 Task: nan
Action: Mouse moved to (501, 634)
Screenshot: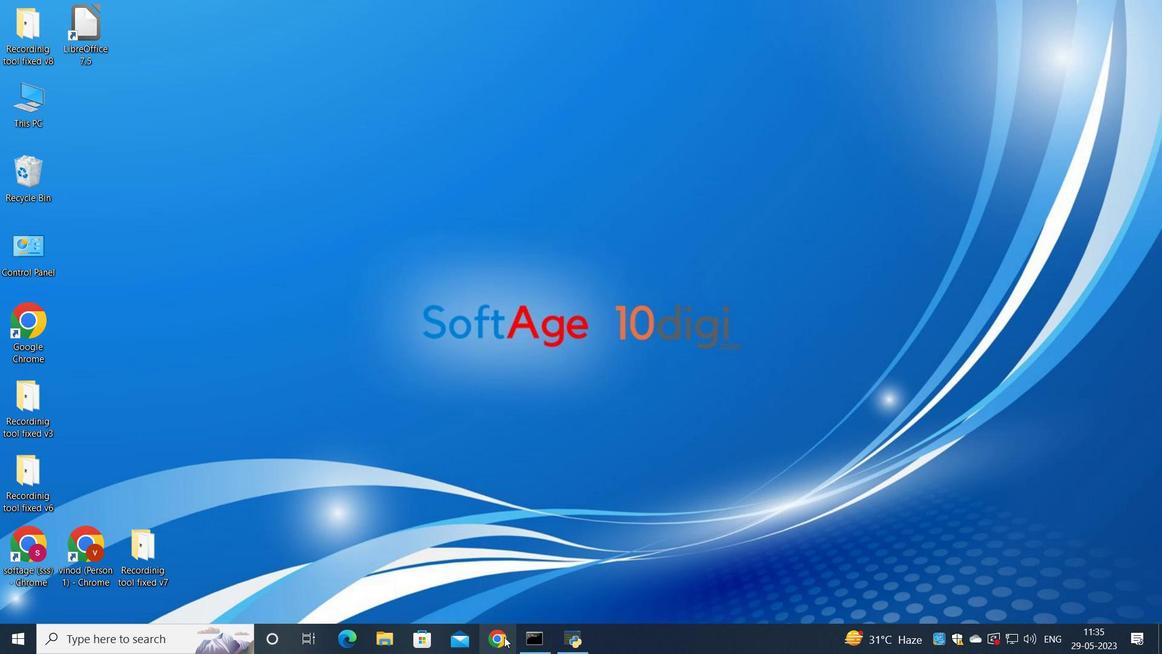 
Action: Mouse pressed left at (501, 634)
Screenshot: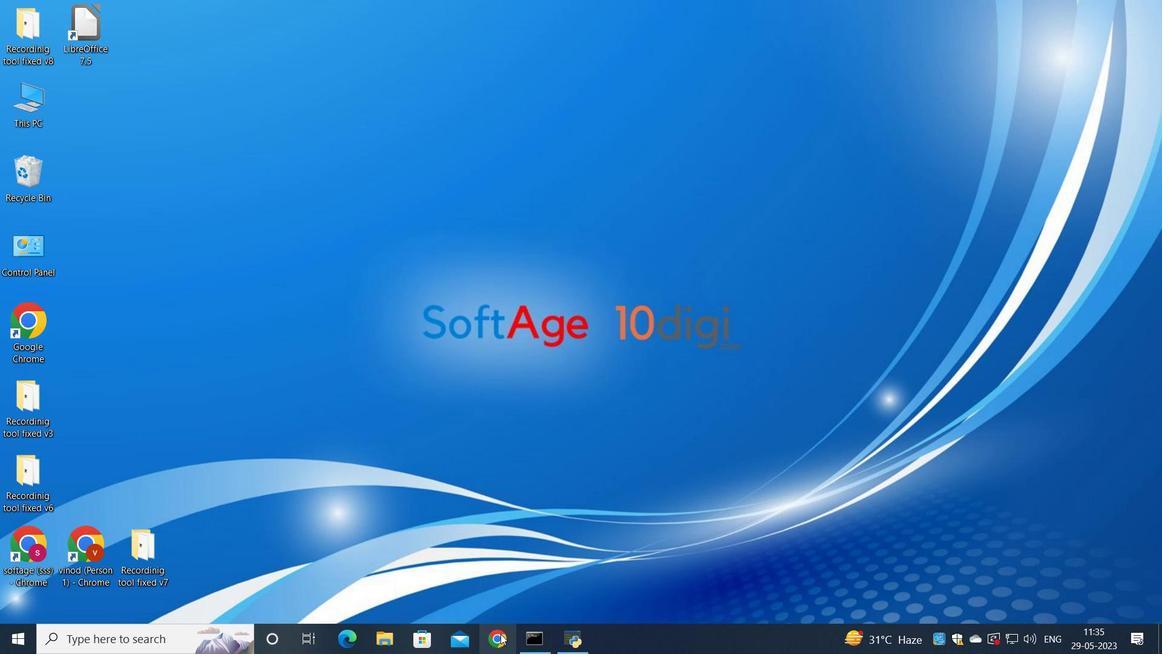 
Action: Mouse moved to (518, 422)
Screenshot: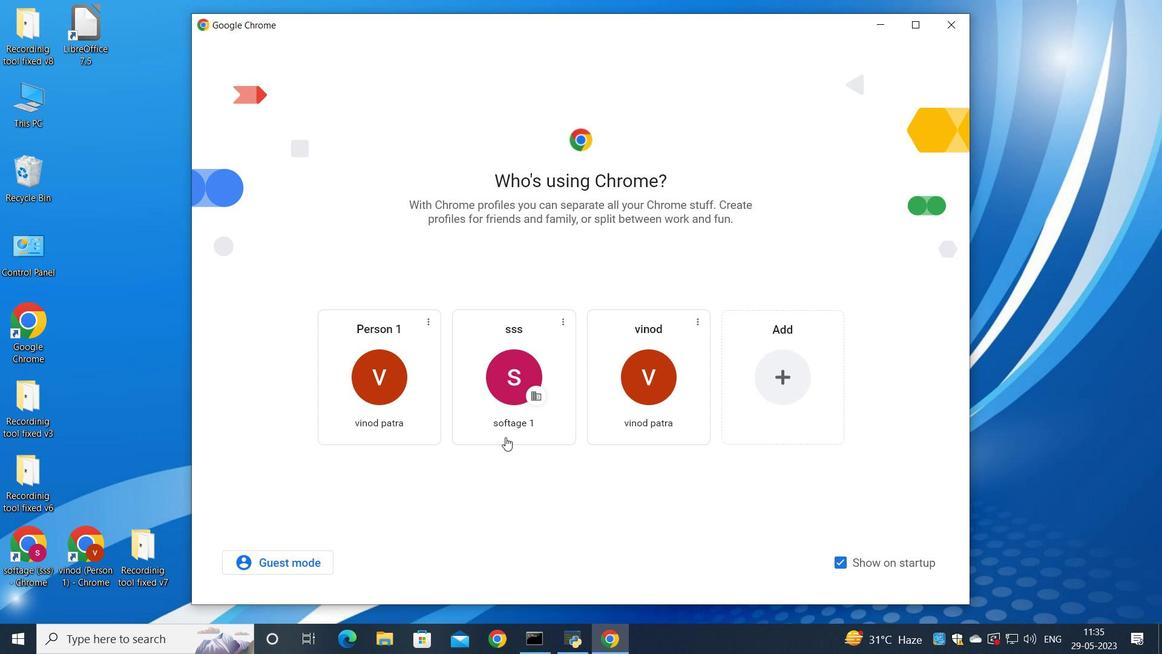 
Action: Mouse pressed left at (518, 422)
Screenshot: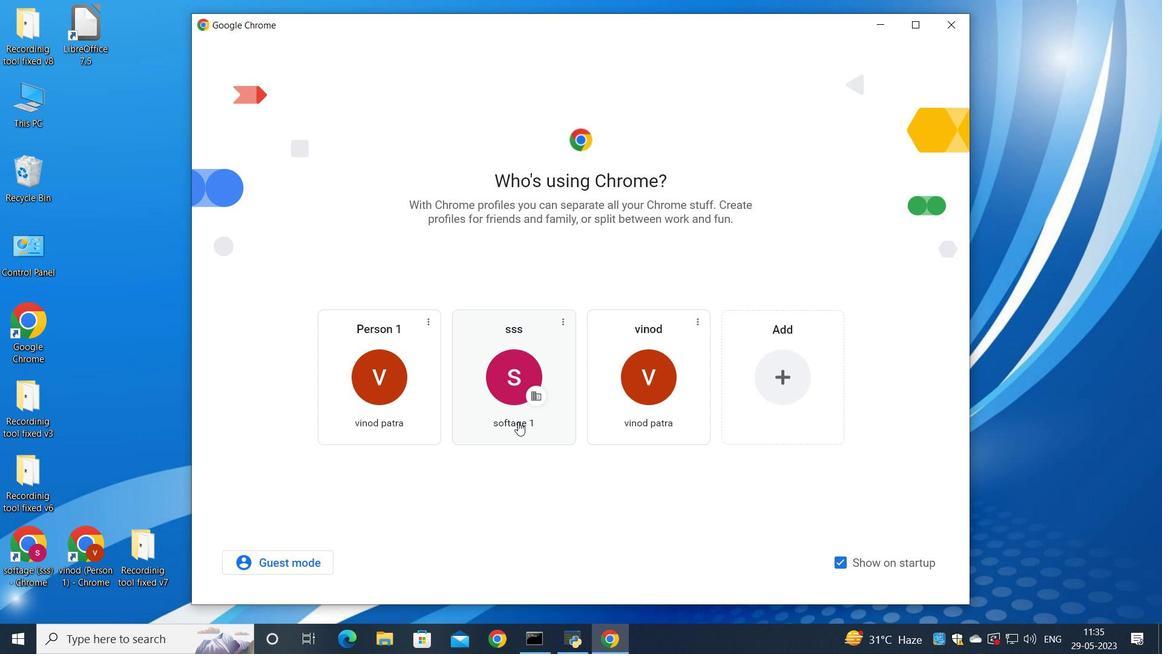 
Action: Mouse moved to (1023, 75)
Screenshot: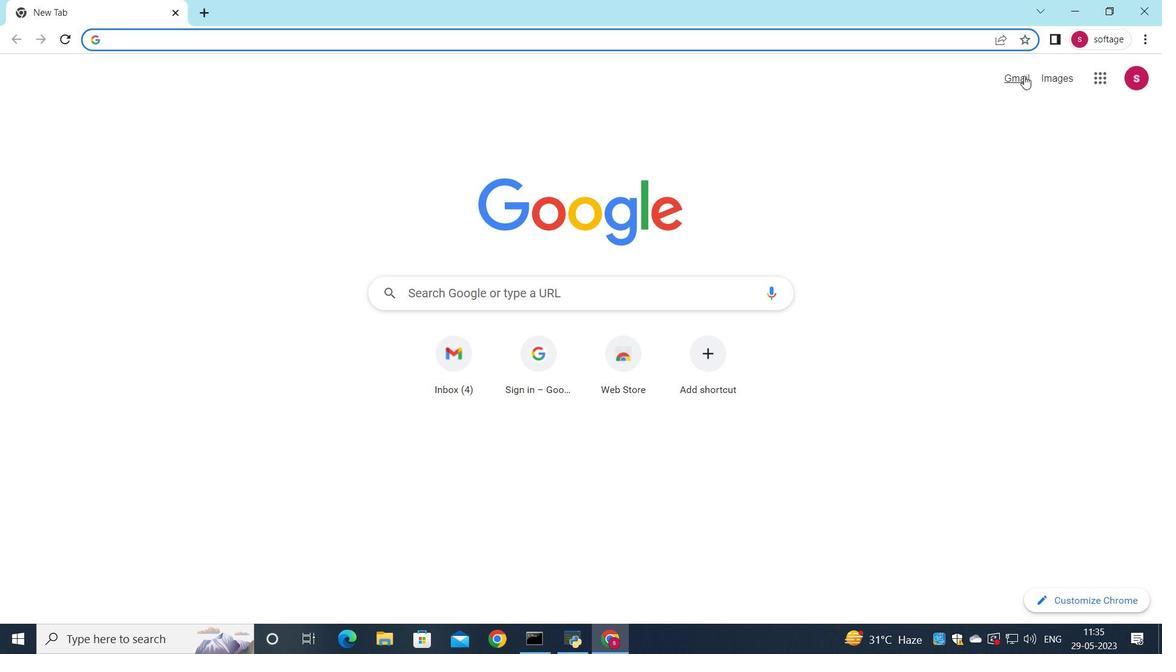 
Action: Mouse pressed left at (1023, 75)
Screenshot: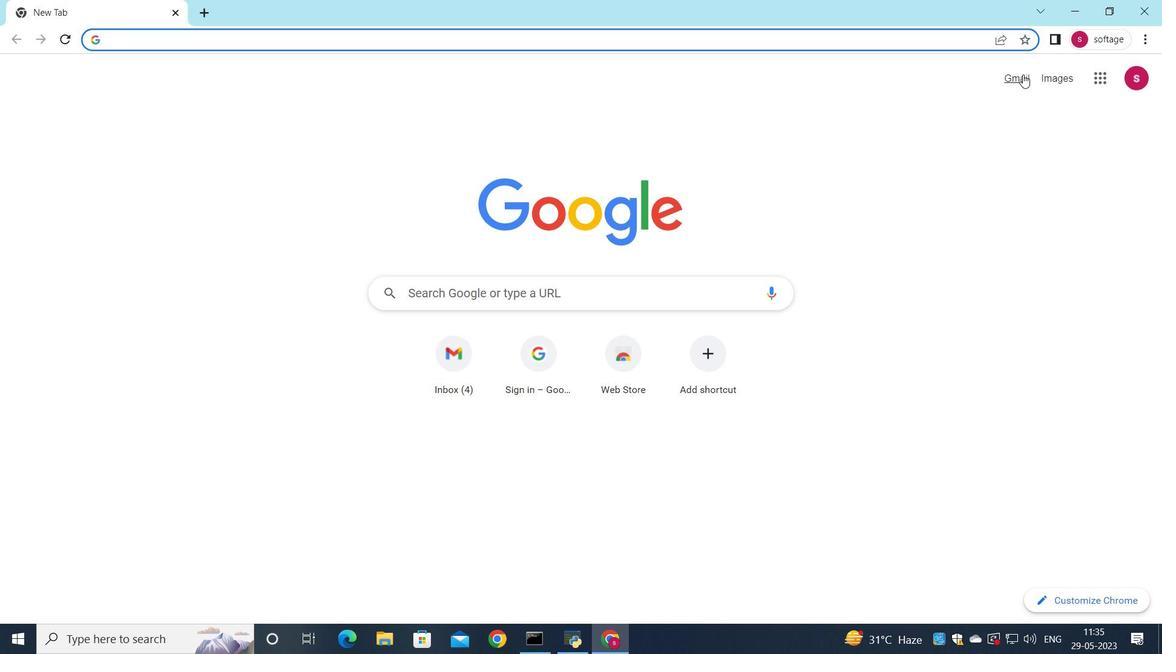 
Action: Mouse moved to (984, 111)
Screenshot: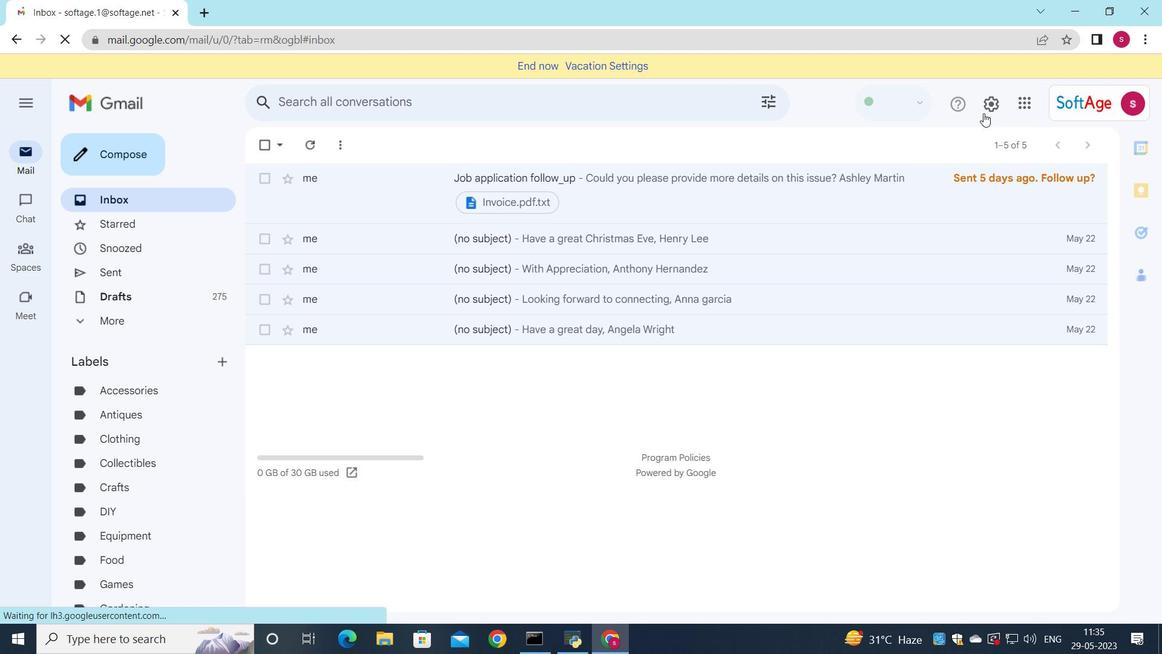 
Action: Mouse pressed left at (984, 111)
Screenshot: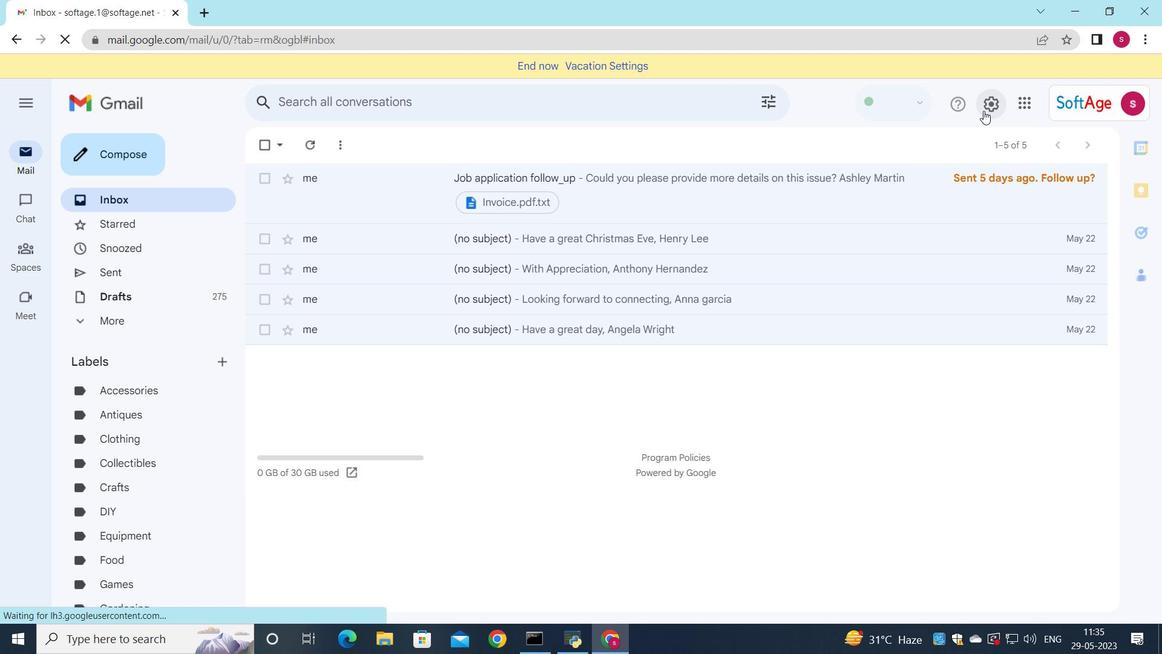 
Action: Mouse moved to (1001, 172)
Screenshot: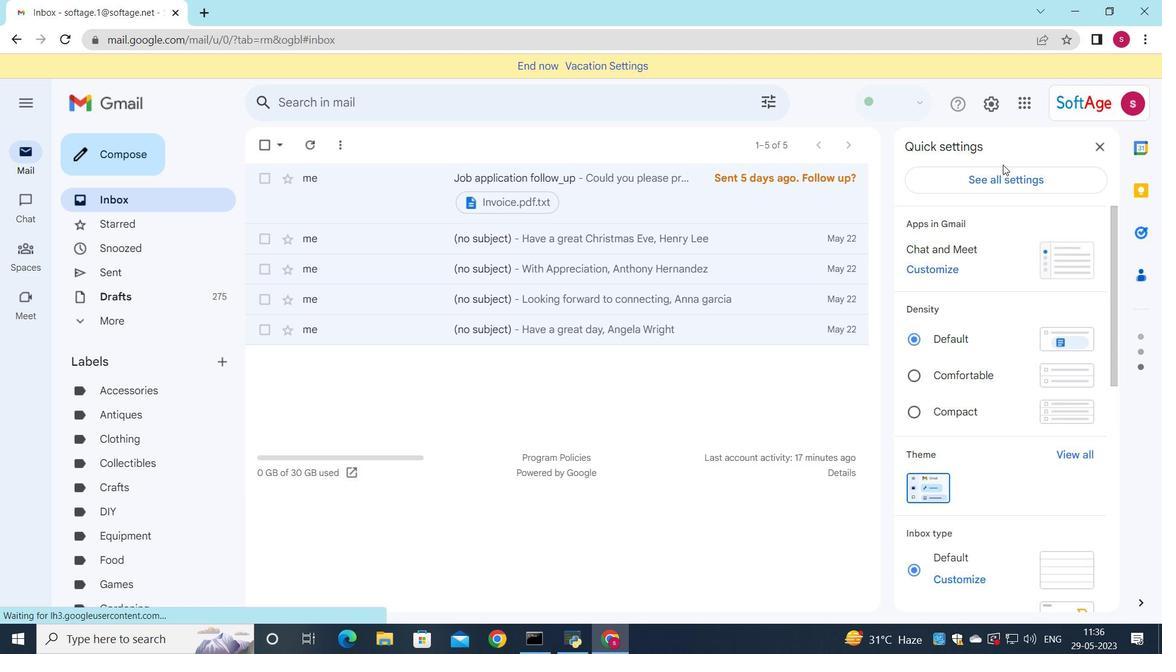 
Action: Mouse pressed left at (1001, 172)
Screenshot: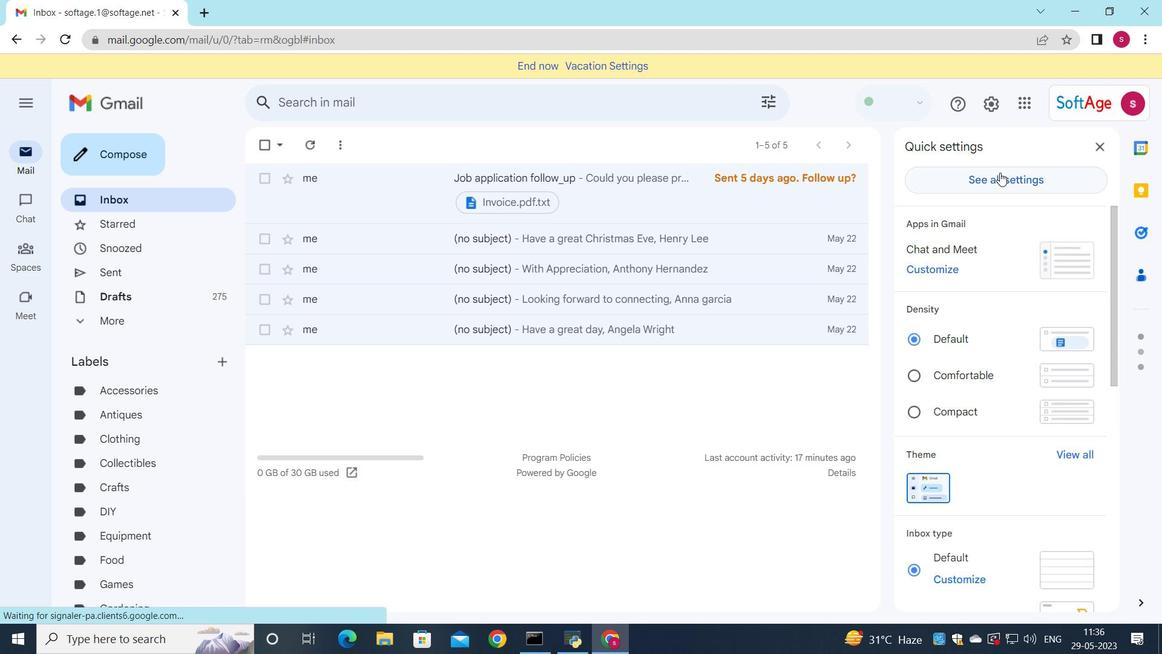 
Action: Mouse moved to (581, 327)
Screenshot: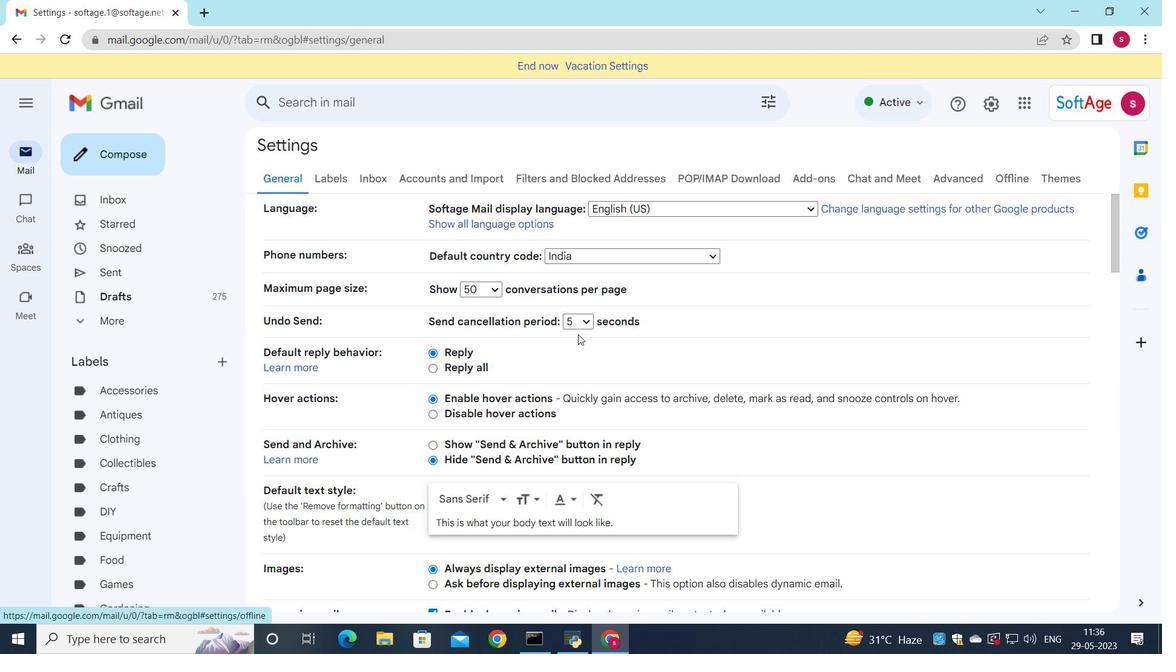 
Action: Mouse scrolled (581, 326) with delta (0, 0)
Screenshot: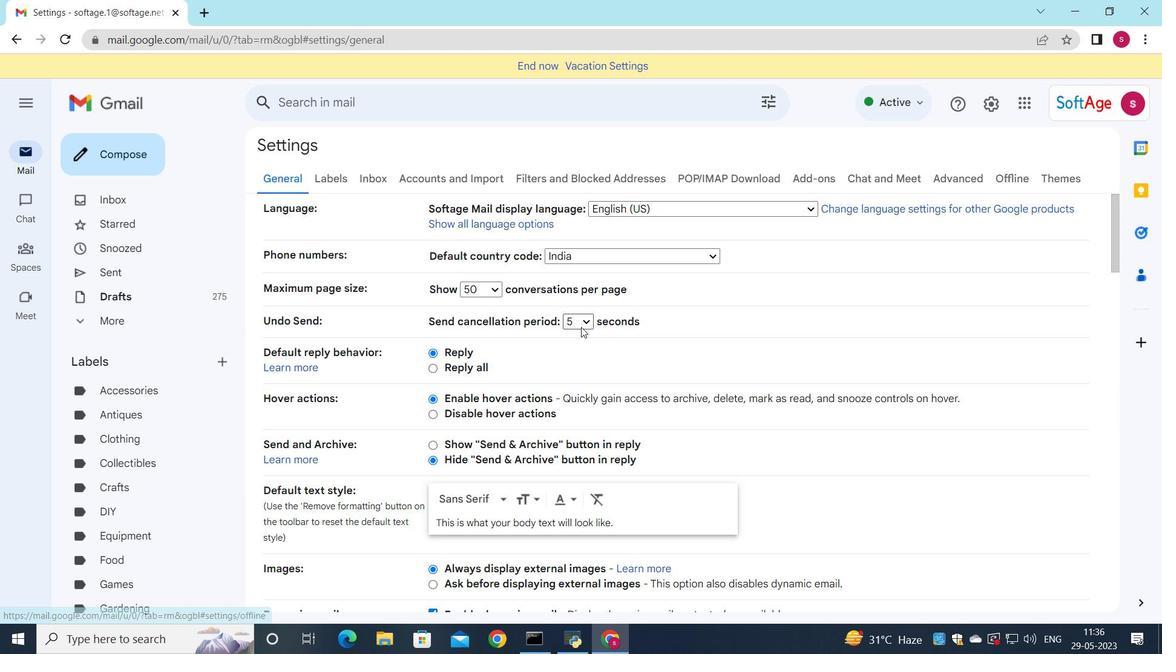 
Action: Mouse scrolled (581, 326) with delta (0, 0)
Screenshot: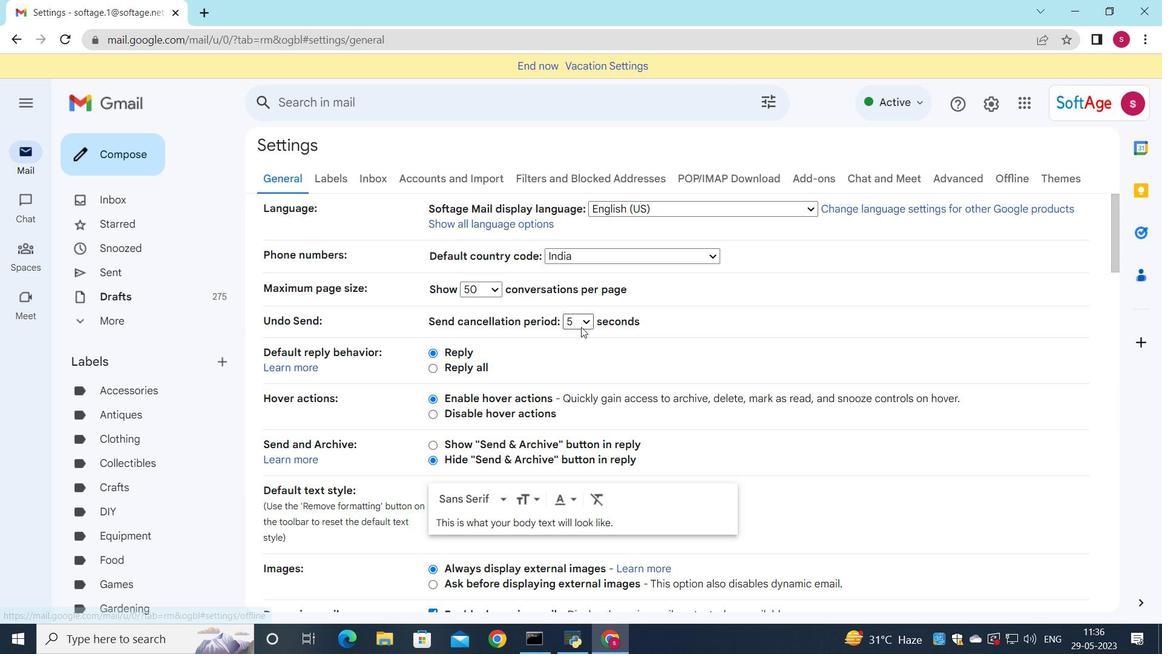 
Action: Mouse scrolled (581, 326) with delta (0, 0)
Screenshot: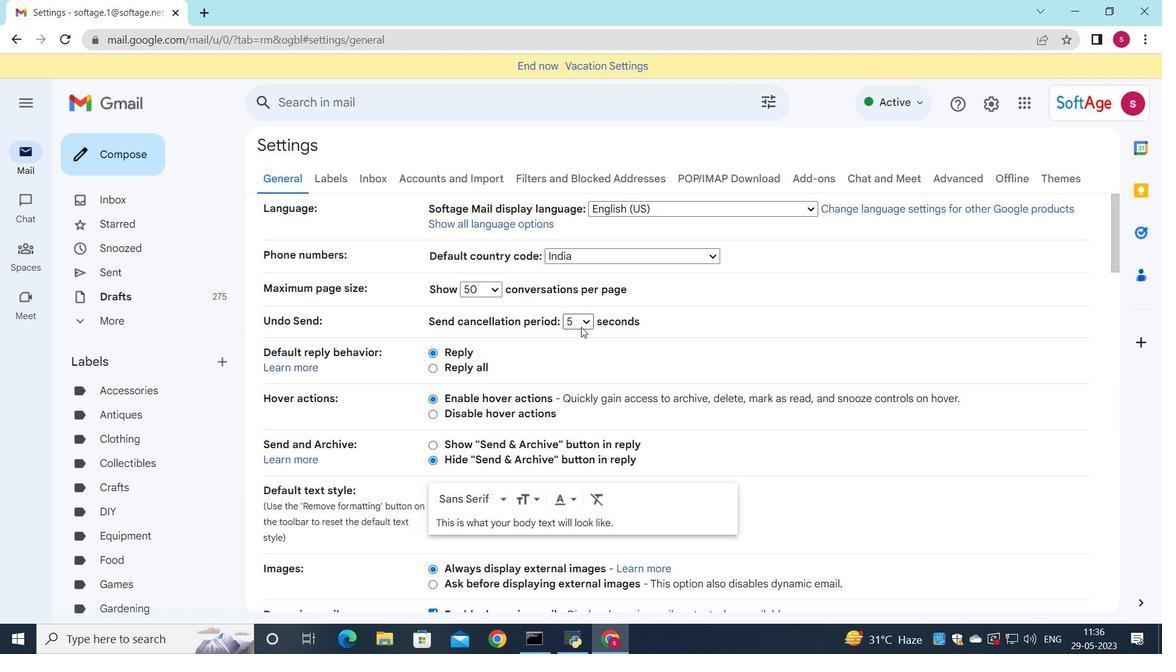 
Action: Mouse scrolled (581, 326) with delta (0, 0)
Screenshot: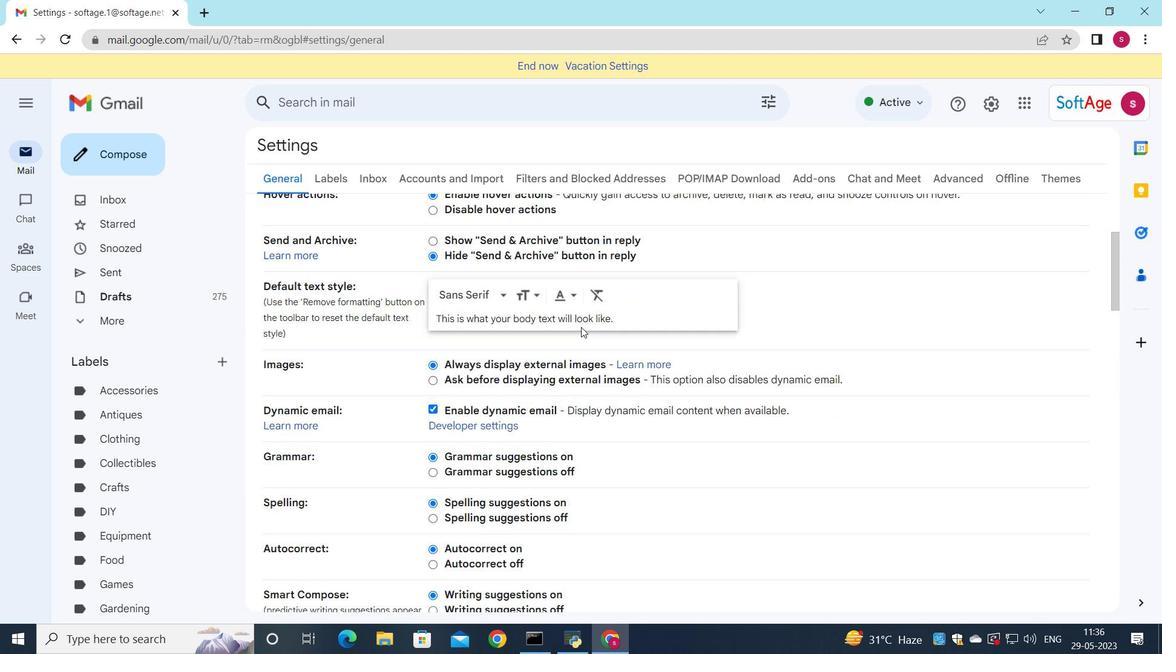 
Action: Mouse scrolled (581, 326) with delta (0, 0)
Screenshot: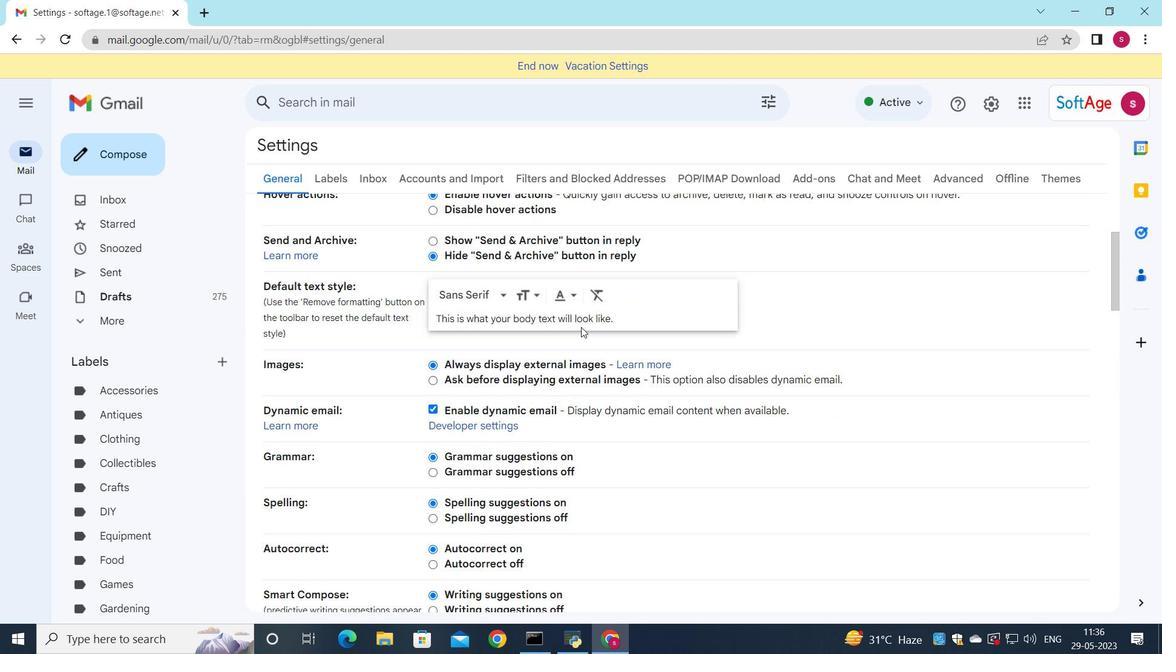 
Action: Mouse scrolled (581, 326) with delta (0, 0)
Screenshot: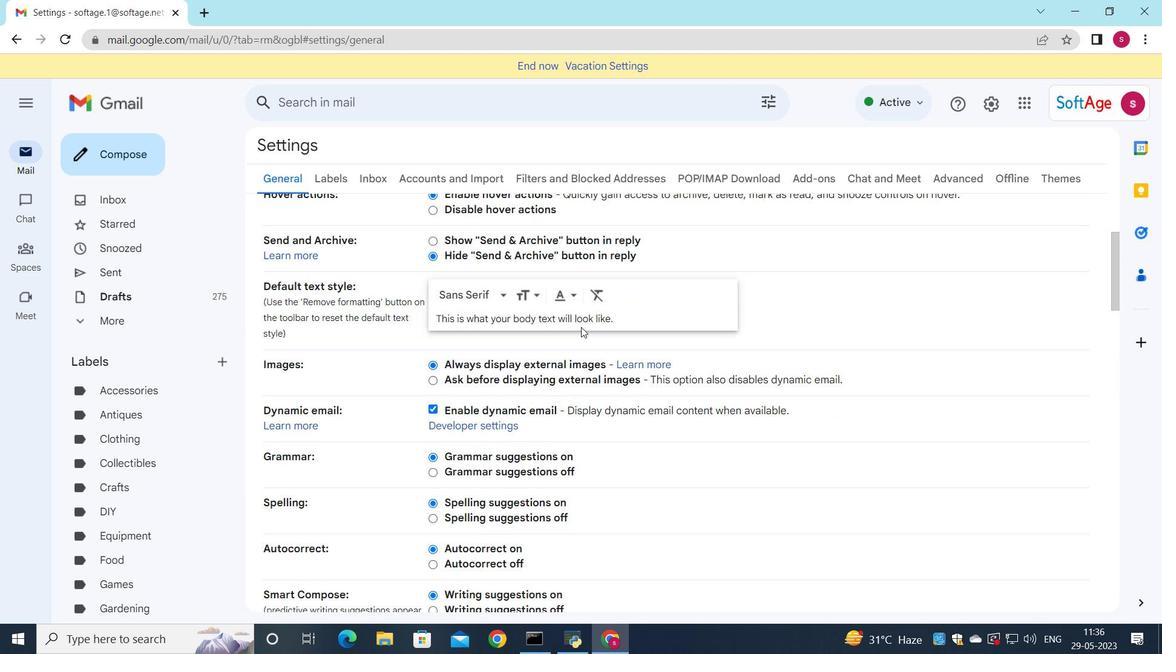 
Action: Mouse scrolled (581, 326) with delta (0, 0)
Screenshot: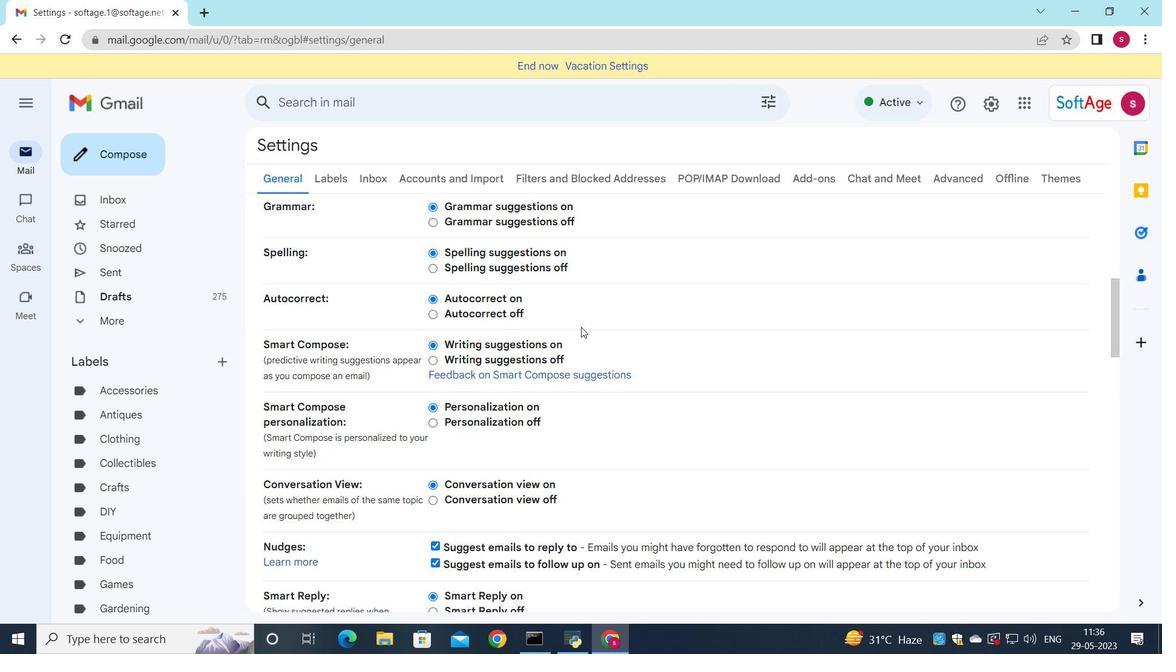 
Action: Mouse scrolled (581, 326) with delta (0, 0)
Screenshot: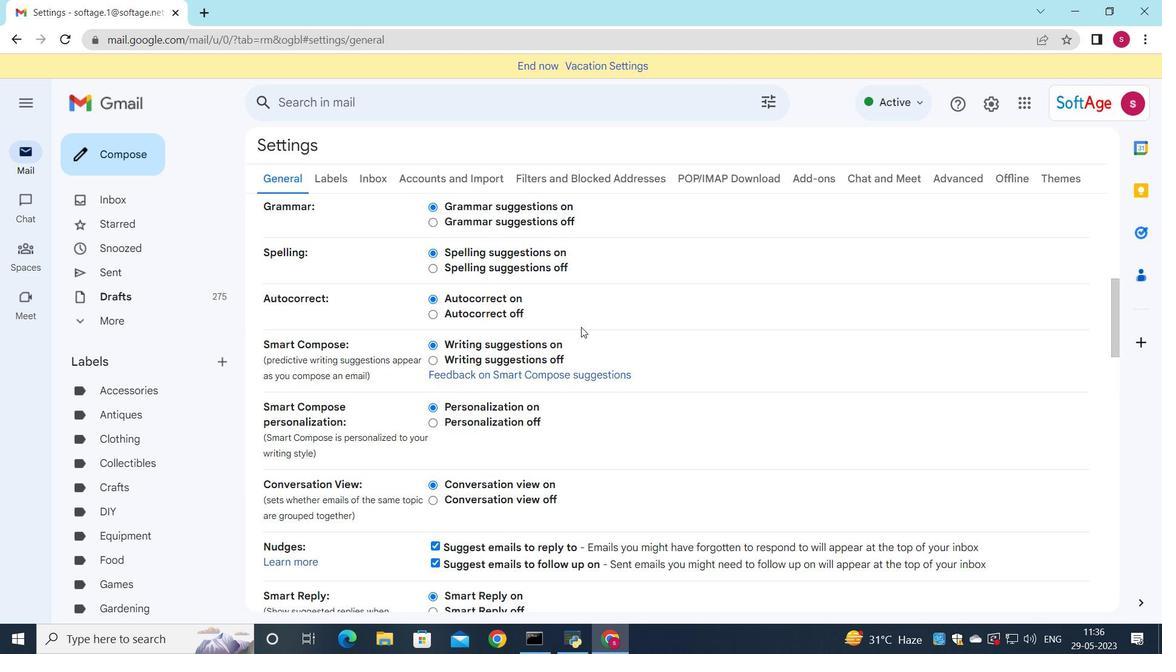 
Action: Mouse scrolled (581, 326) with delta (0, 0)
Screenshot: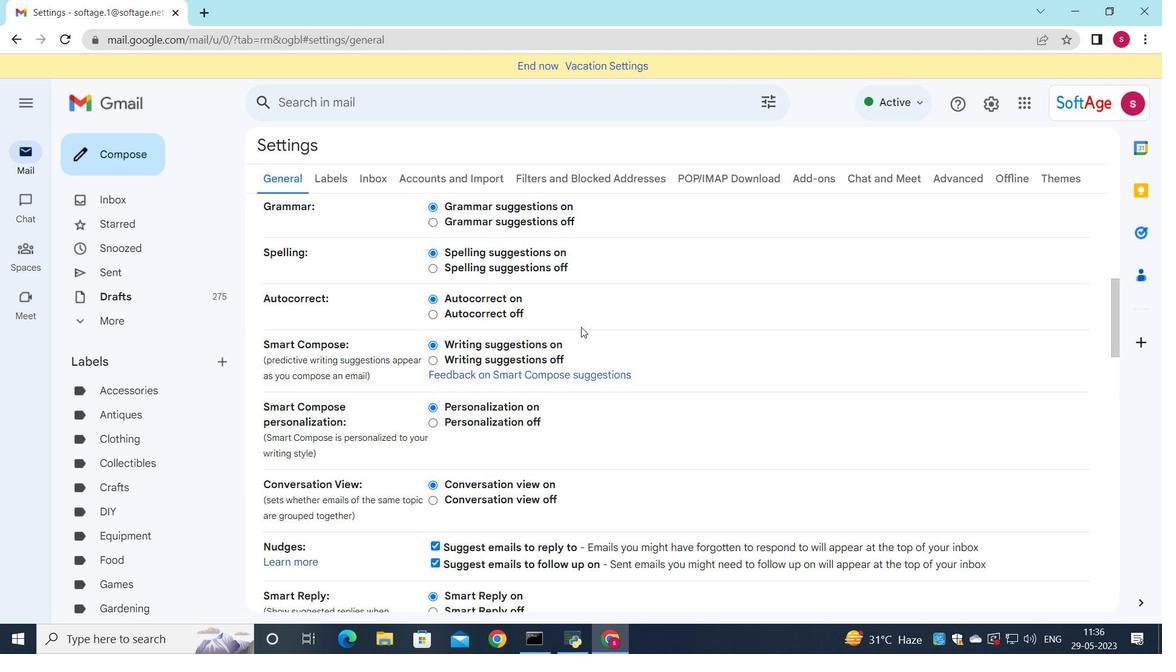 
Action: Mouse scrolled (581, 326) with delta (0, 0)
Screenshot: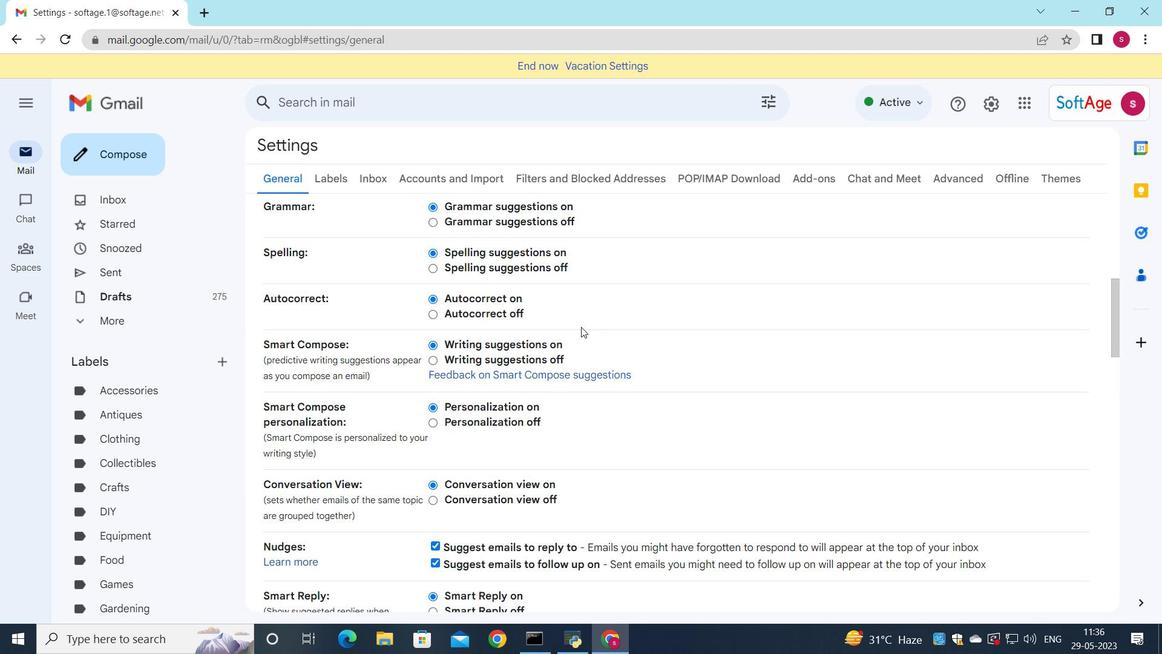 
Action: Mouse scrolled (581, 326) with delta (0, 0)
Screenshot: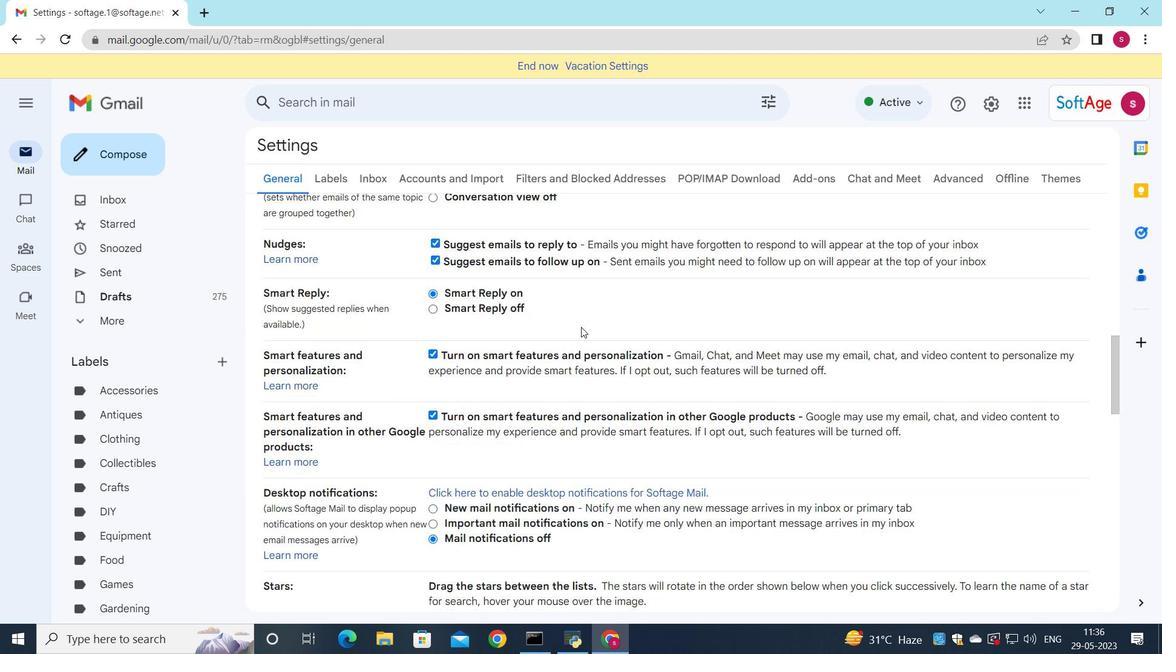 
Action: Mouse scrolled (581, 326) with delta (0, 0)
Screenshot: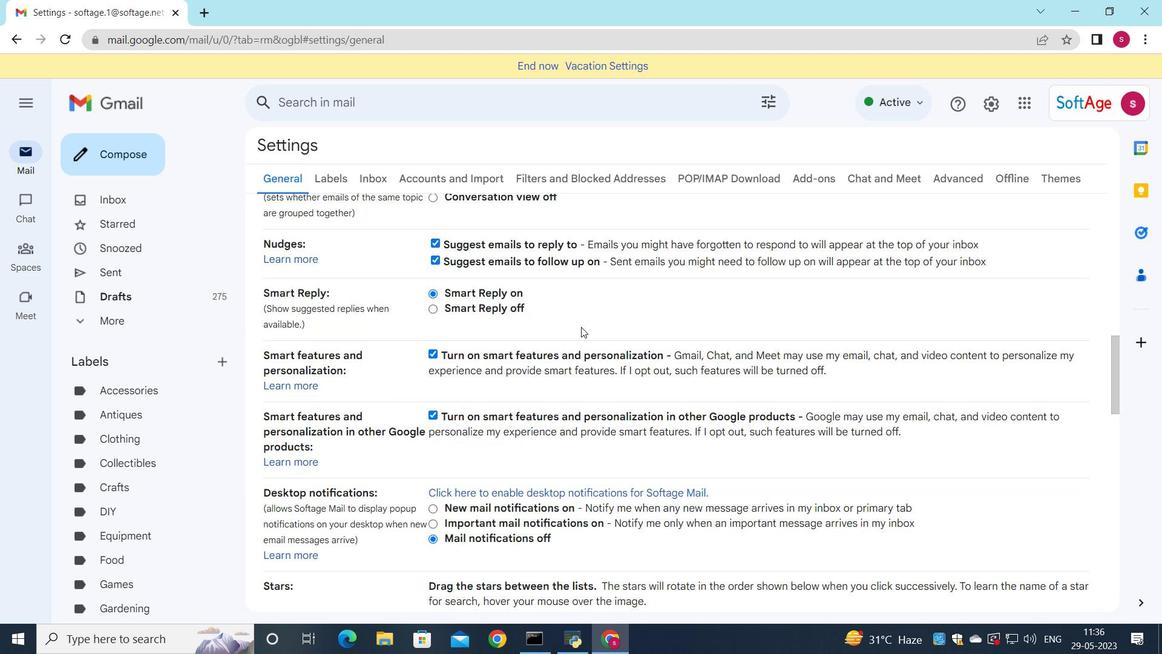 
Action: Mouse scrolled (581, 326) with delta (0, 0)
Screenshot: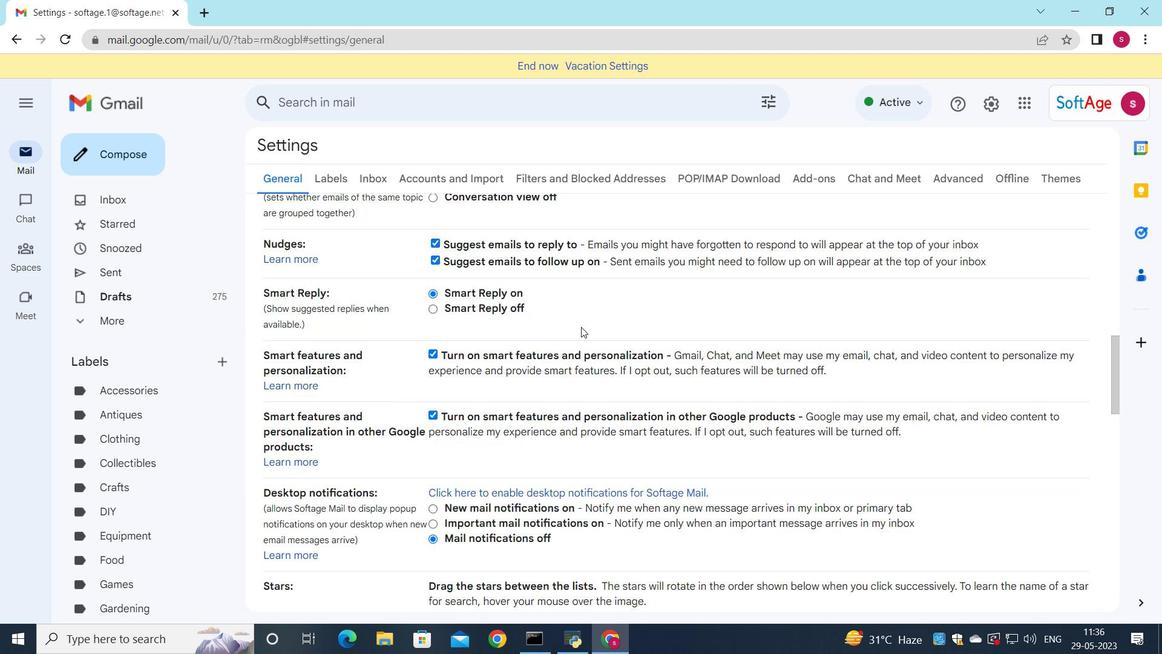
Action: Mouse scrolled (581, 326) with delta (0, 0)
Screenshot: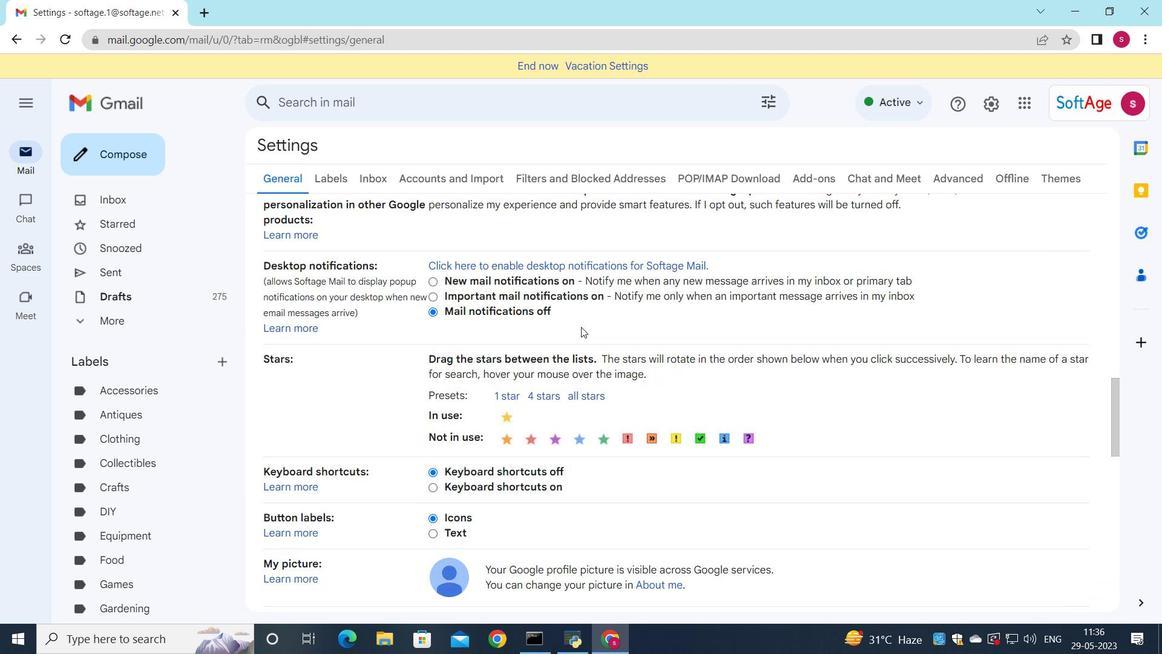 
Action: Mouse scrolled (581, 326) with delta (0, 0)
Screenshot: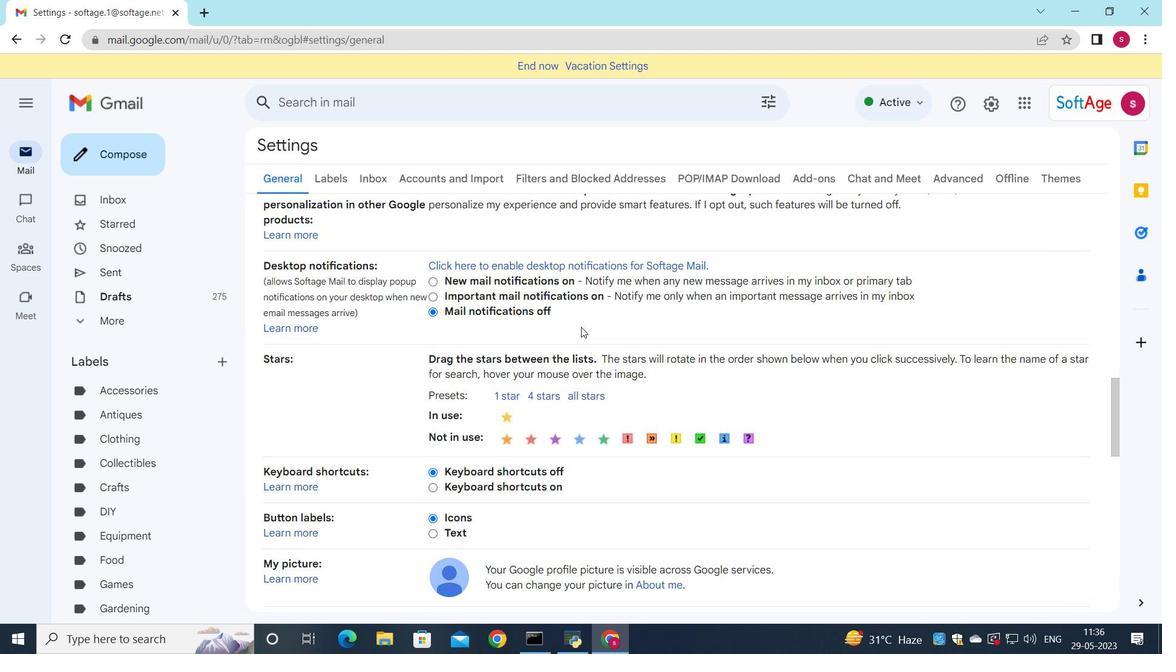 
Action: Mouse scrolled (581, 326) with delta (0, 0)
Screenshot: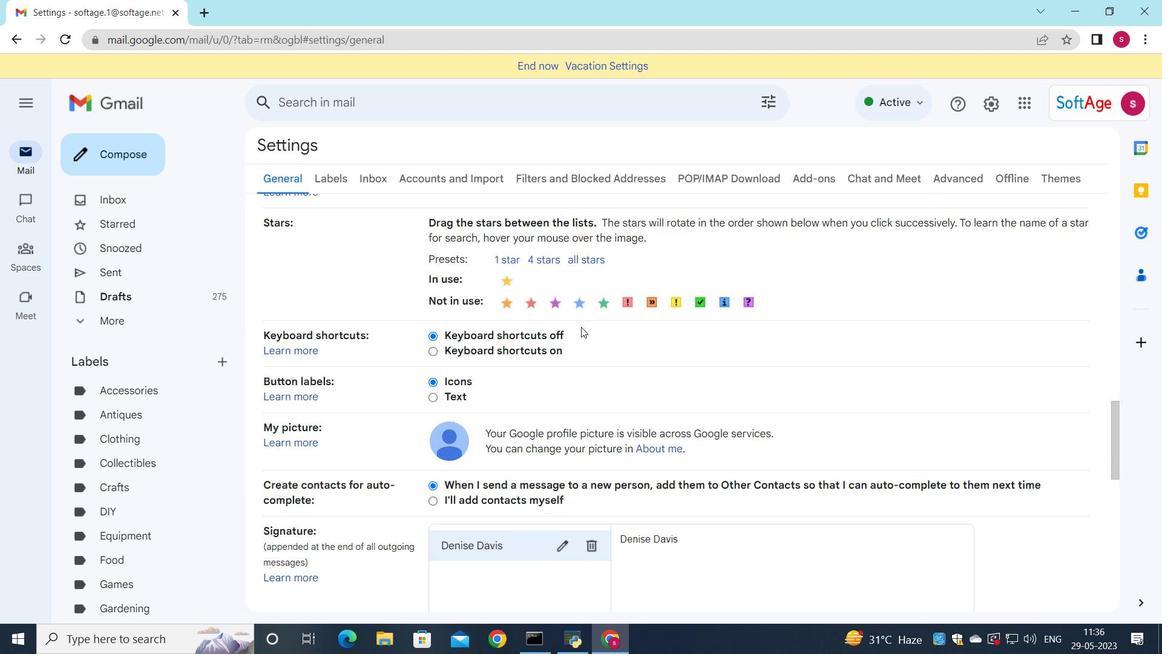 
Action: Mouse scrolled (581, 326) with delta (0, 0)
Screenshot: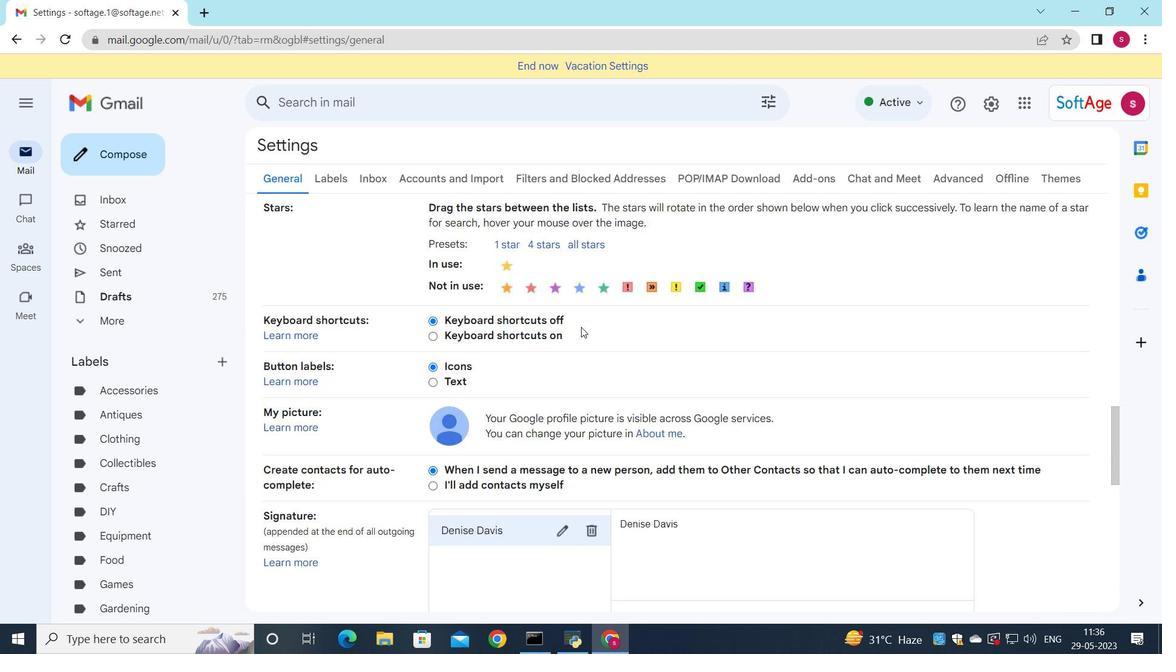 
Action: Mouse scrolled (581, 326) with delta (0, 0)
Screenshot: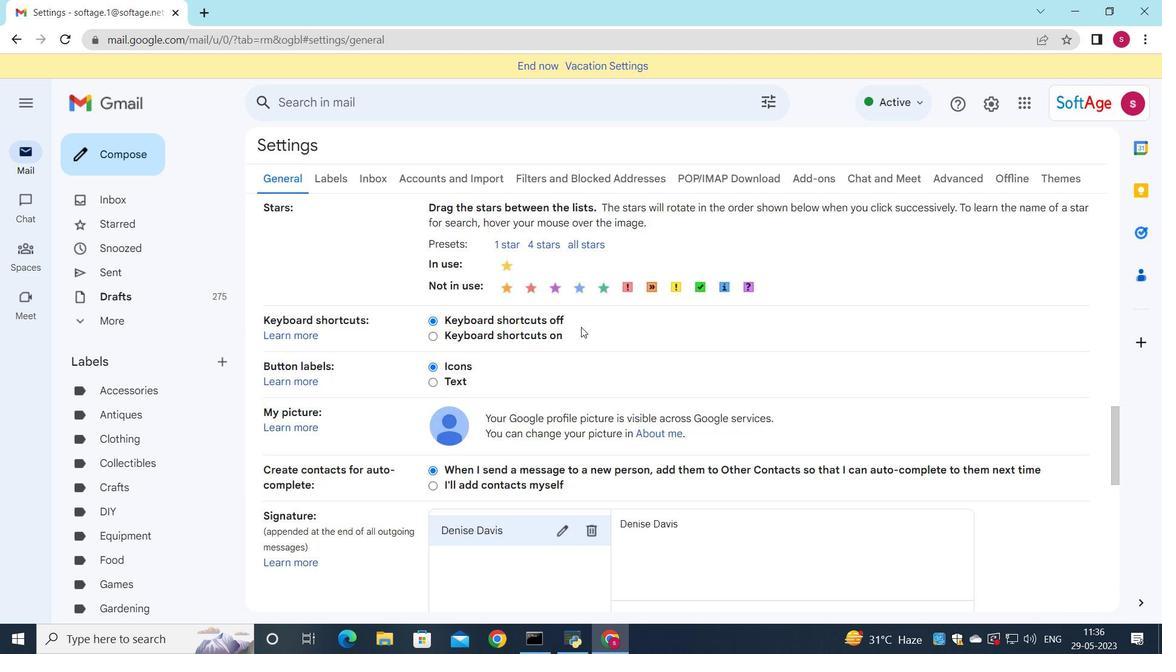 
Action: Mouse moved to (590, 308)
Screenshot: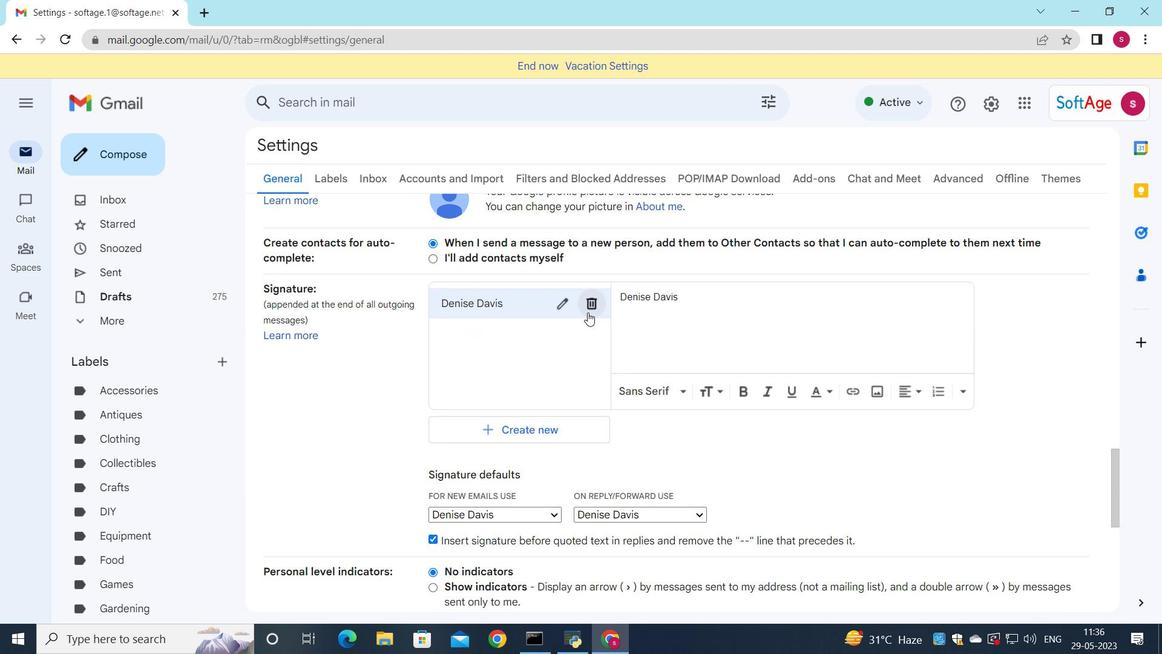 
Action: Mouse pressed left at (590, 308)
Screenshot: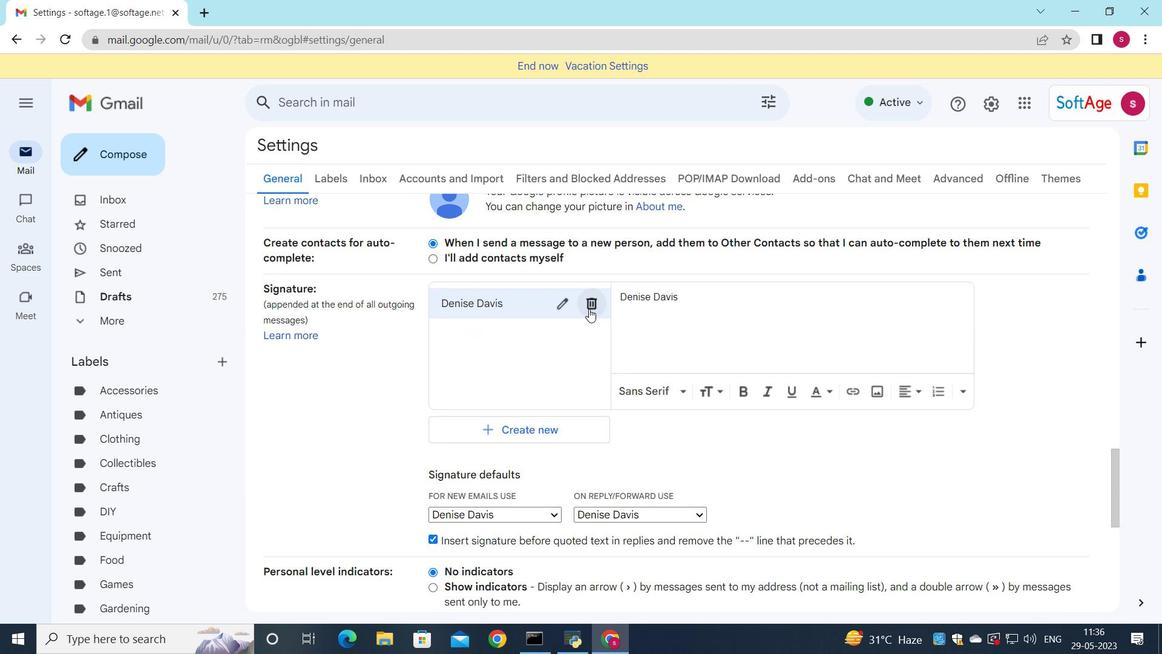 
Action: Mouse moved to (697, 362)
Screenshot: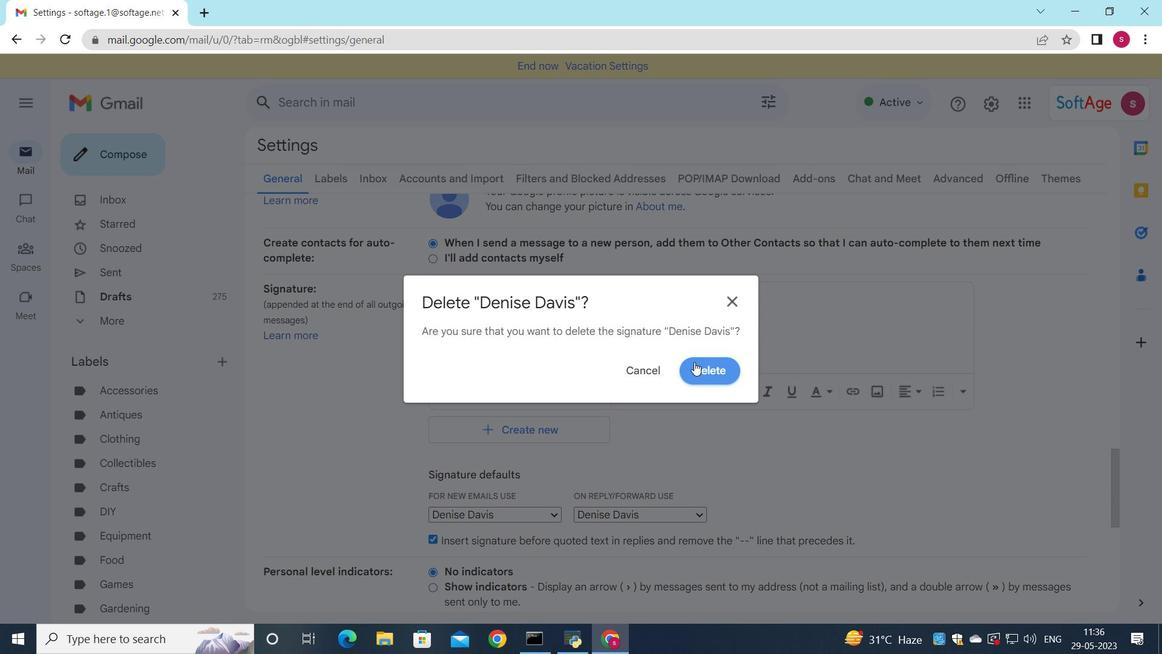 
Action: Mouse pressed left at (697, 362)
Screenshot: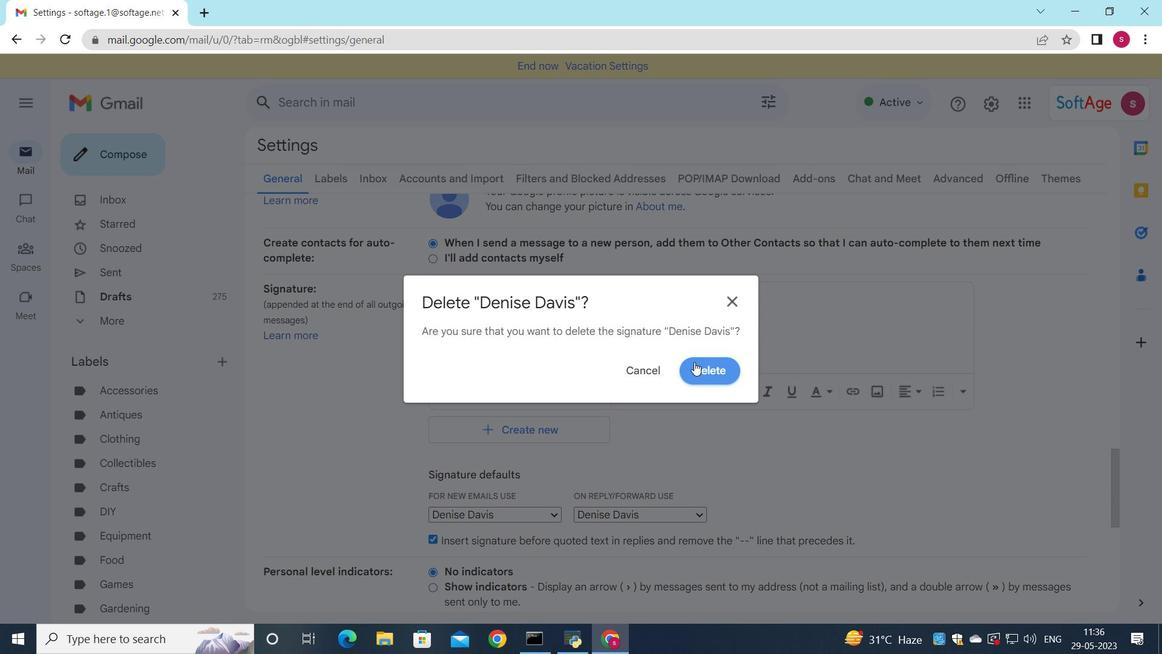 
Action: Mouse moved to (505, 306)
Screenshot: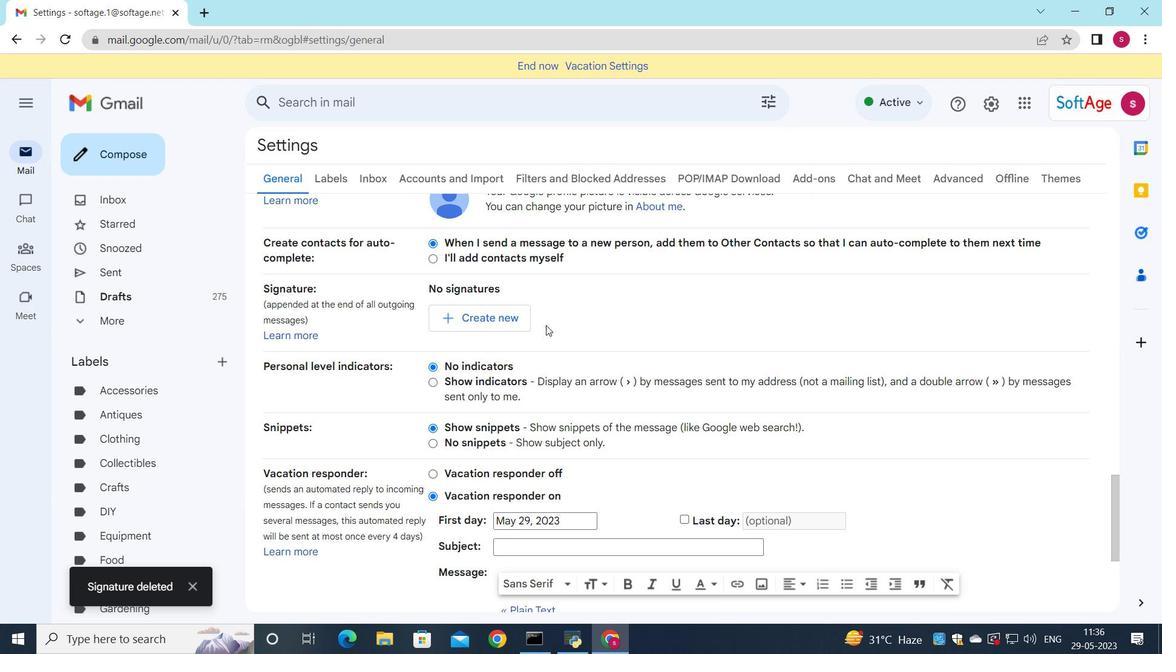 
Action: Mouse pressed left at (505, 306)
Screenshot: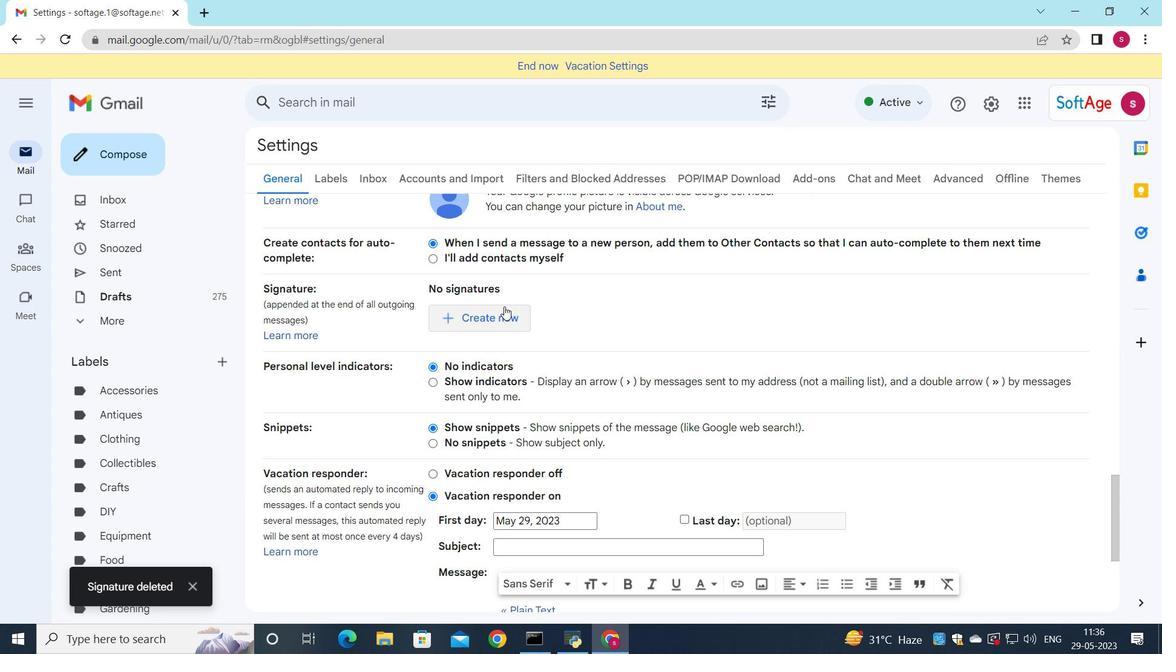 
Action: Mouse moved to (838, 297)
Screenshot: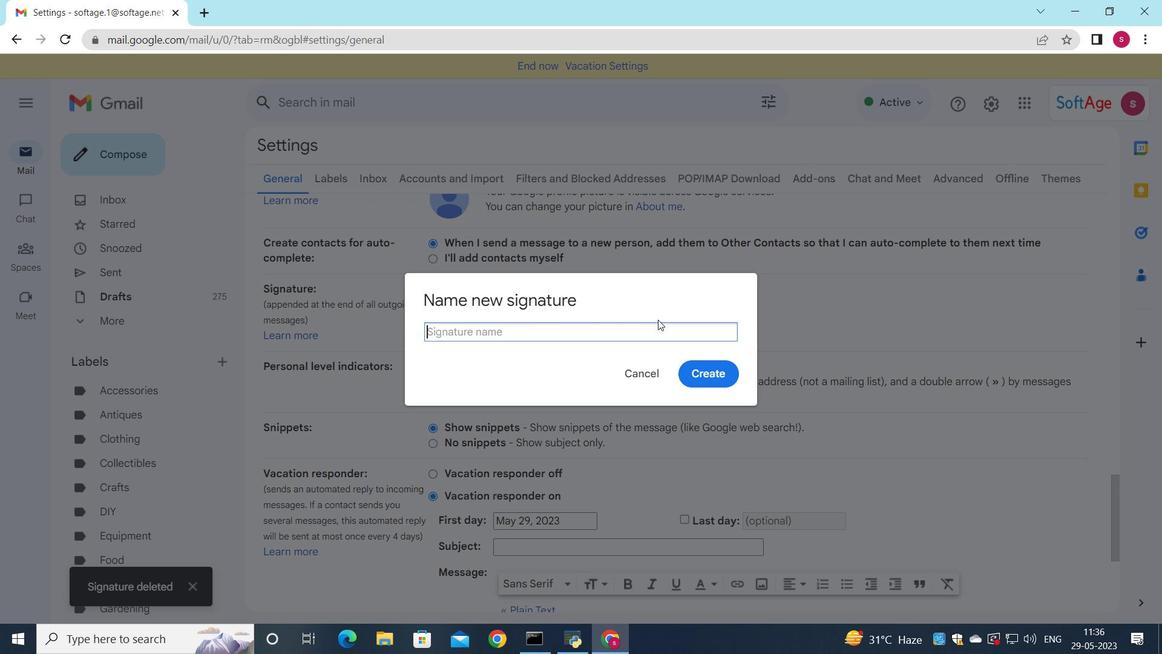 
Action: Key pressed <Key.shift>Destiny<Key.space><Key.shift>Lee
Screenshot: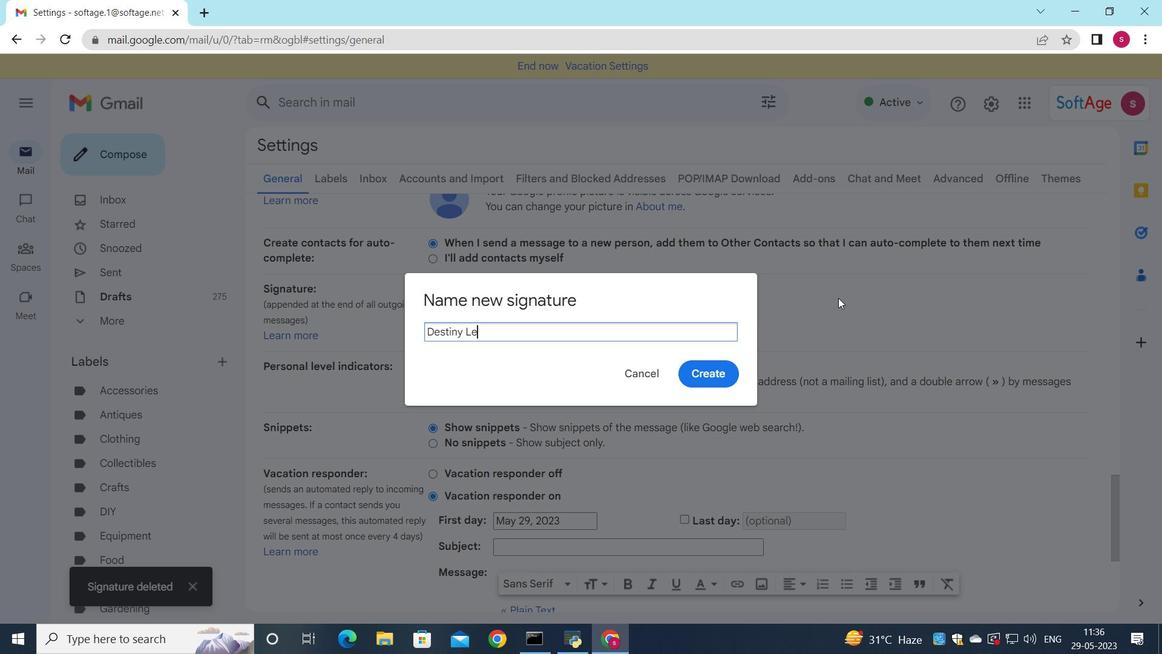 
Action: Mouse moved to (703, 375)
Screenshot: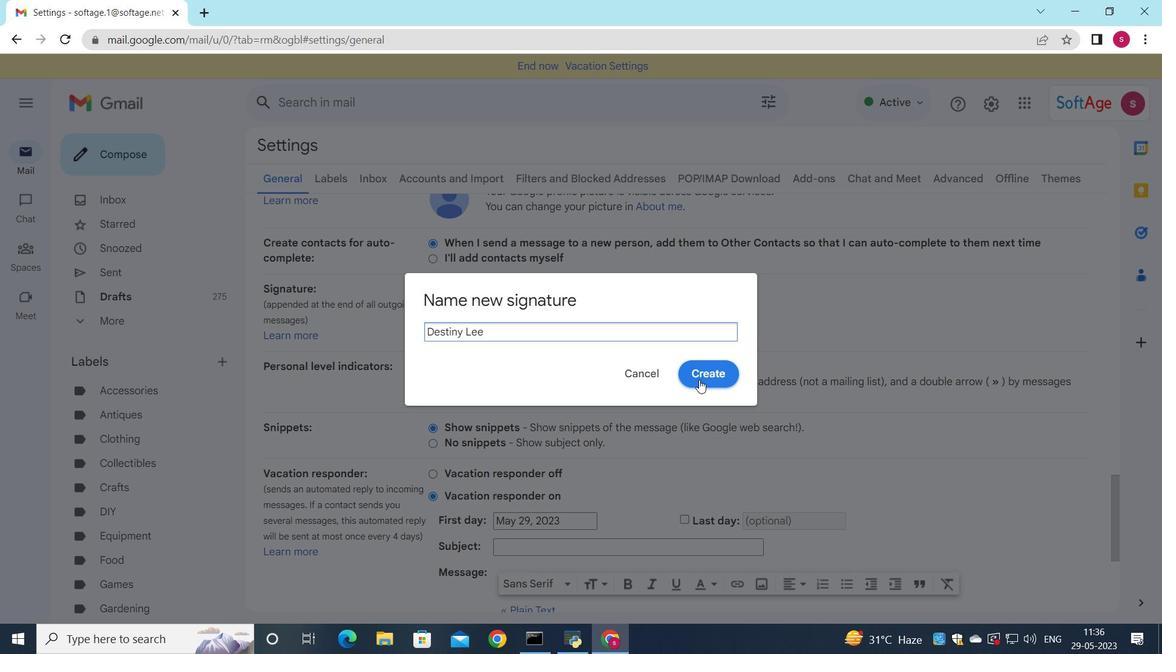 
Action: Mouse pressed left at (703, 375)
Screenshot: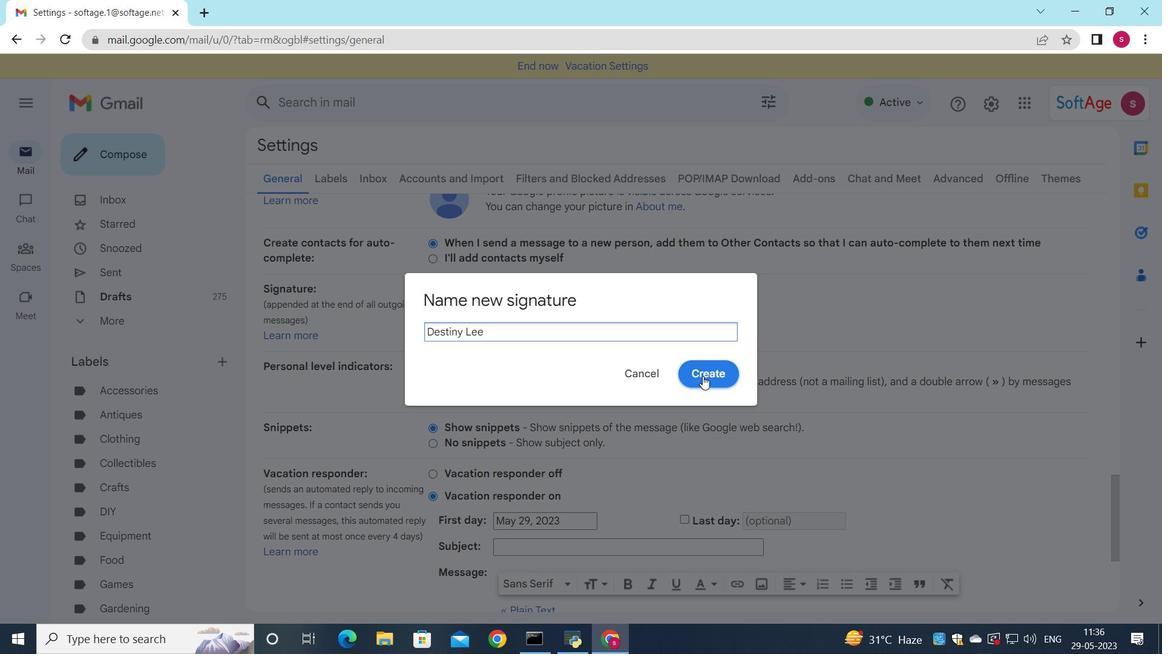 
Action: Mouse moved to (728, 340)
Screenshot: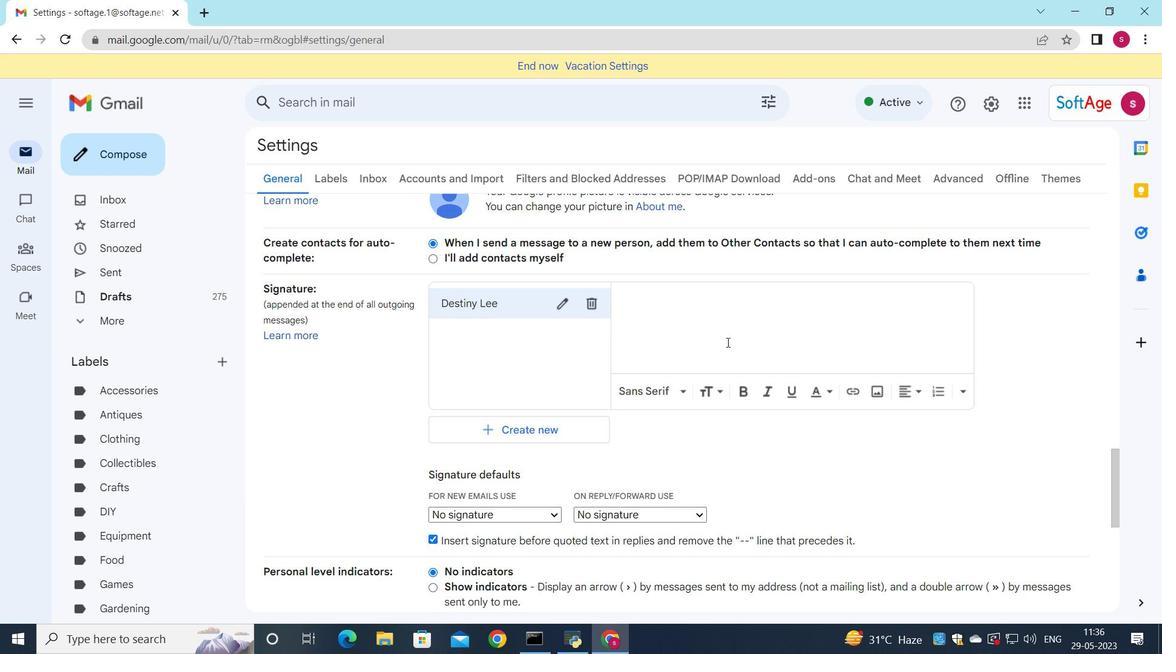 
Action: Mouse pressed left at (728, 340)
Screenshot: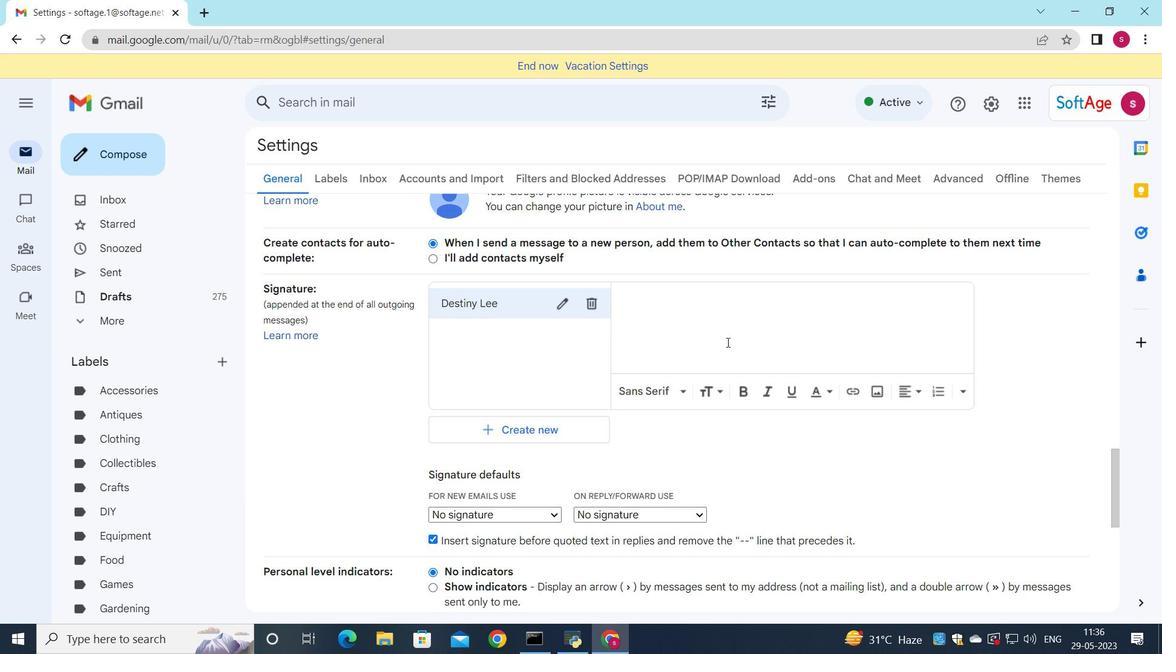 
Action: Mouse moved to (729, 342)
Screenshot: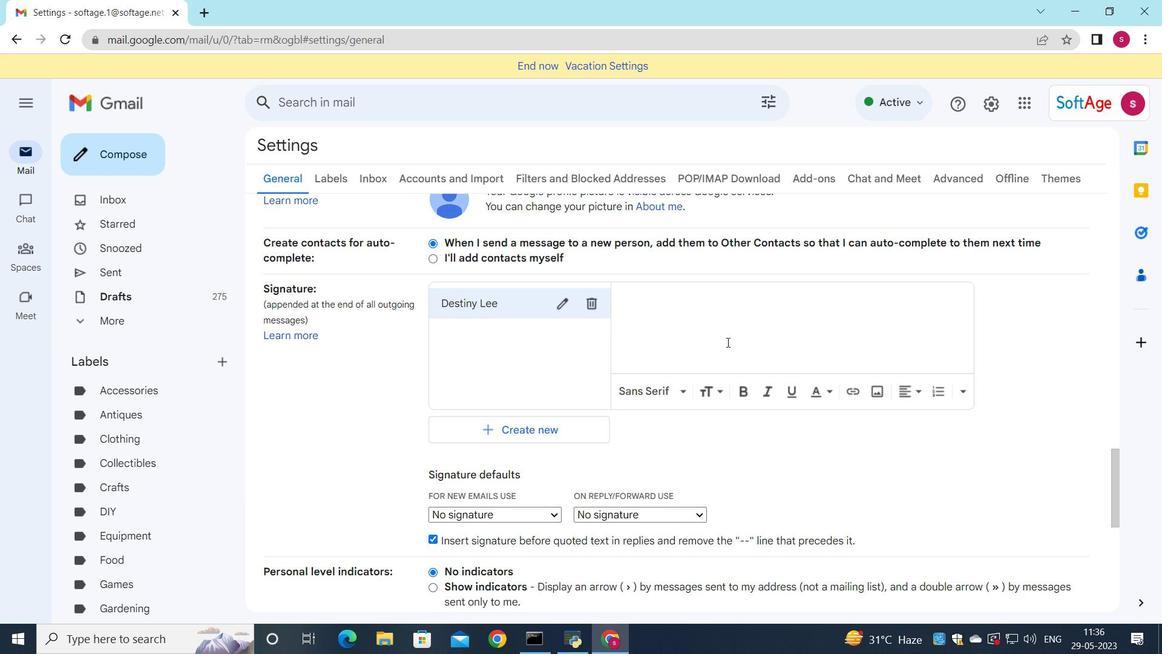 
Action: Key pressed <Key.shift>Destiny<Key.space><Key.shift>Lee
Screenshot: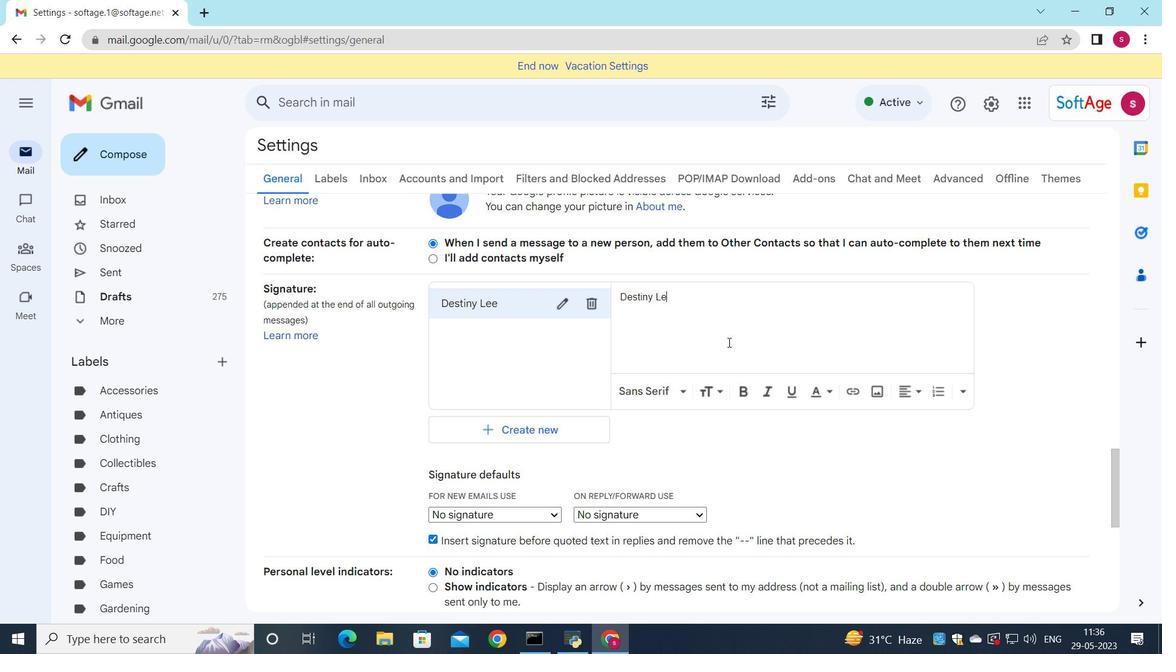 
Action: Mouse moved to (525, 514)
Screenshot: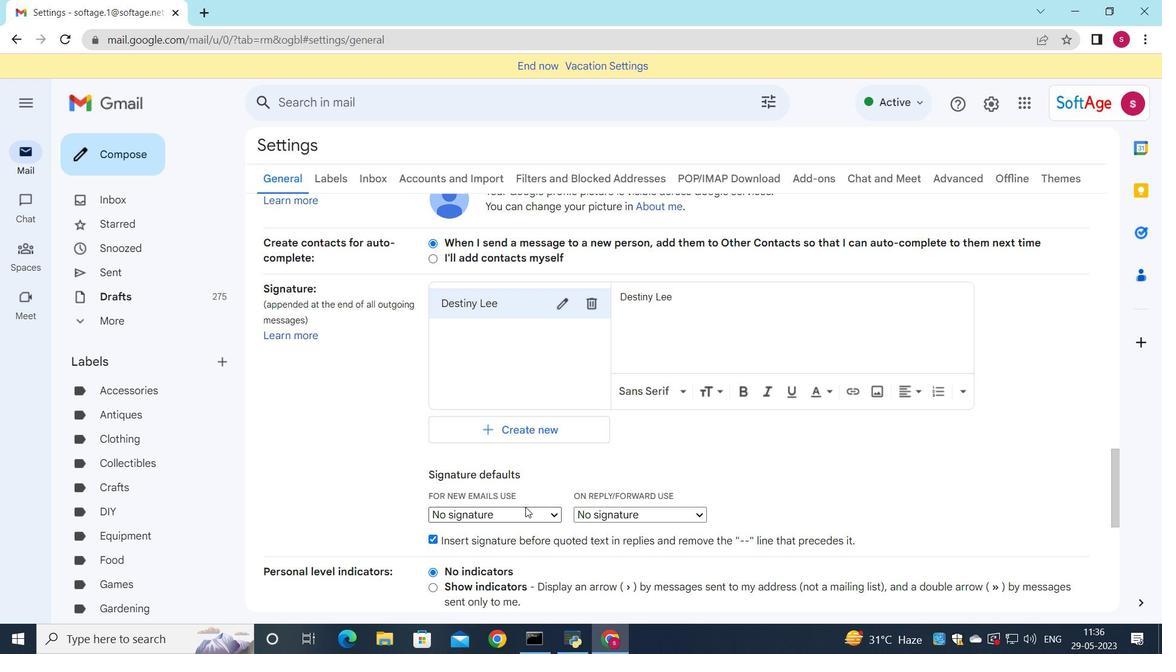 
Action: Mouse pressed left at (525, 514)
Screenshot: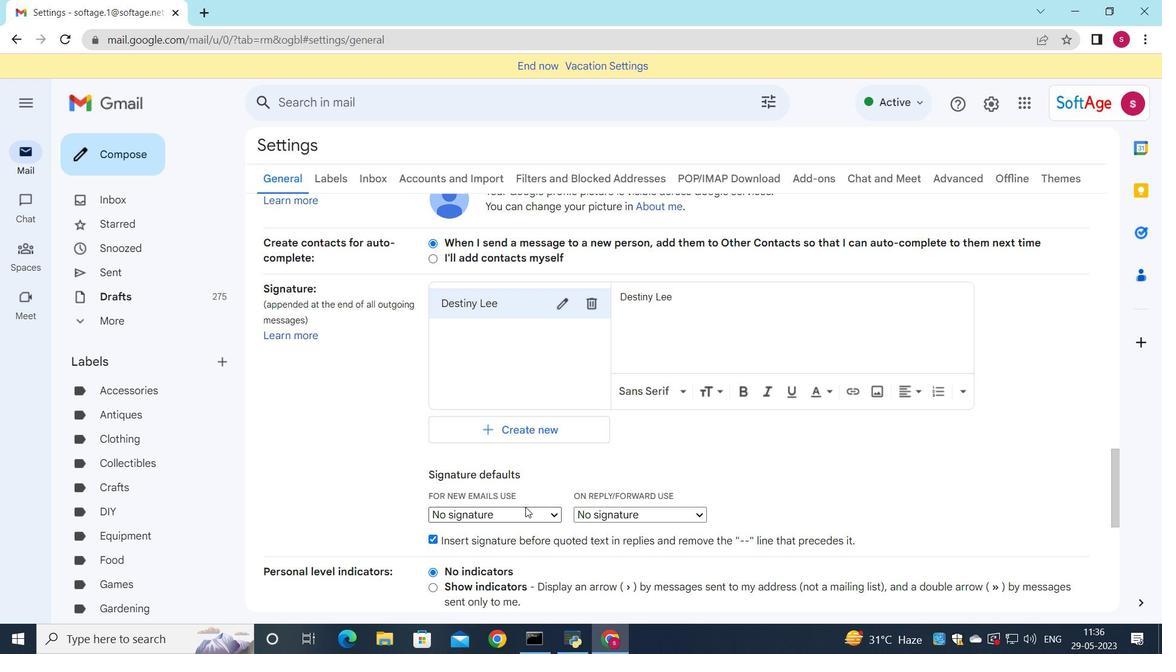 
Action: Mouse moved to (531, 549)
Screenshot: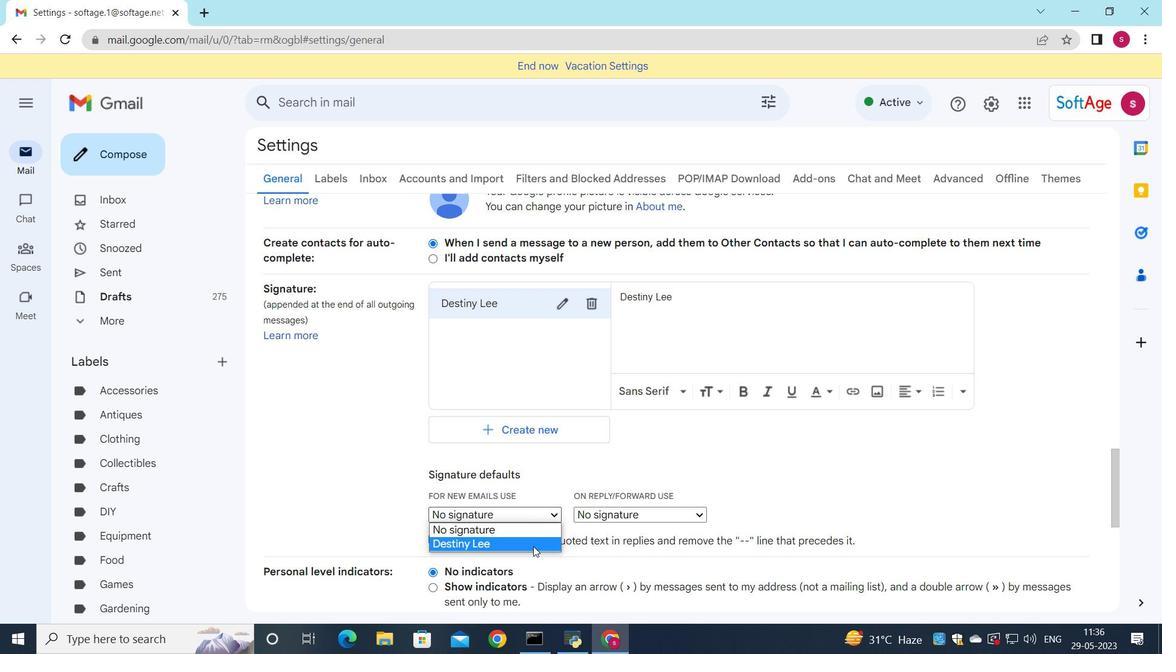 
Action: Mouse pressed left at (531, 549)
Screenshot: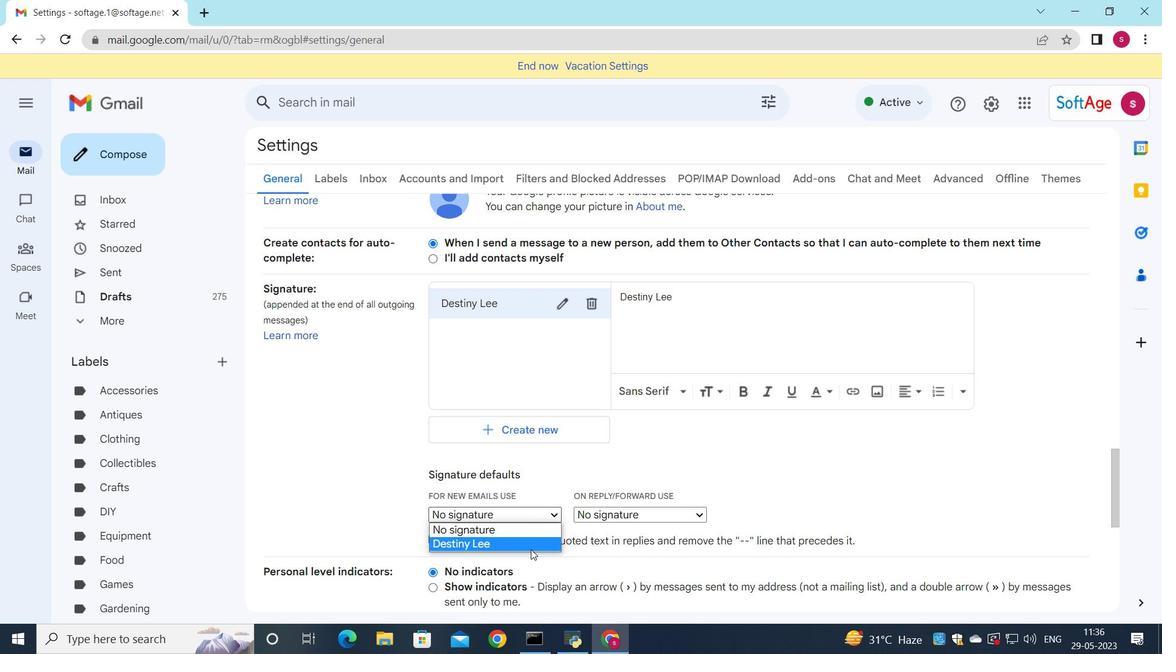 
Action: Mouse moved to (580, 519)
Screenshot: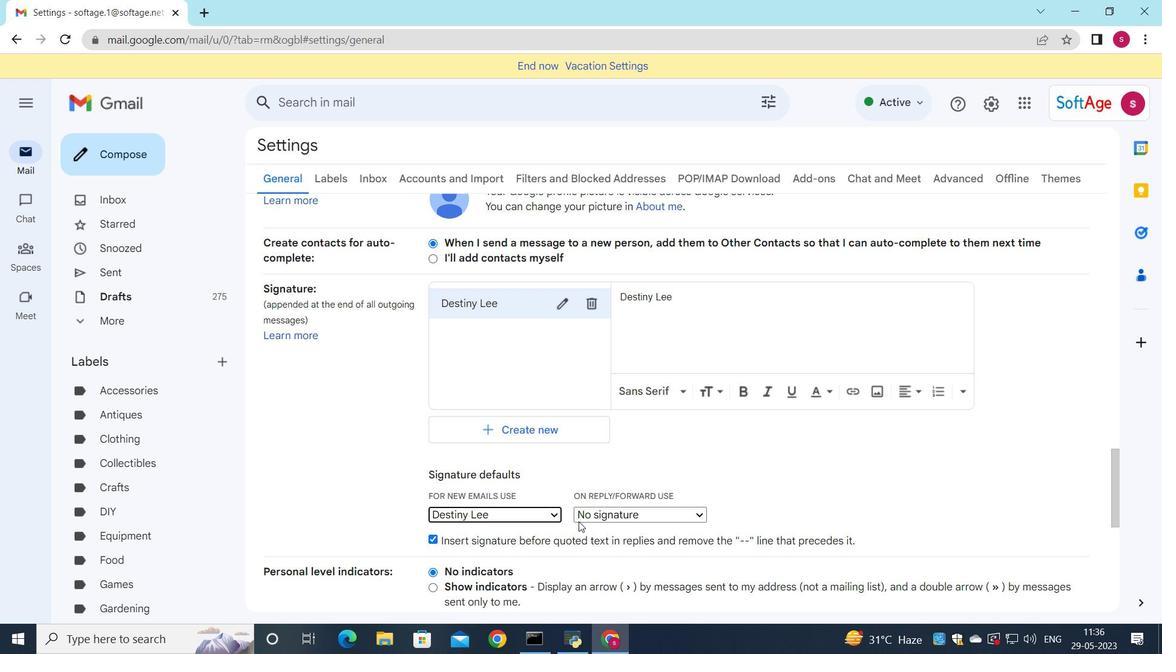 
Action: Mouse pressed left at (580, 519)
Screenshot: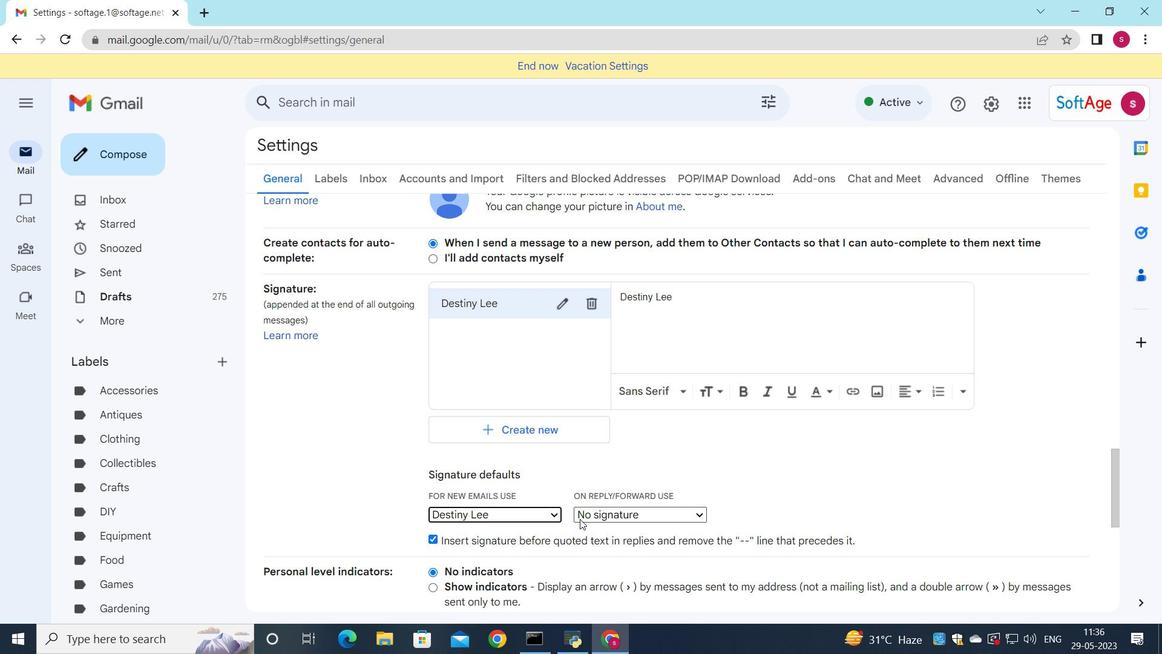 
Action: Mouse moved to (592, 545)
Screenshot: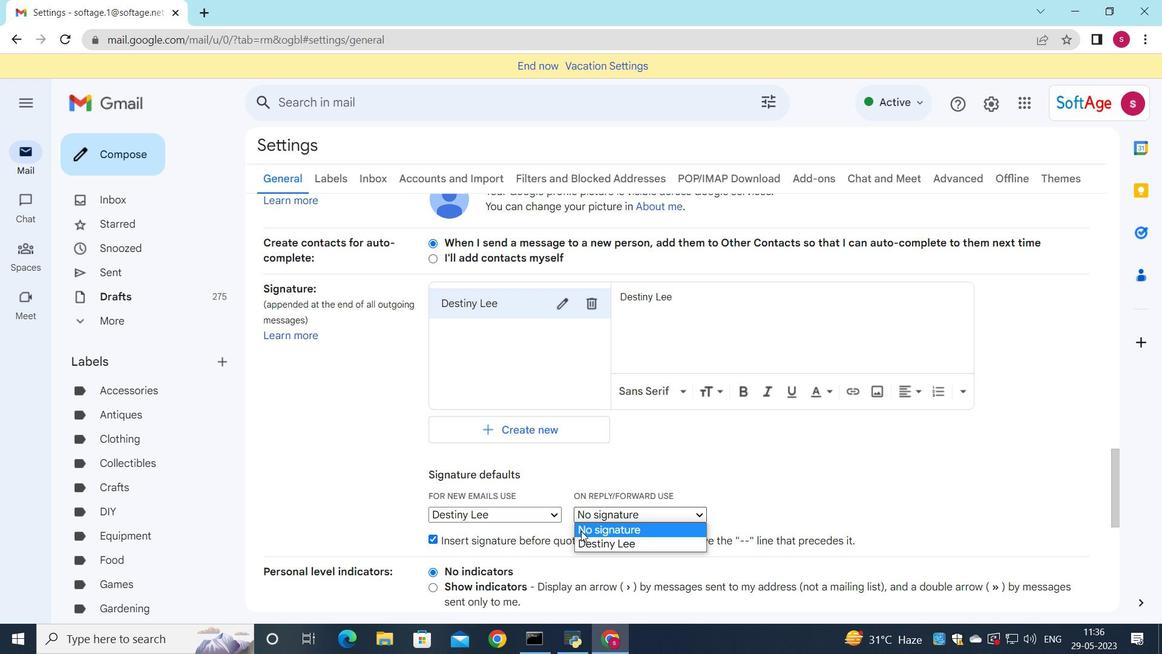 
Action: Mouse pressed left at (592, 545)
Screenshot: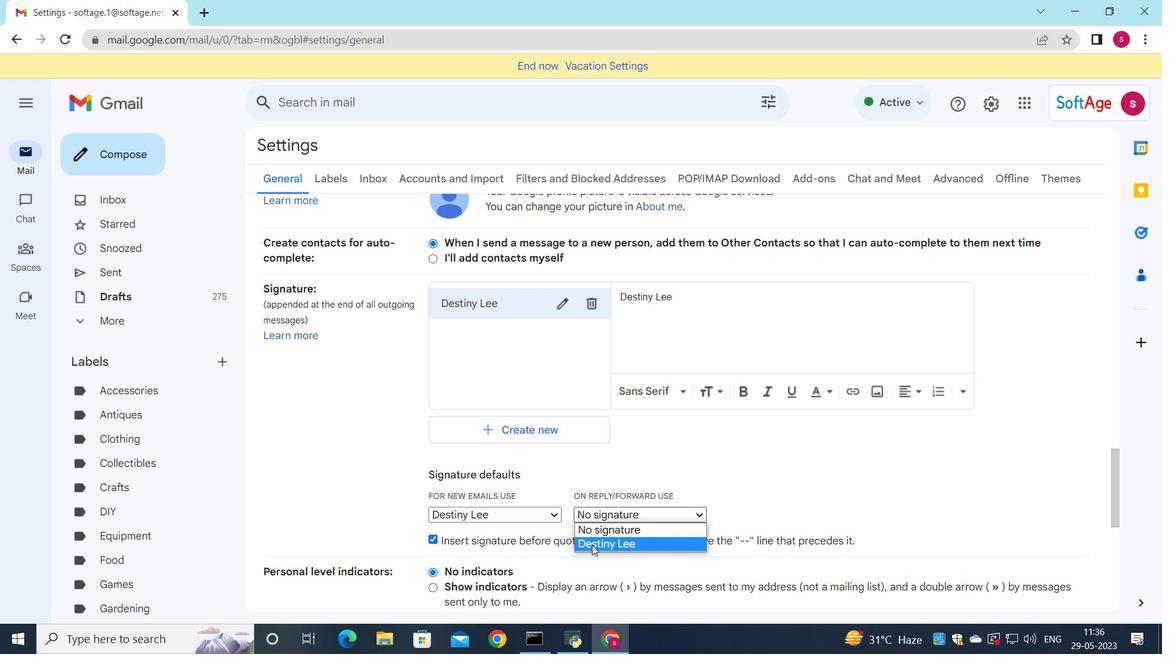 
Action: Mouse moved to (652, 465)
Screenshot: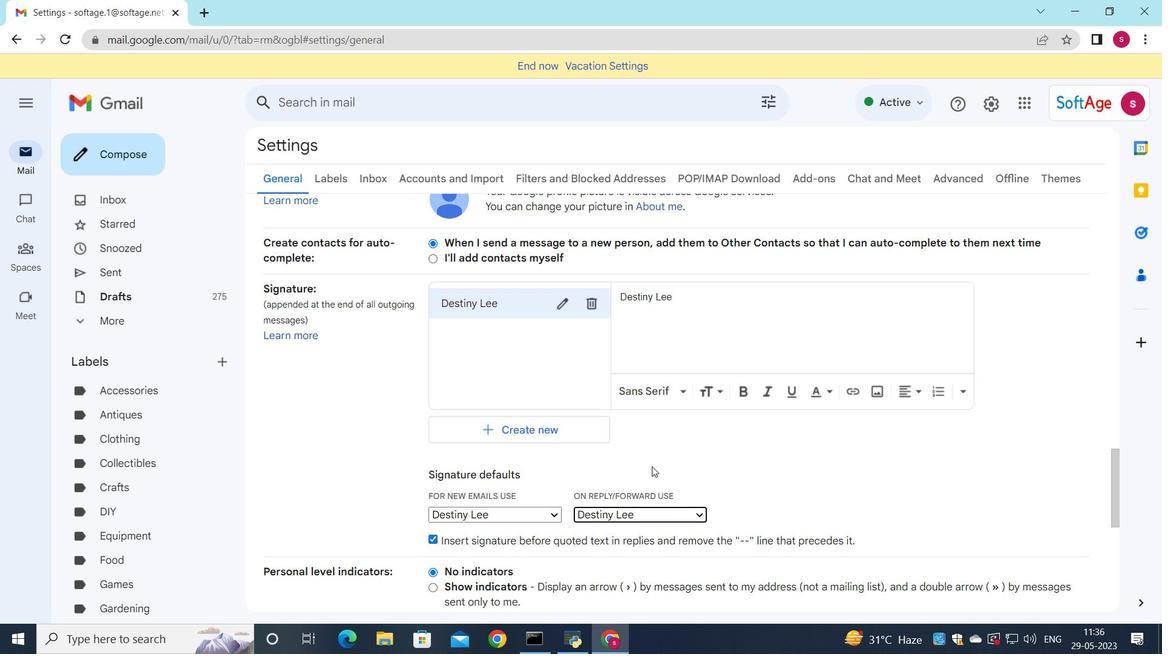 
Action: Mouse scrolled (652, 465) with delta (0, 0)
Screenshot: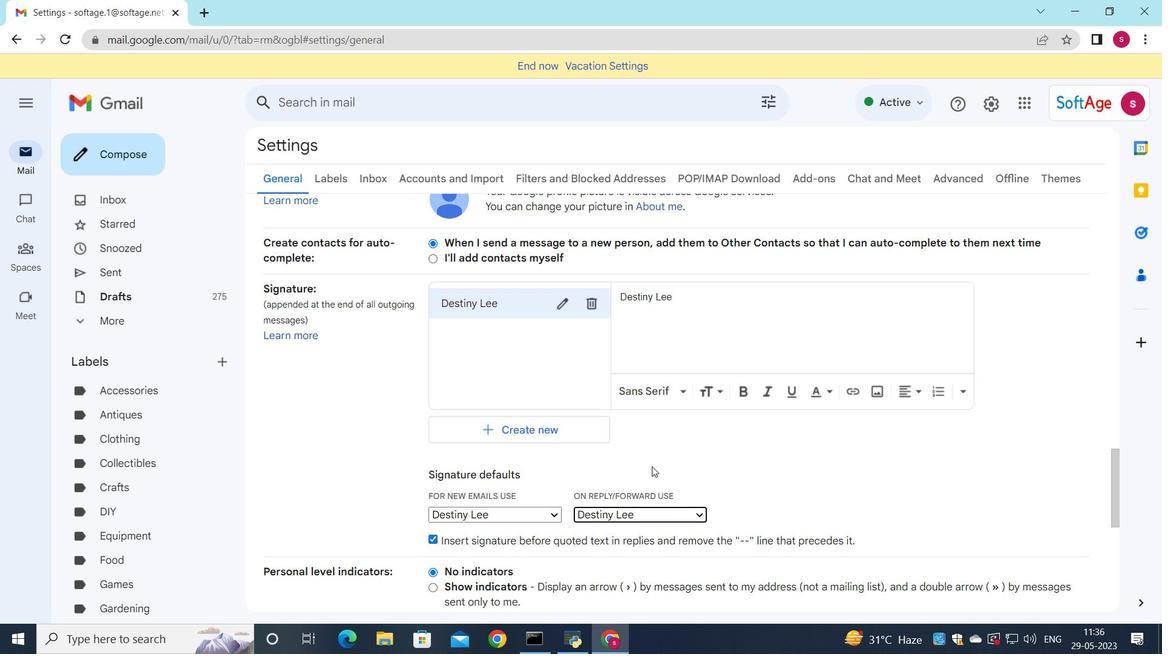 
Action: Mouse scrolled (652, 465) with delta (0, 0)
Screenshot: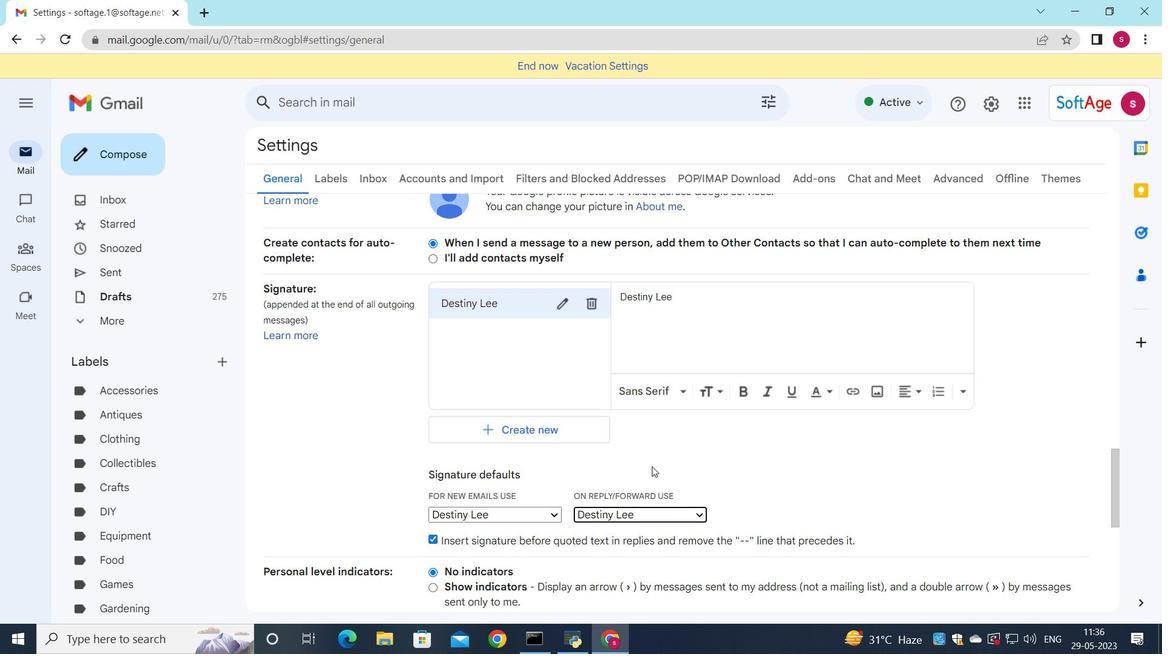 
Action: Mouse moved to (652, 459)
Screenshot: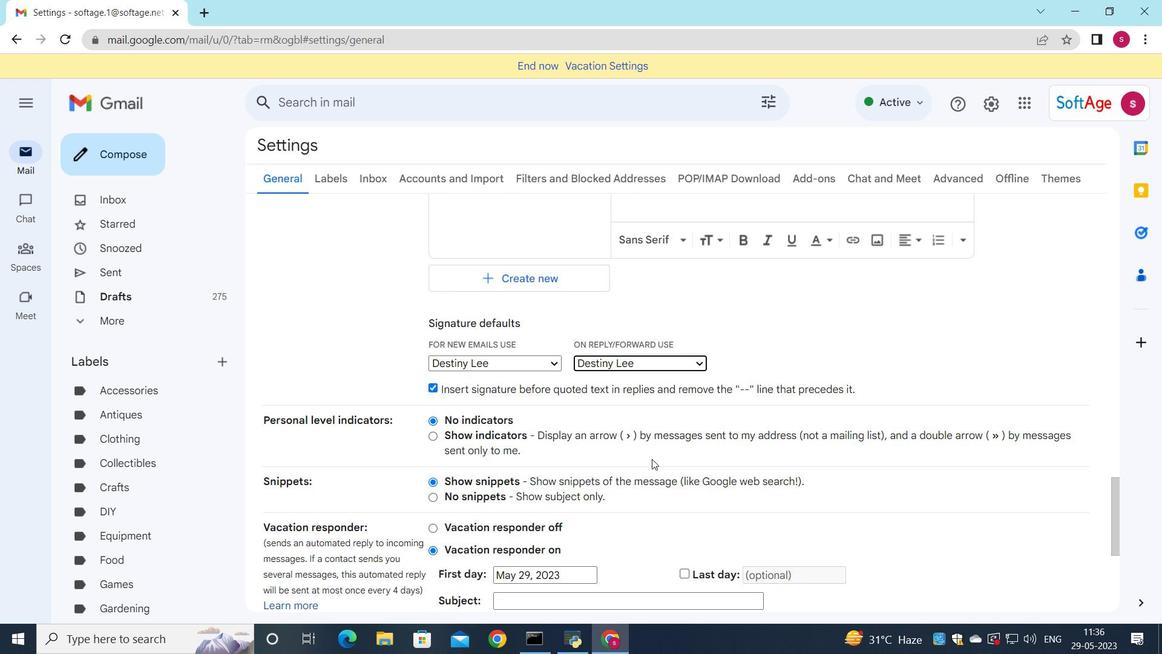 
Action: Mouse scrolled (652, 458) with delta (0, 0)
Screenshot: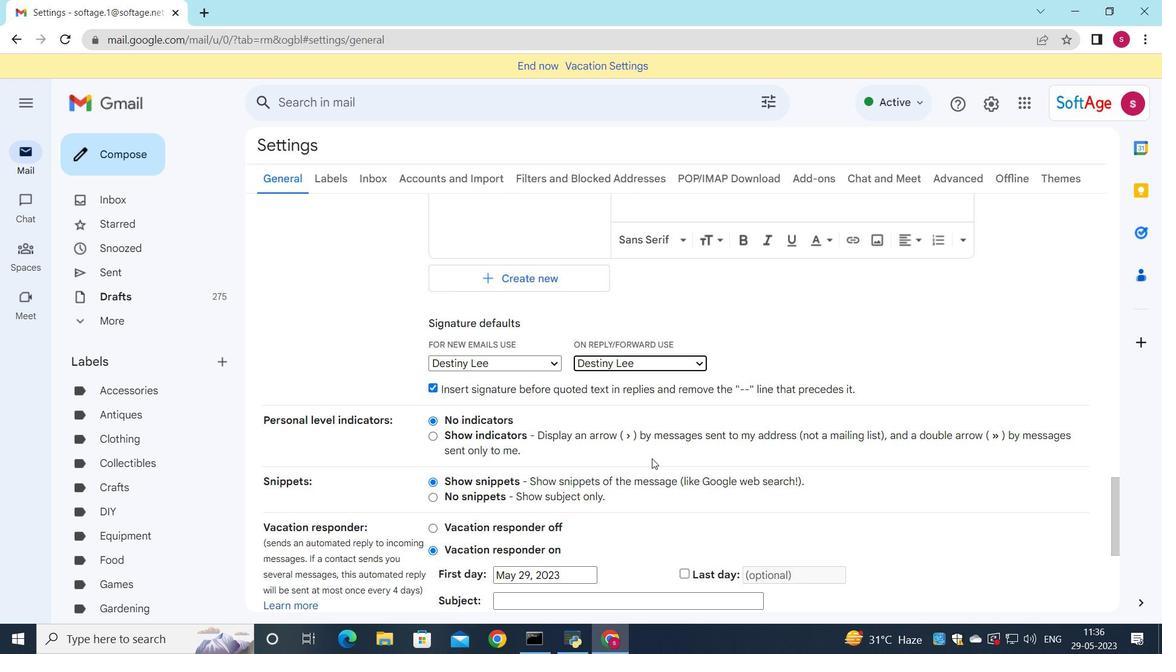 
Action: Mouse scrolled (652, 458) with delta (0, 0)
Screenshot: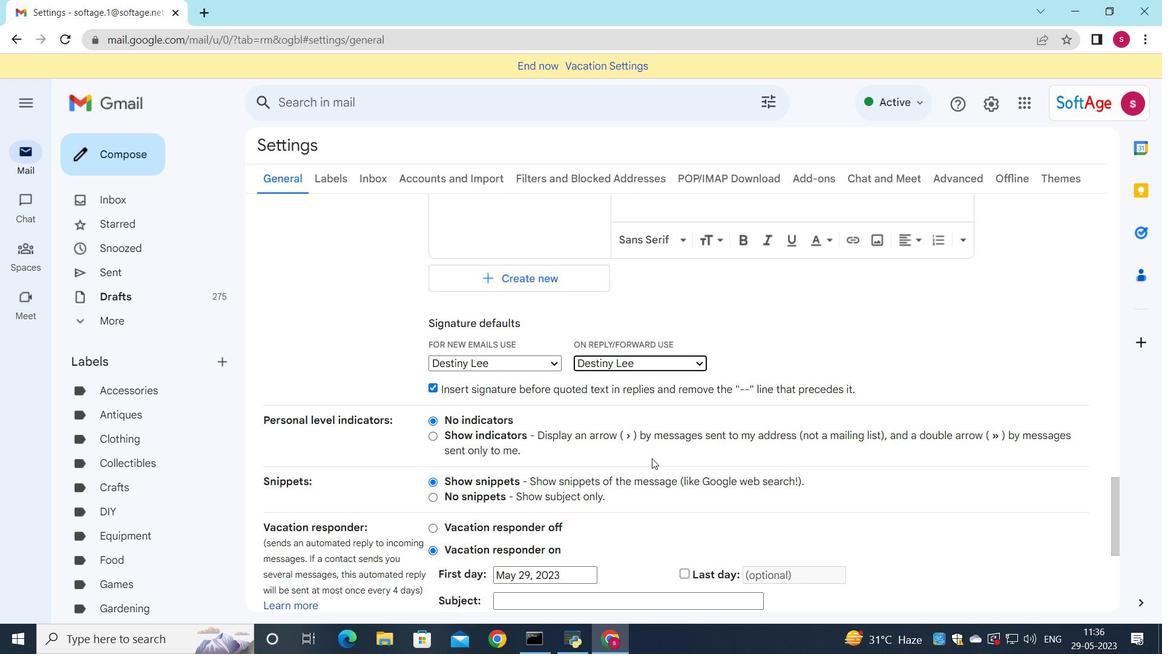 
Action: Mouse scrolled (652, 458) with delta (0, 0)
Screenshot: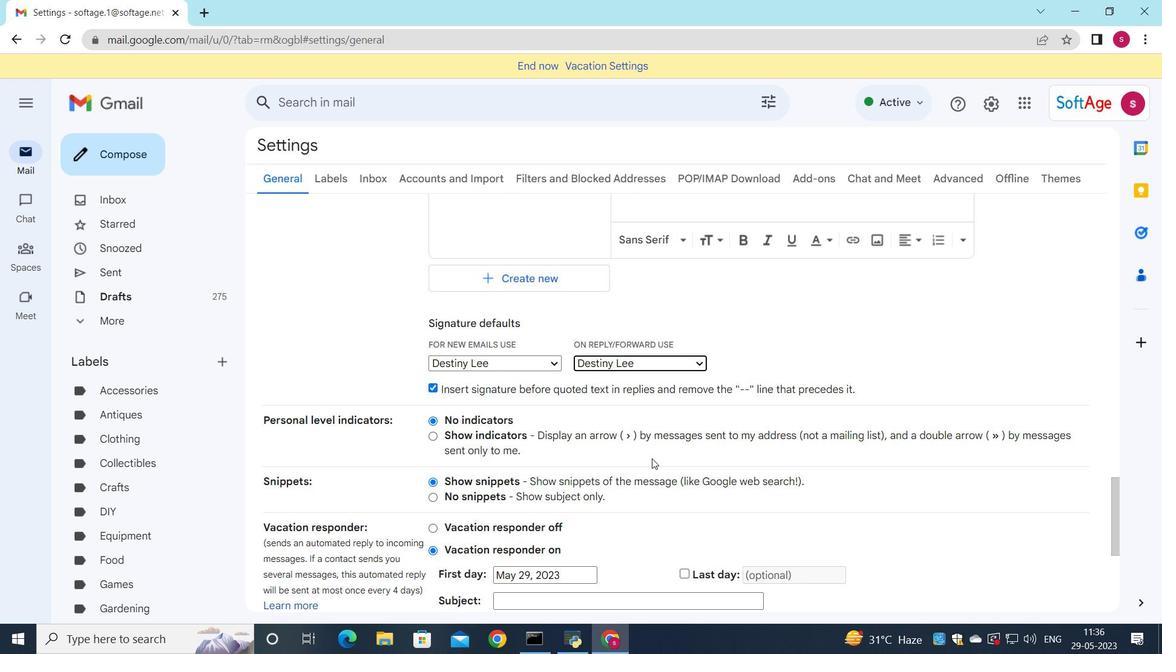 
Action: Mouse scrolled (652, 458) with delta (0, 0)
Screenshot: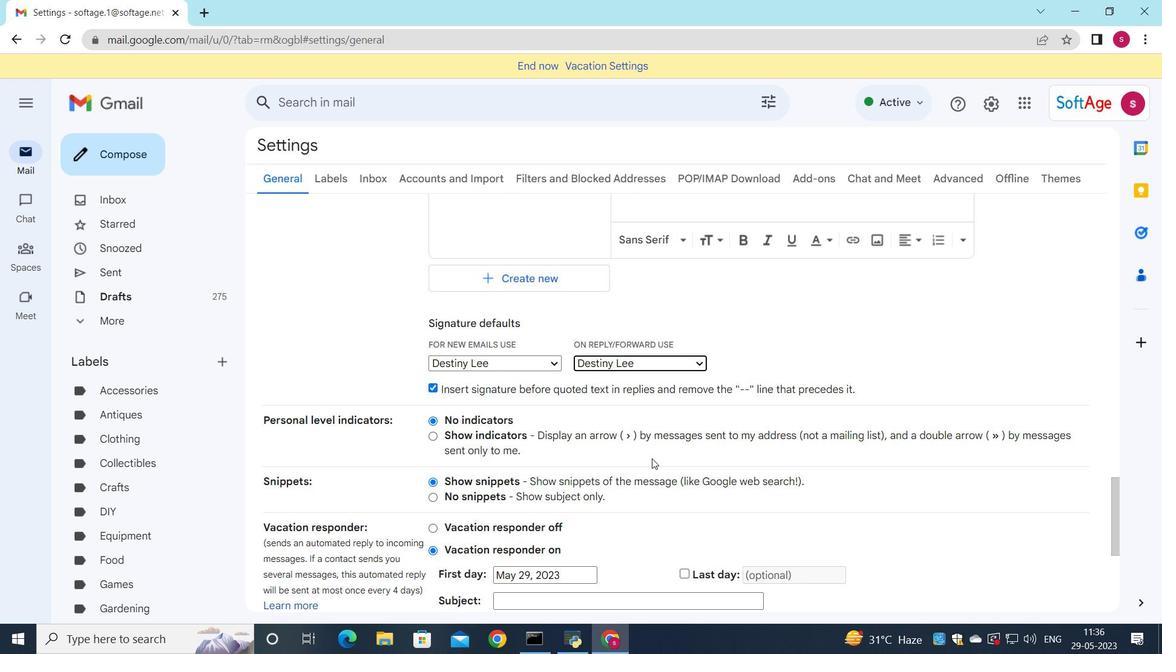 
Action: Mouse scrolled (652, 458) with delta (0, 0)
Screenshot: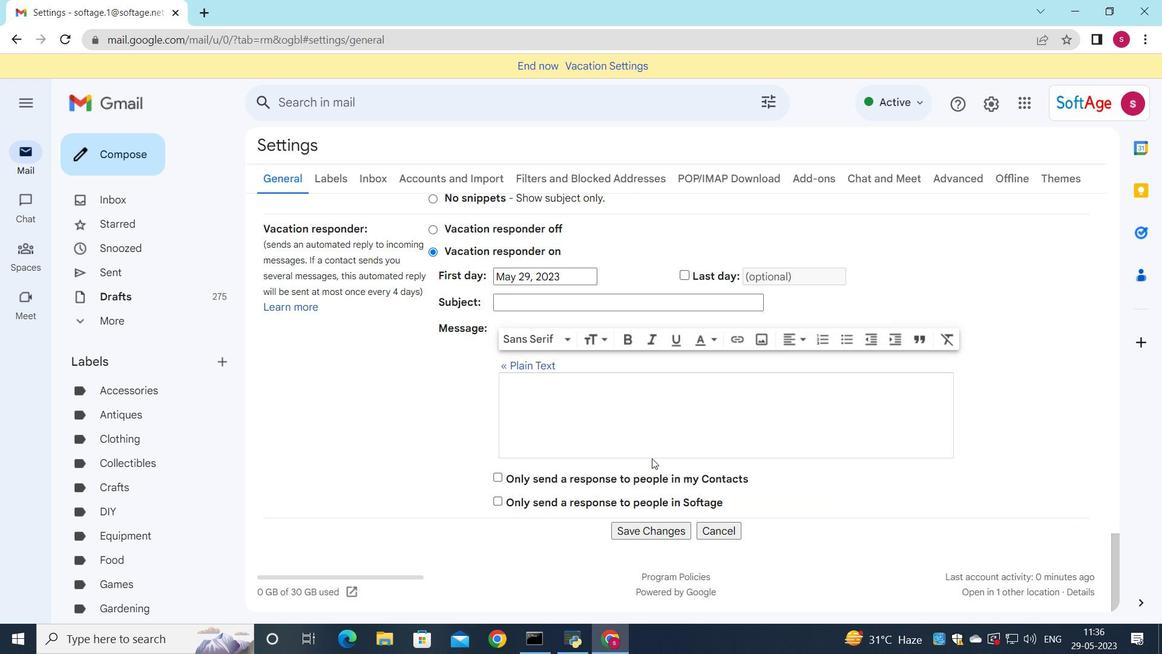 
Action: Mouse scrolled (652, 458) with delta (0, 0)
Screenshot: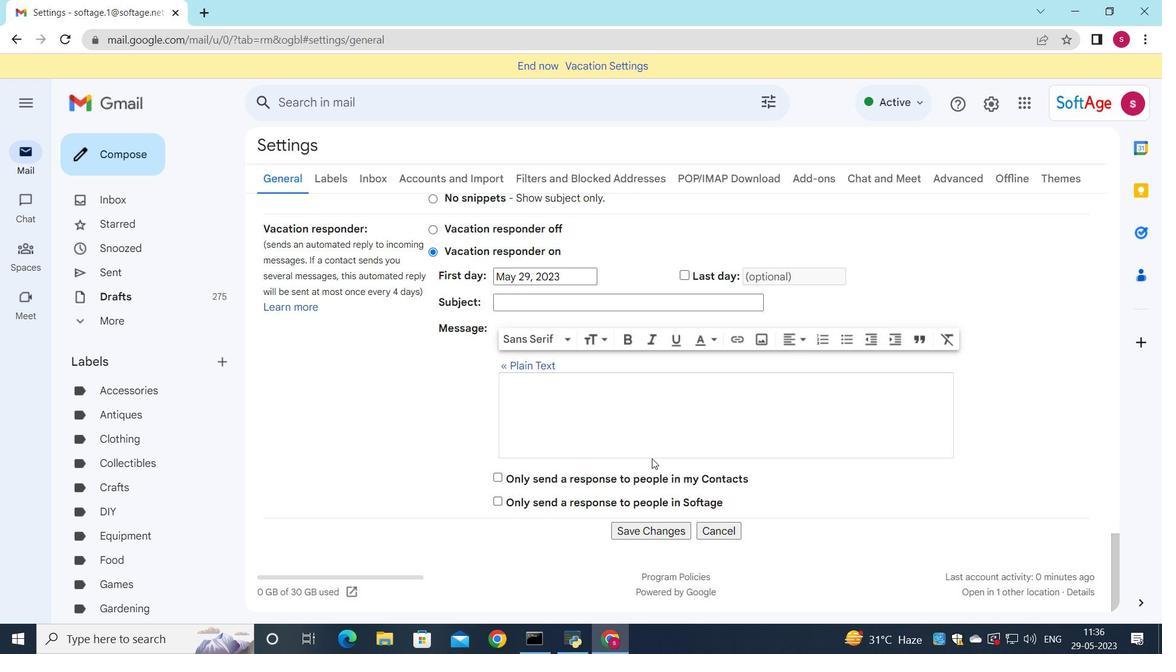 
Action: Mouse scrolled (652, 458) with delta (0, 0)
Screenshot: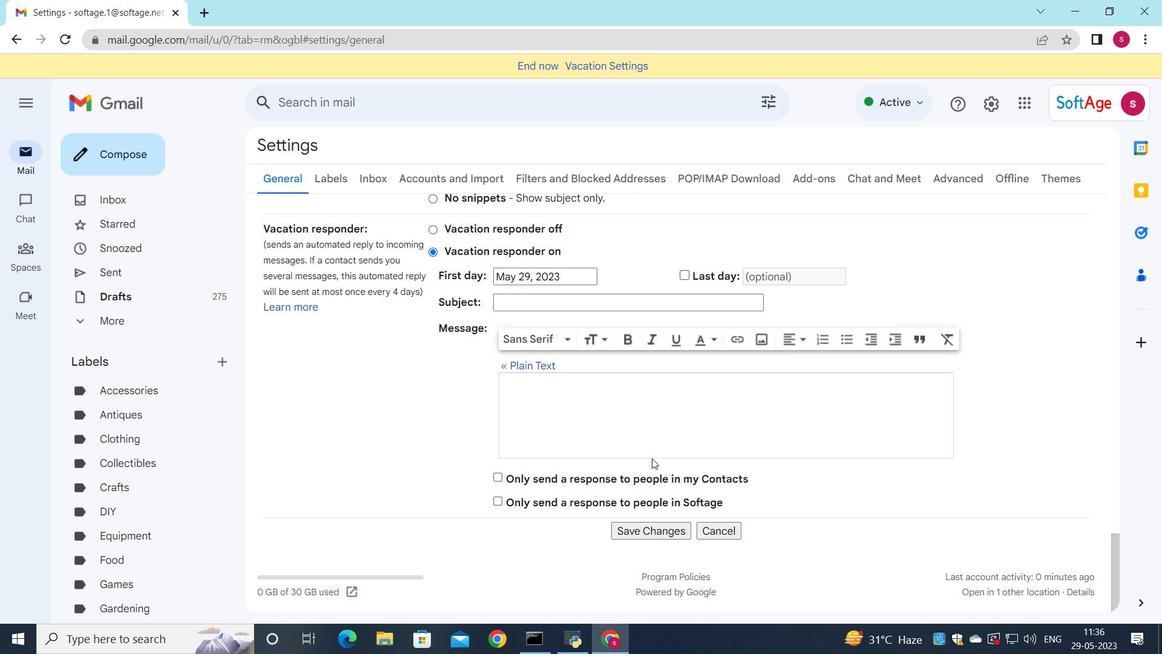
Action: Mouse moved to (638, 534)
Screenshot: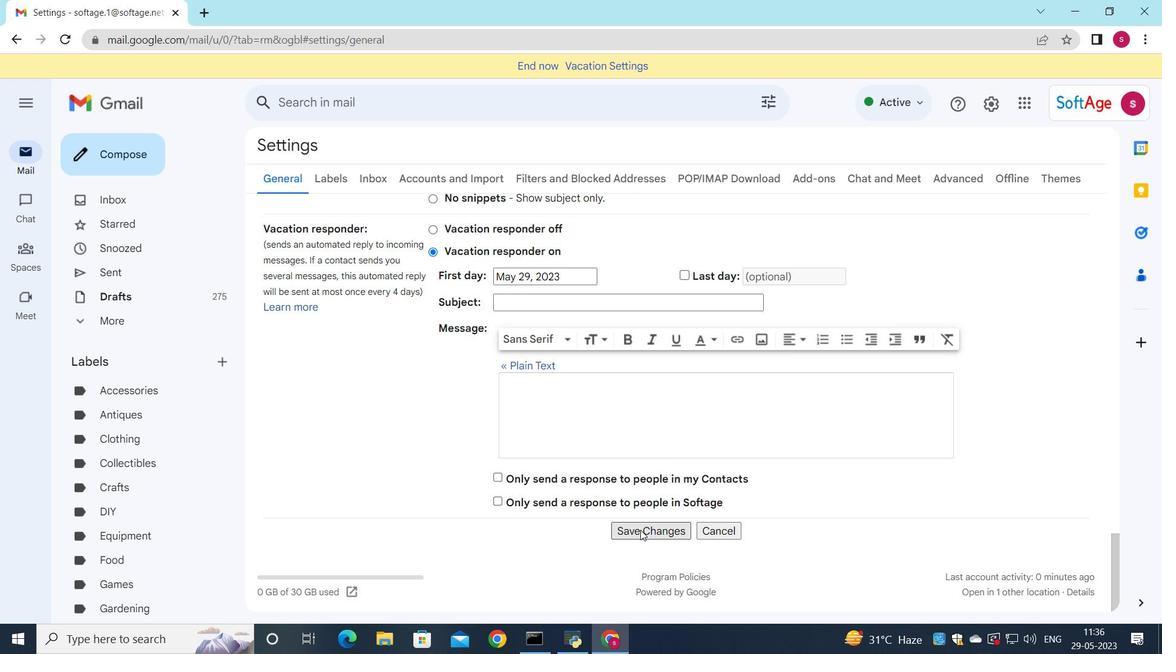 
Action: Mouse pressed left at (638, 534)
Screenshot: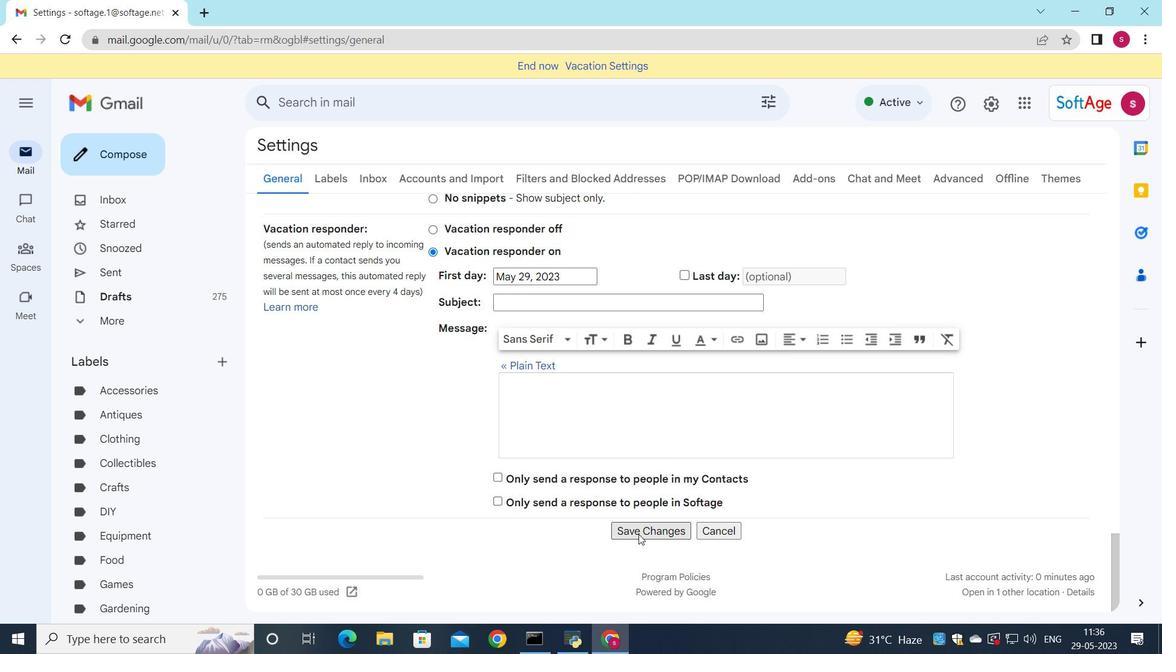 
Action: Mouse moved to (129, 161)
Screenshot: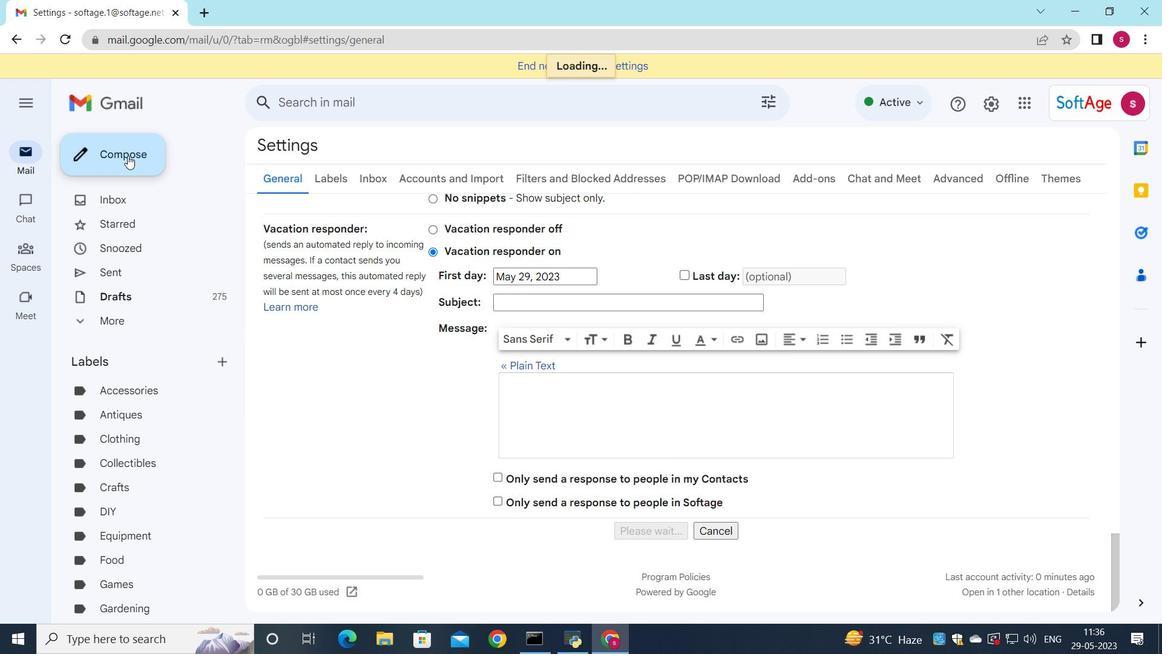 
Action: Mouse pressed left at (129, 161)
Screenshot: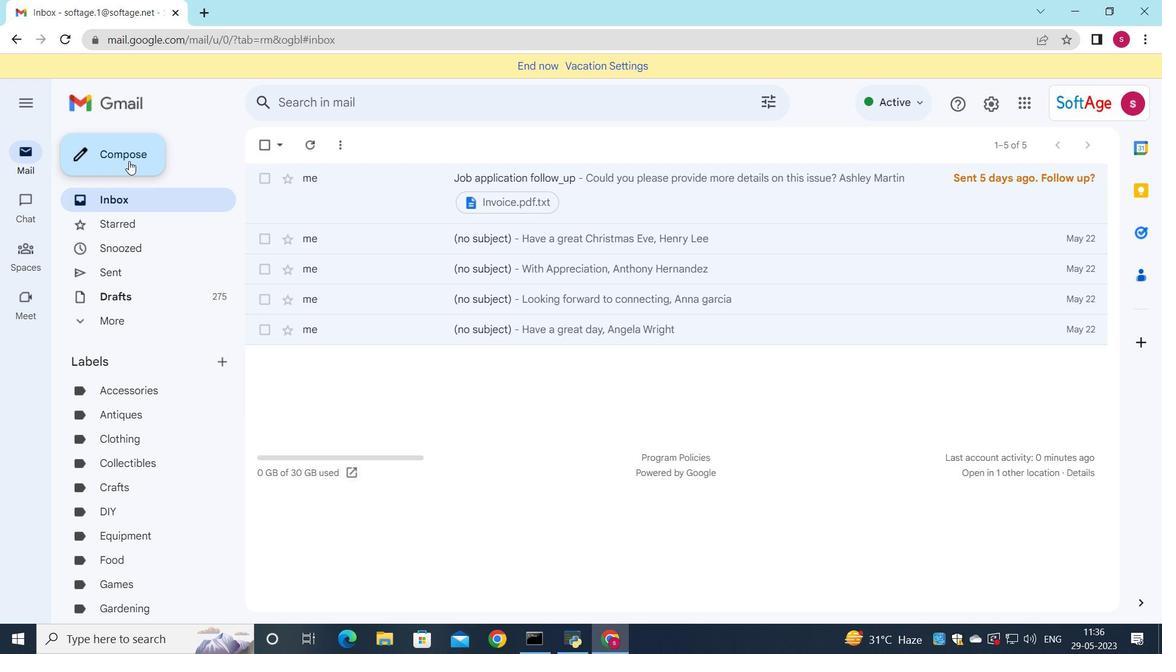 
Action: Mouse moved to (961, 396)
Screenshot: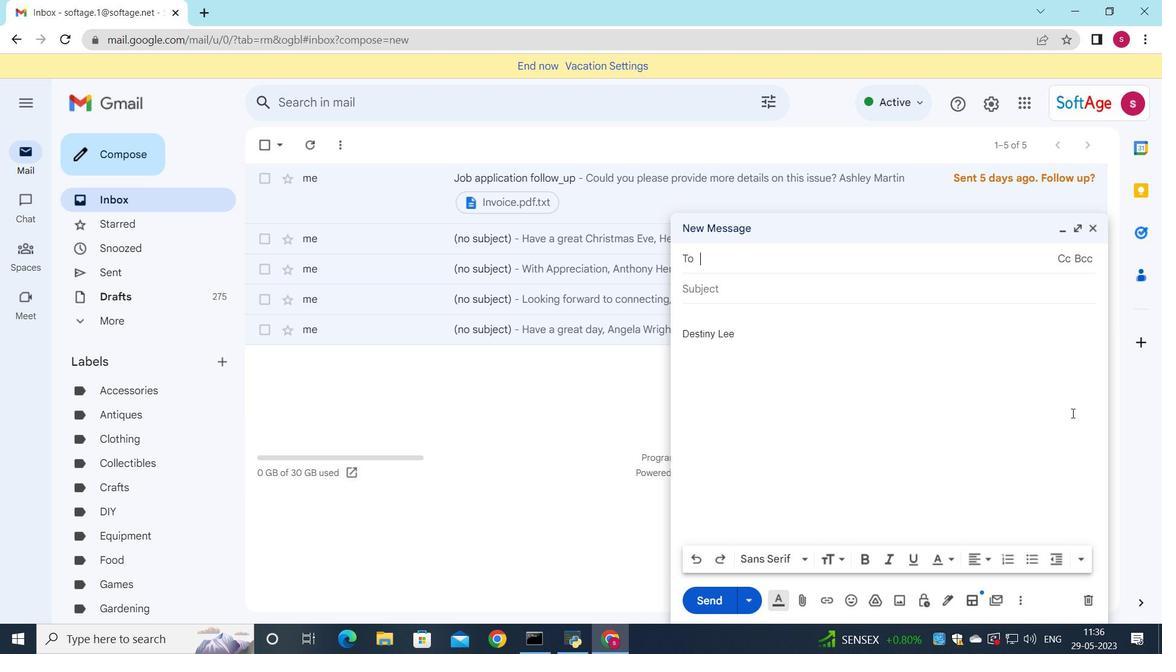 
Action: Key pressed <Key.down><Key.down><Key.enter><Key.down><Key.enter>
Screenshot: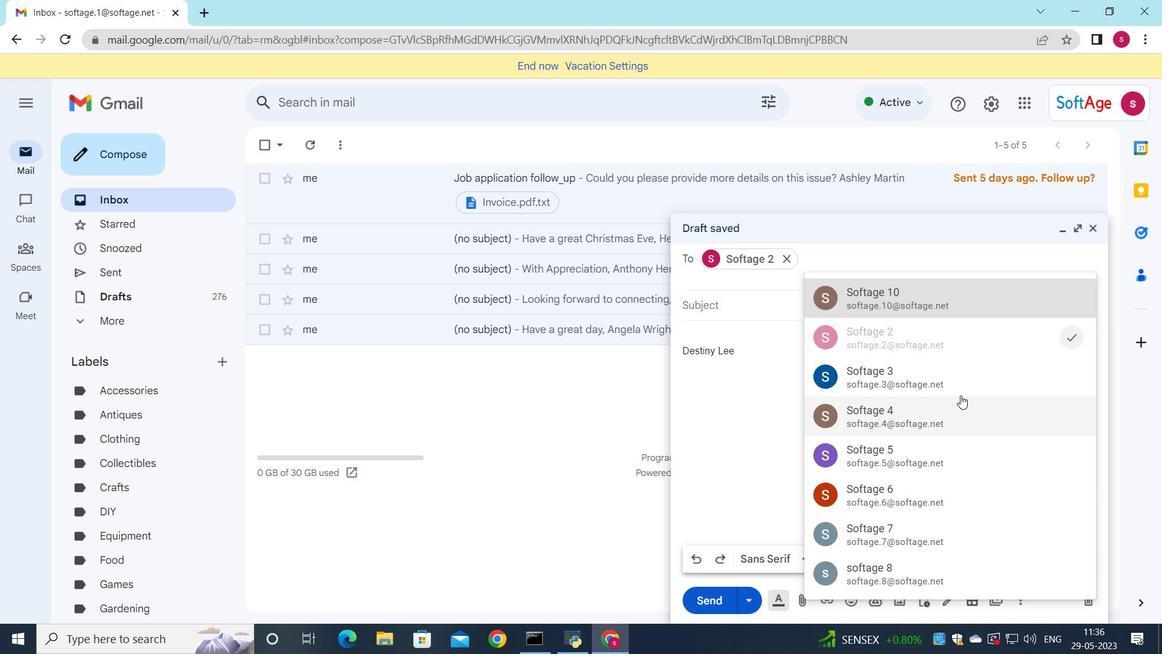 
Action: Mouse moved to (1058, 273)
Screenshot: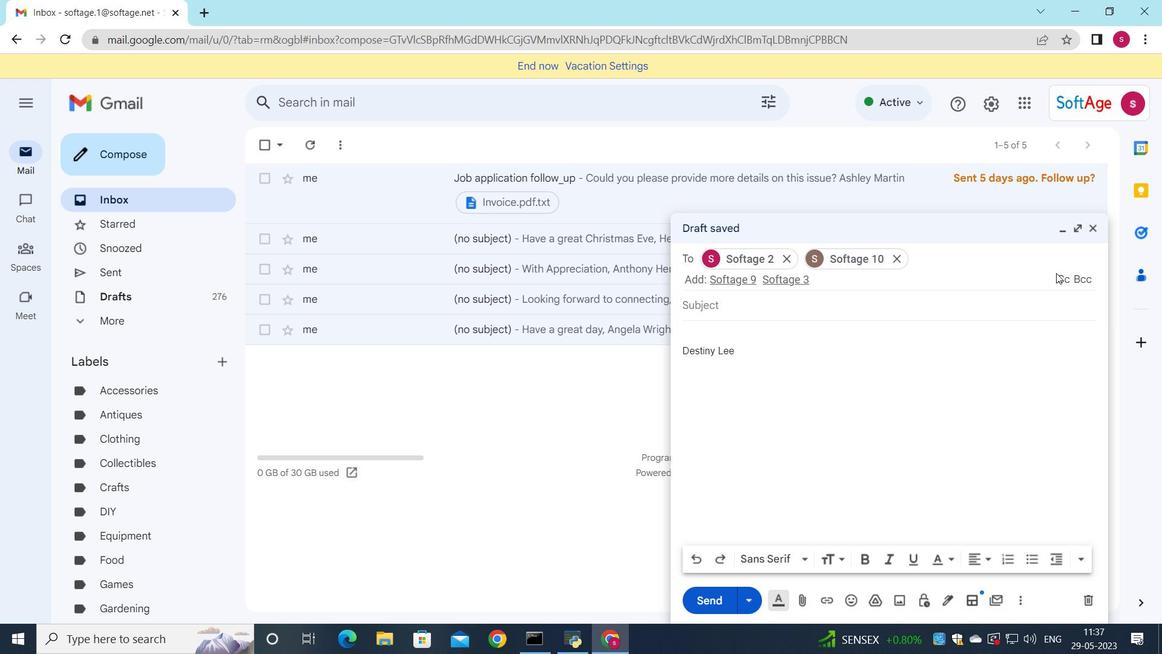 
Action: Mouse pressed left at (1058, 273)
Screenshot: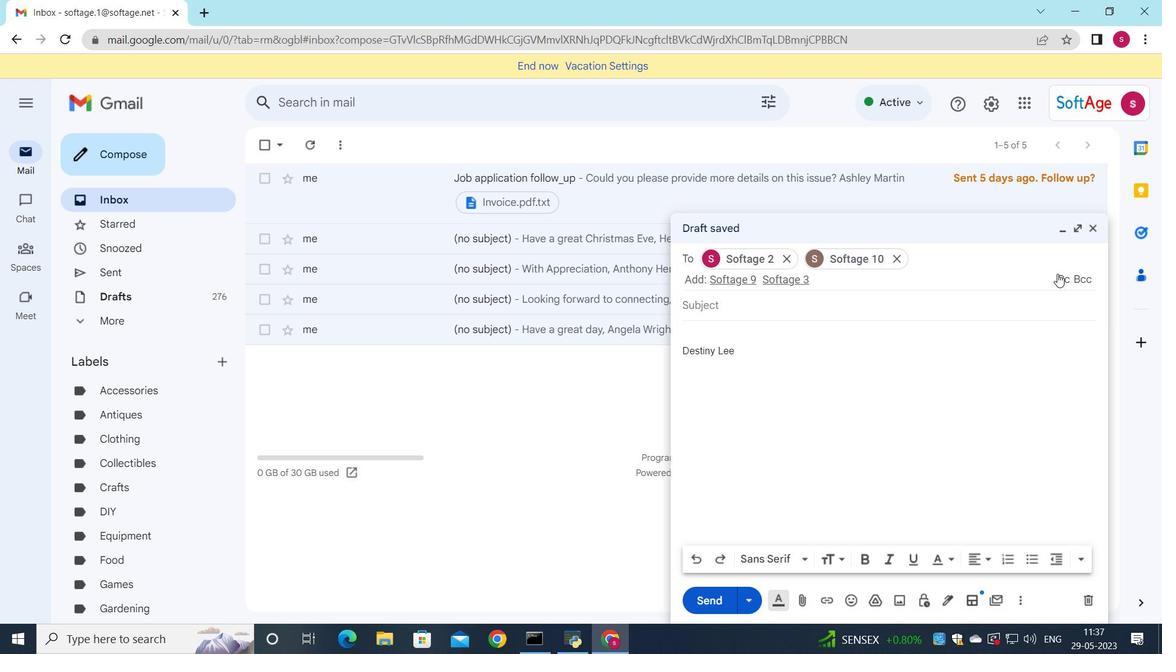 
Action: Key pressed <Key.down><Key.down><Key.down><Key.enter>
Screenshot: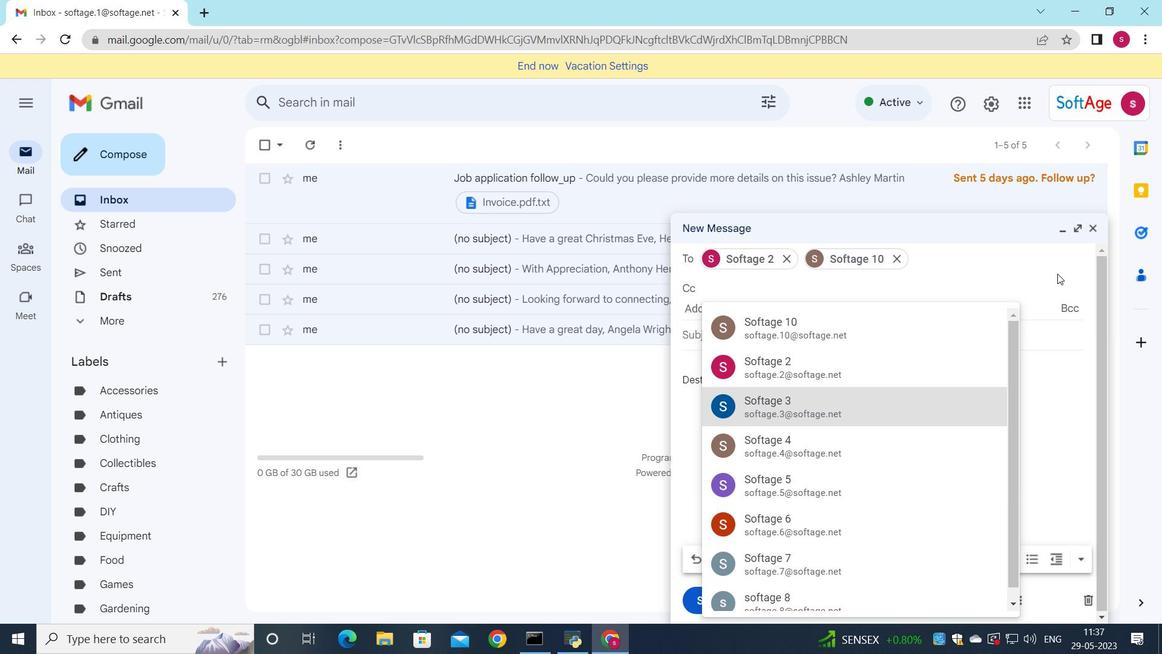 
Action: Mouse moved to (810, 325)
Screenshot: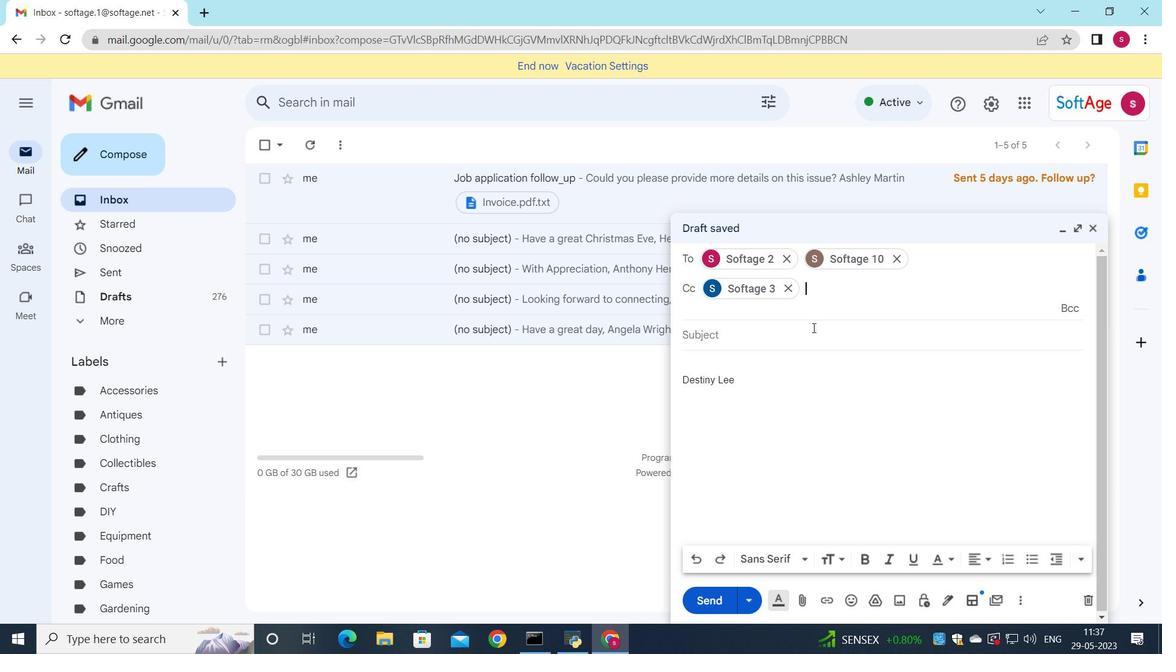 
Action: Mouse pressed left at (810, 325)
Screenshot: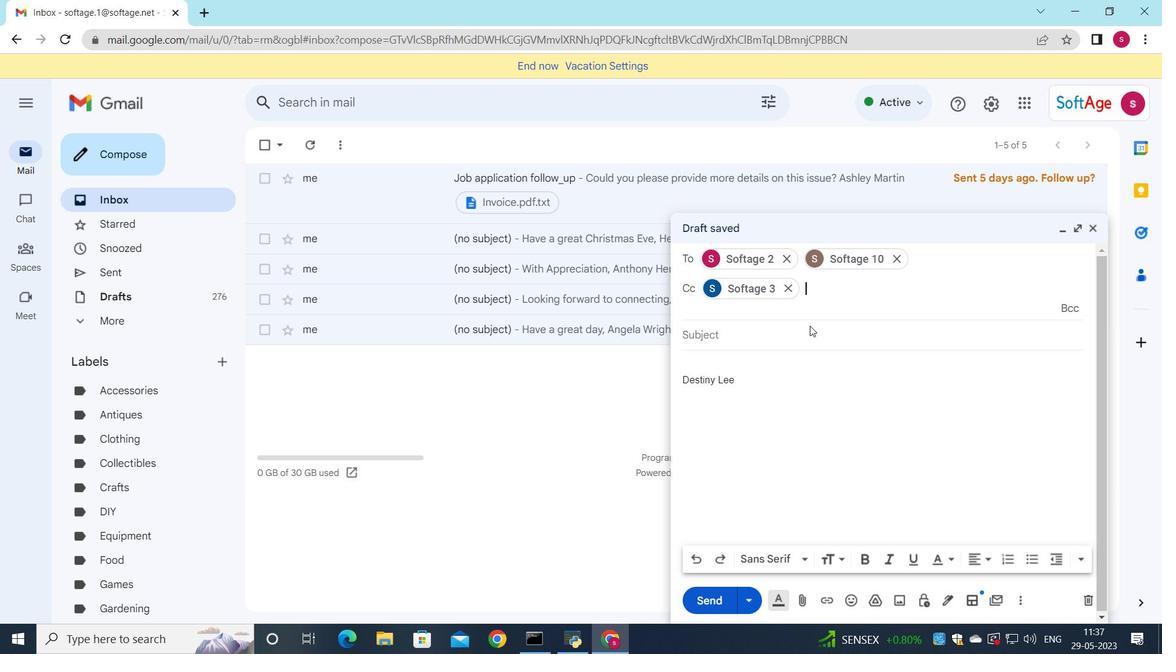 
Action: Key pressed <Key.shift>Statud<Key.backspace>s<Key.space>report
Screenshot: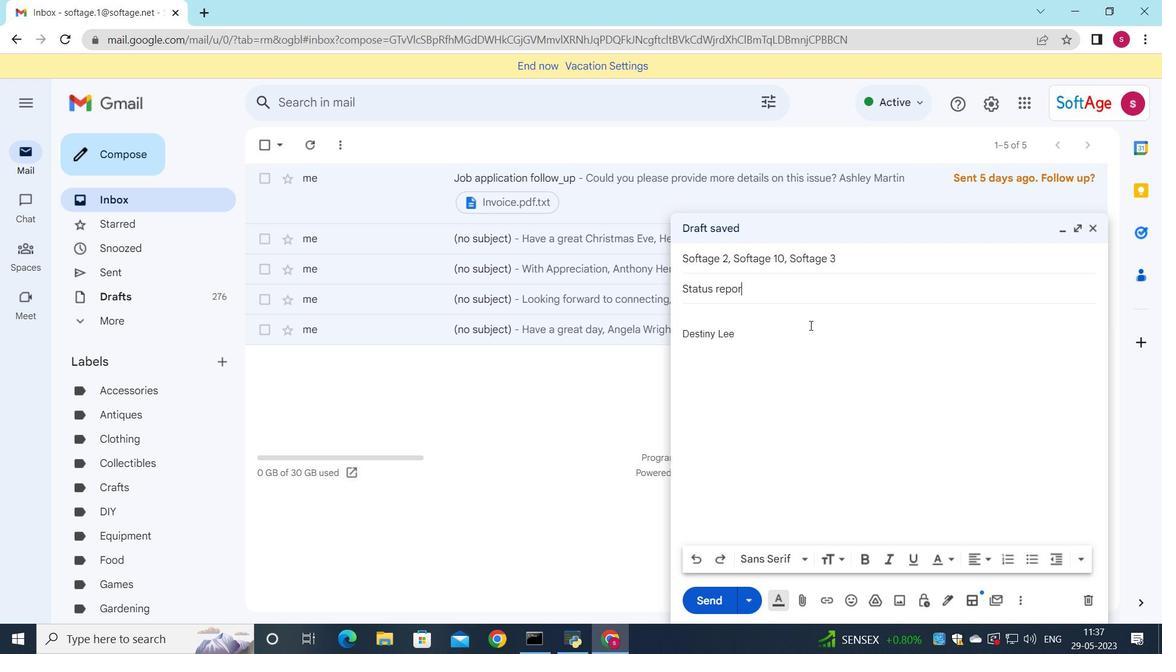 
Action: Mouse moved to (715, 313)
Screenshot: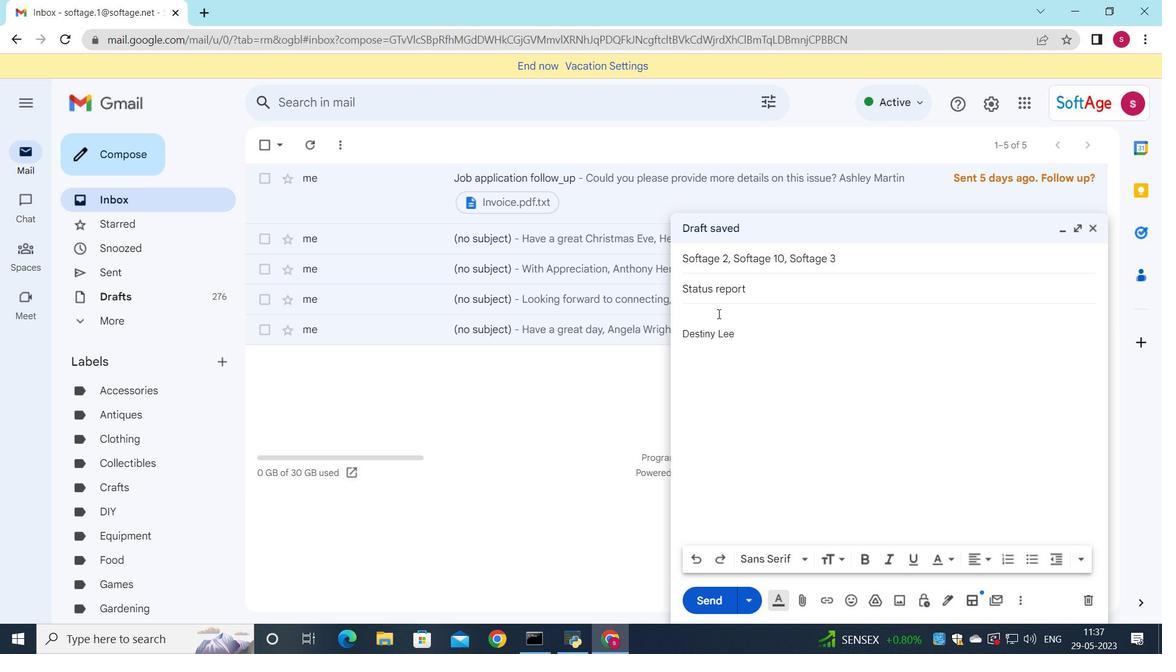 
Action: Mouse pressed left at (715, 313)
Screenshot: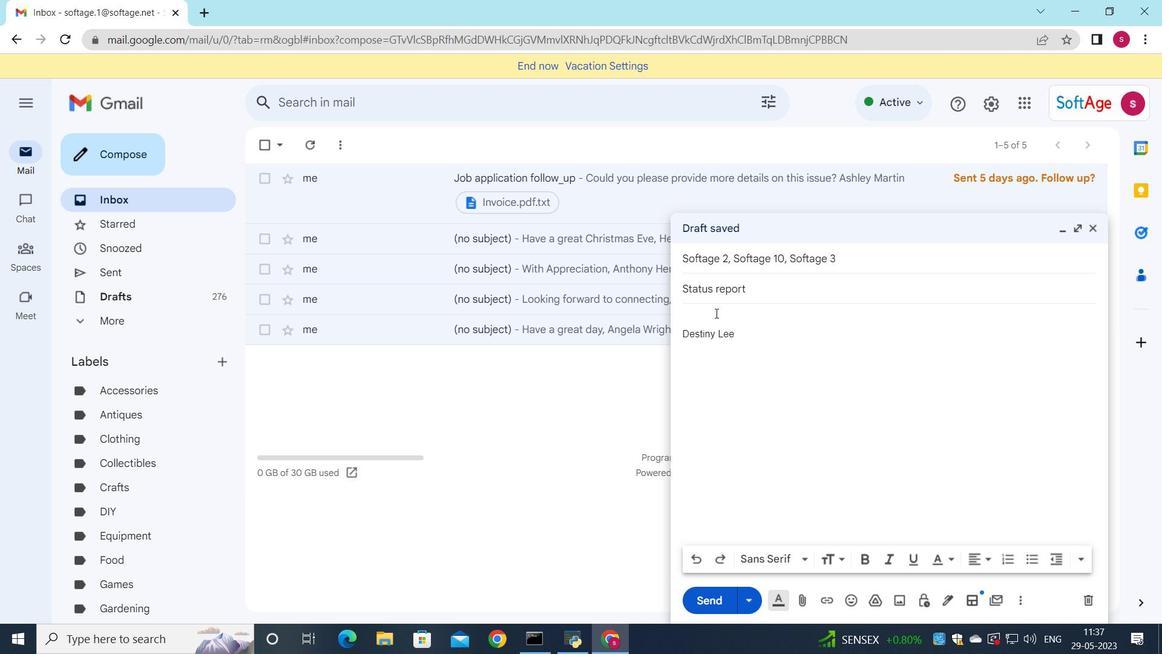 
Action: Key pressed <Key.shift>Thank<Key.space>you<Key.space>for<Key.space>your<Key.space>prompt<Key.space>responde<Key.backspace><Key.backspace>se<Key.space><Key.backspace>.
Screenshot: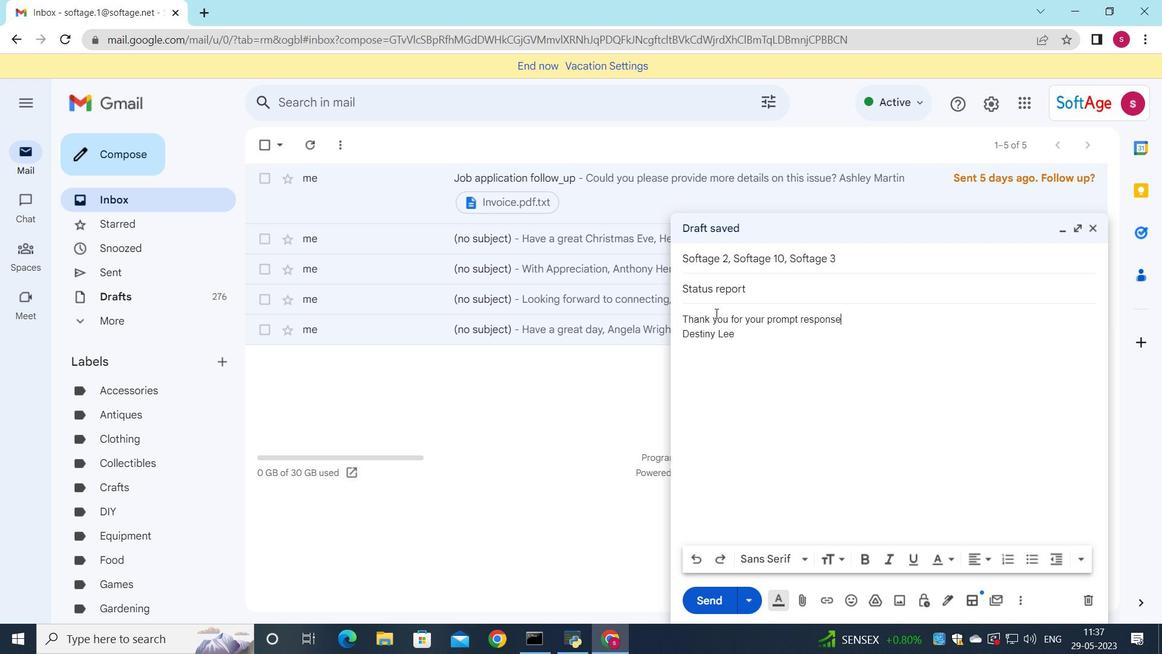 
Action: Mouse moved to (850, 315)
Screenshot: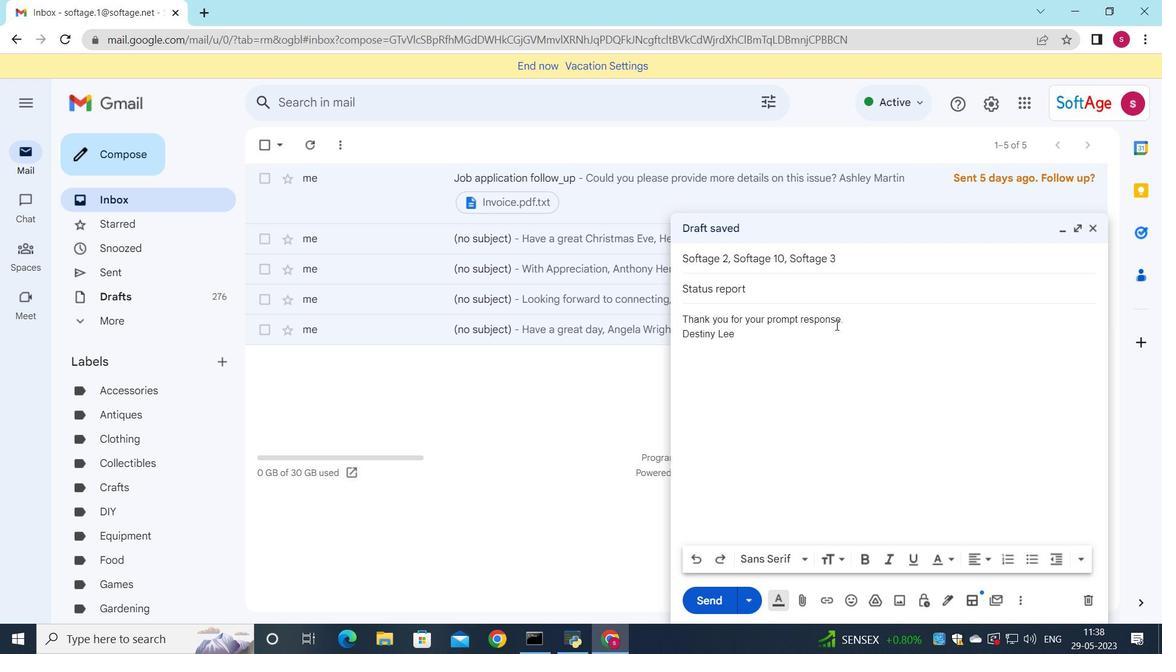 
Action: Mouse pressed left at (850, 315)
Screenshot: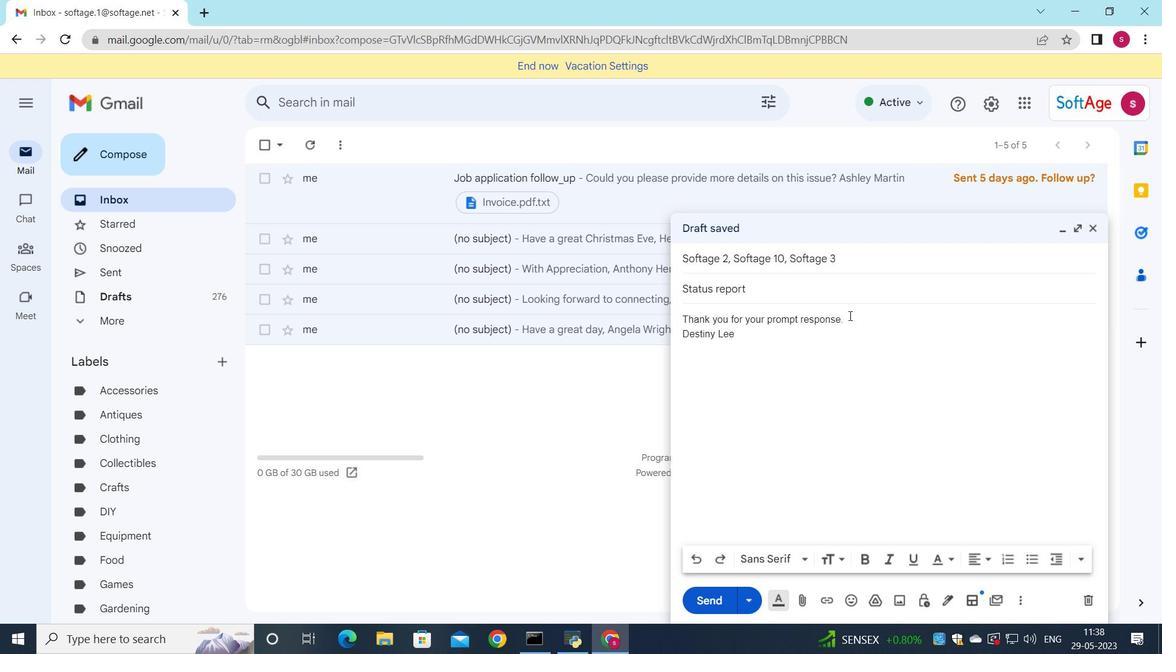 
Action: Mouse moved to (849, 559)
Screenshot: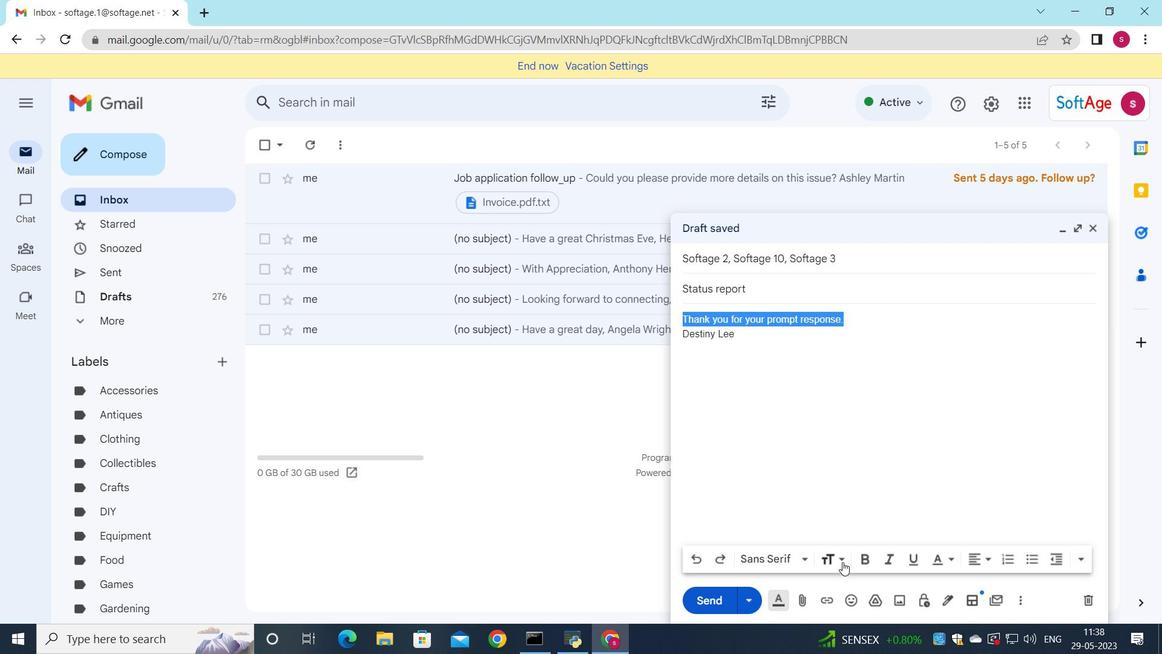 
Action: Mouse pressed left at (849, 559)
Screenshot: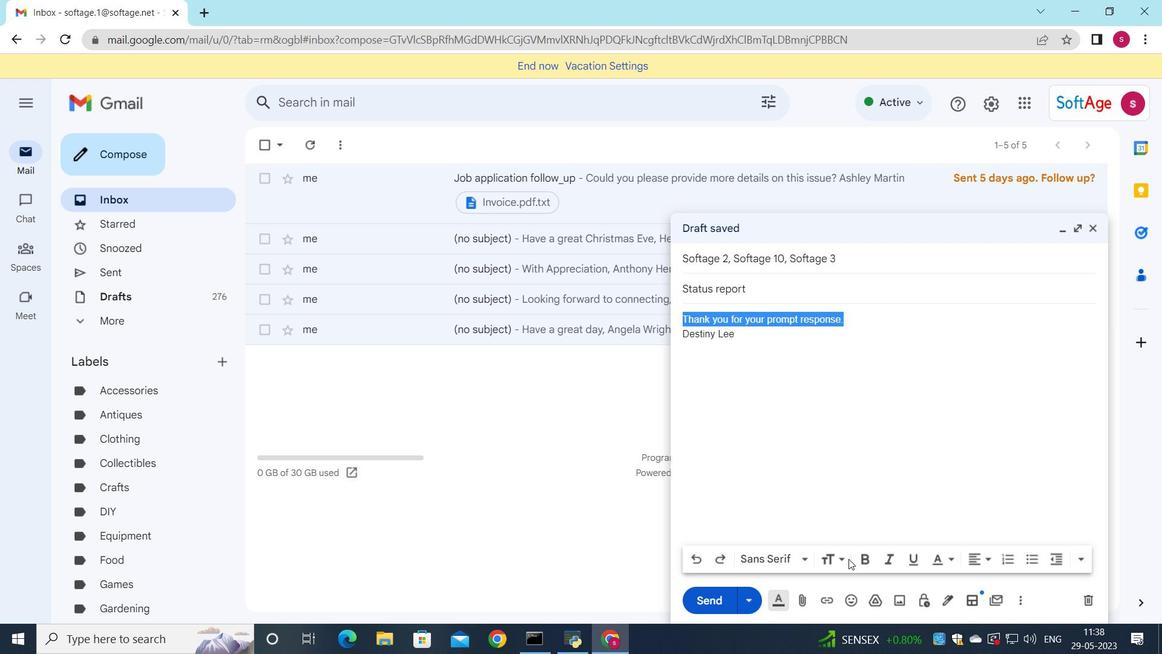
Action: Mouse moved to (844, 561)
Screenshot: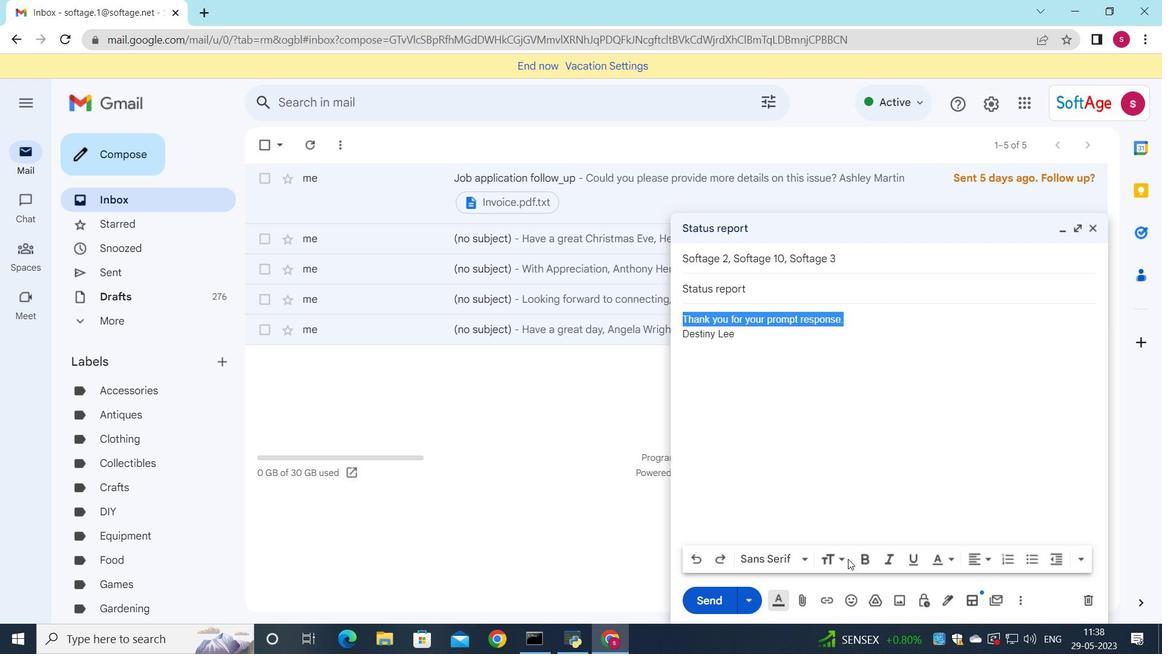 
Action: Mouse pressed left at (844, 561)
Screenshot: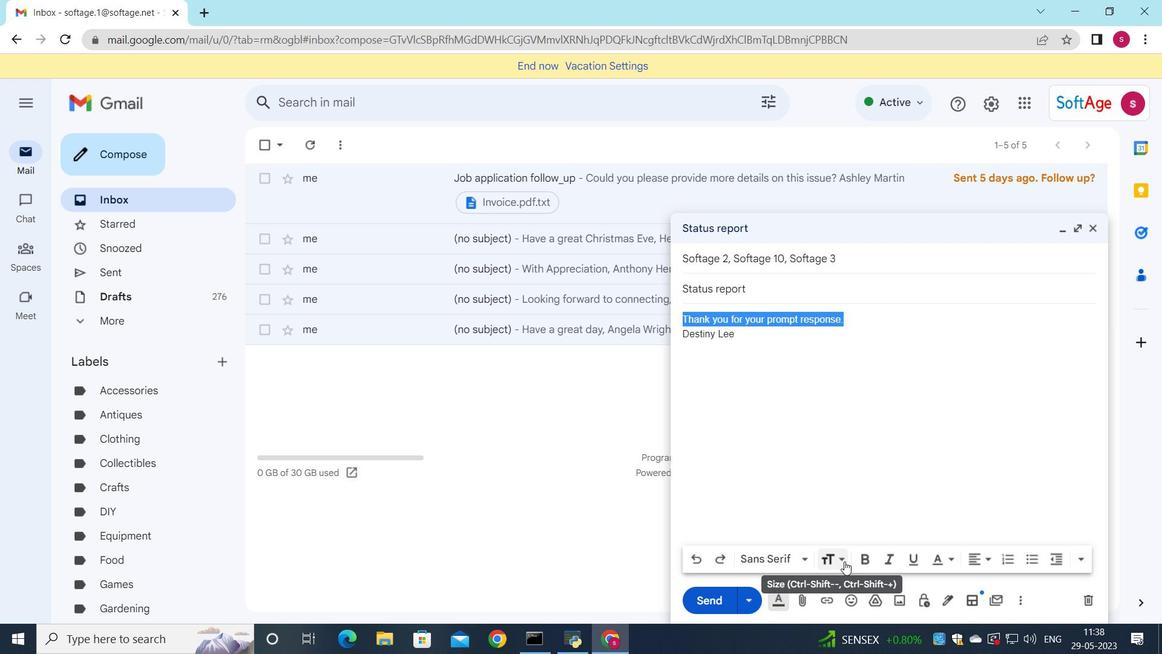 
Action: Mouse moved to (906, 509)
Screenshot: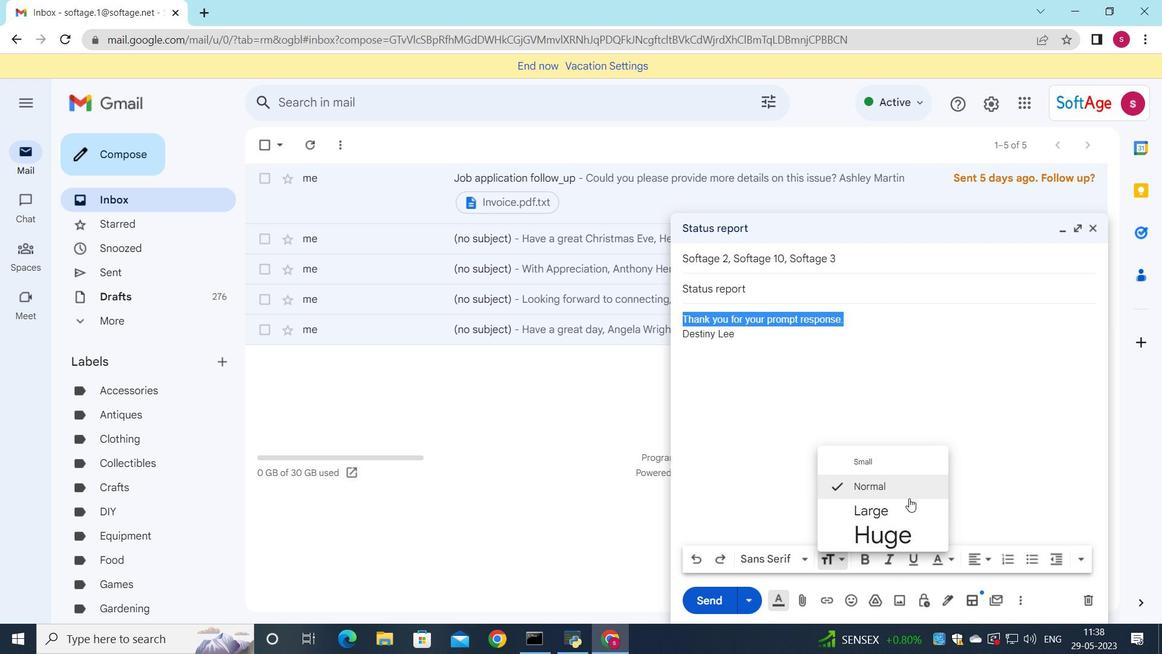 
Action: Mouse pressed left at (906, 509)
Screenshot: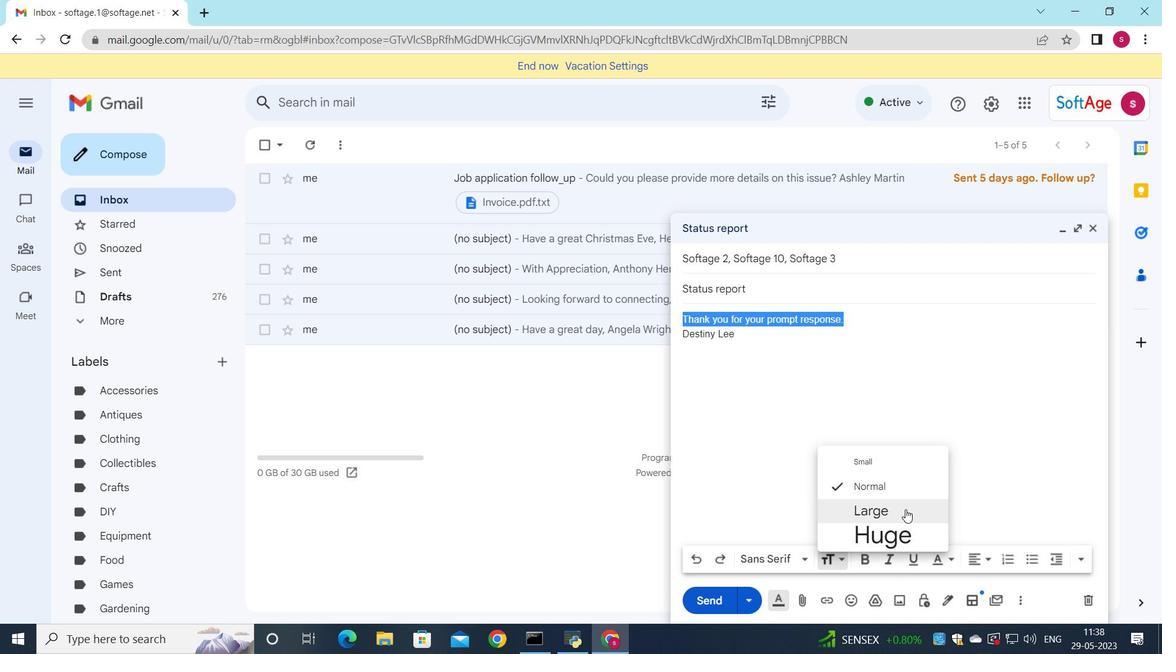 
Action: Mouse moved to (983, 560)
Screenshot: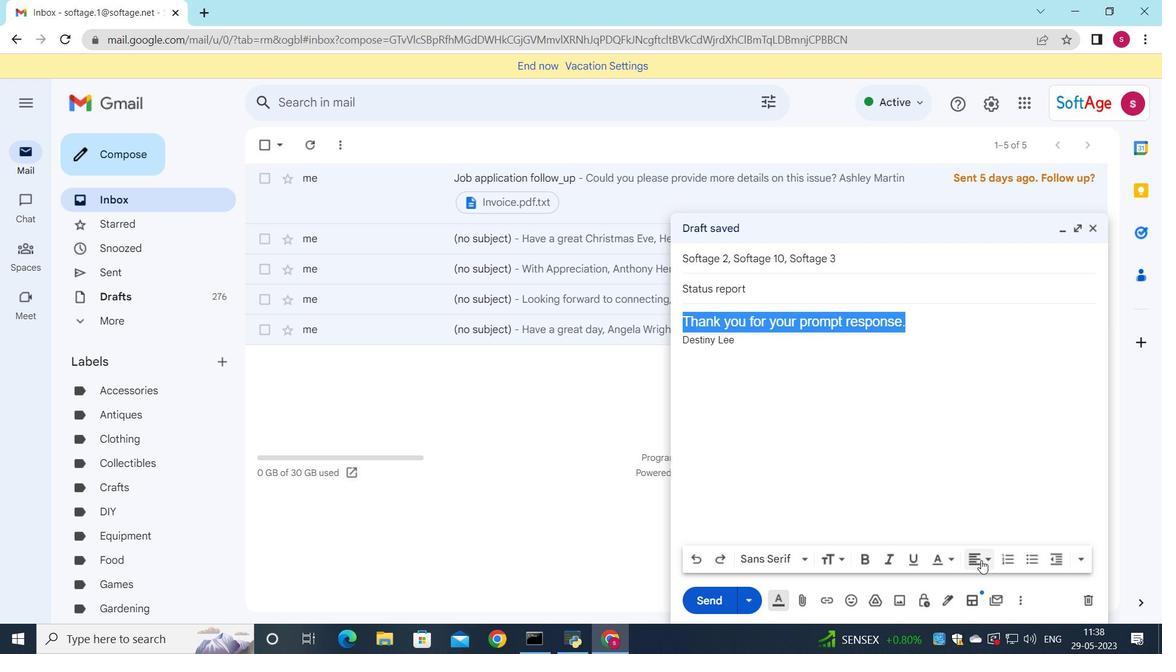 
Action: Mouse pressed left at (983, 560)
Screenshot: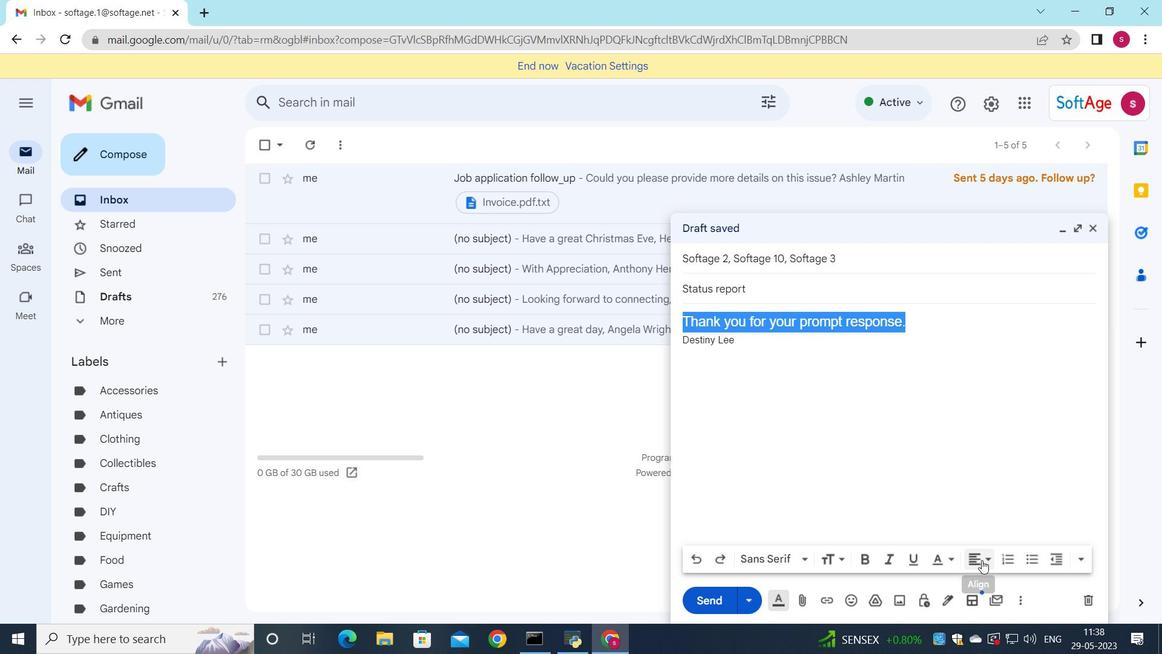 
Action: Mouse moved to (976, 513)
Screenshot: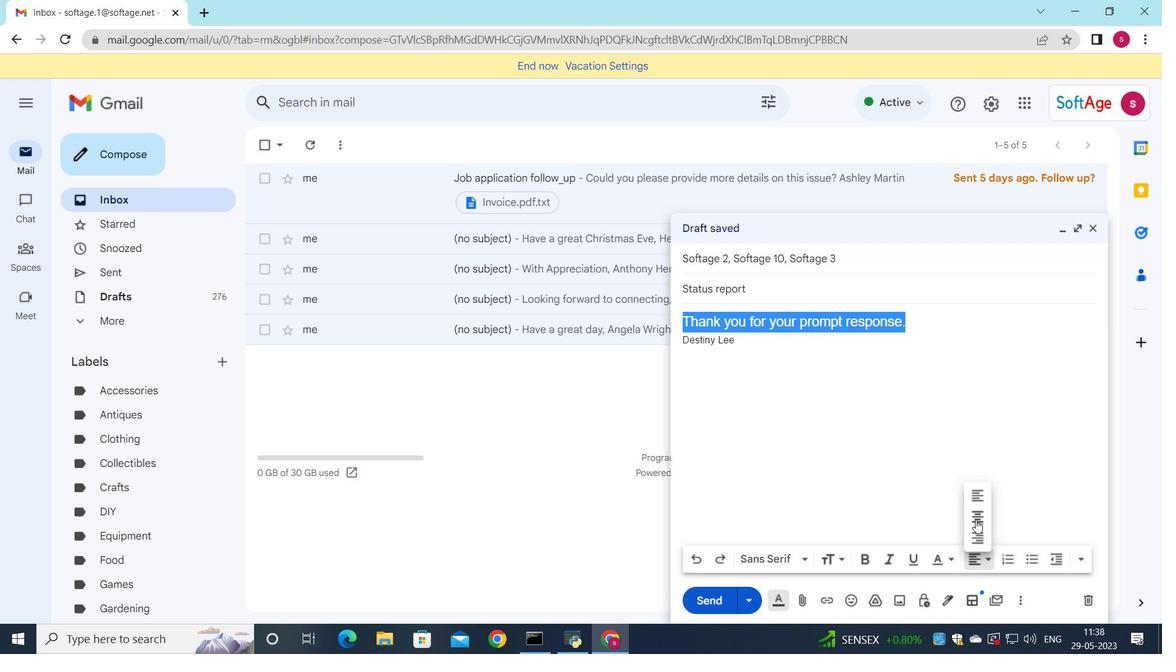 
Action: Mouse pressed left at (976, 513)
Screenshot: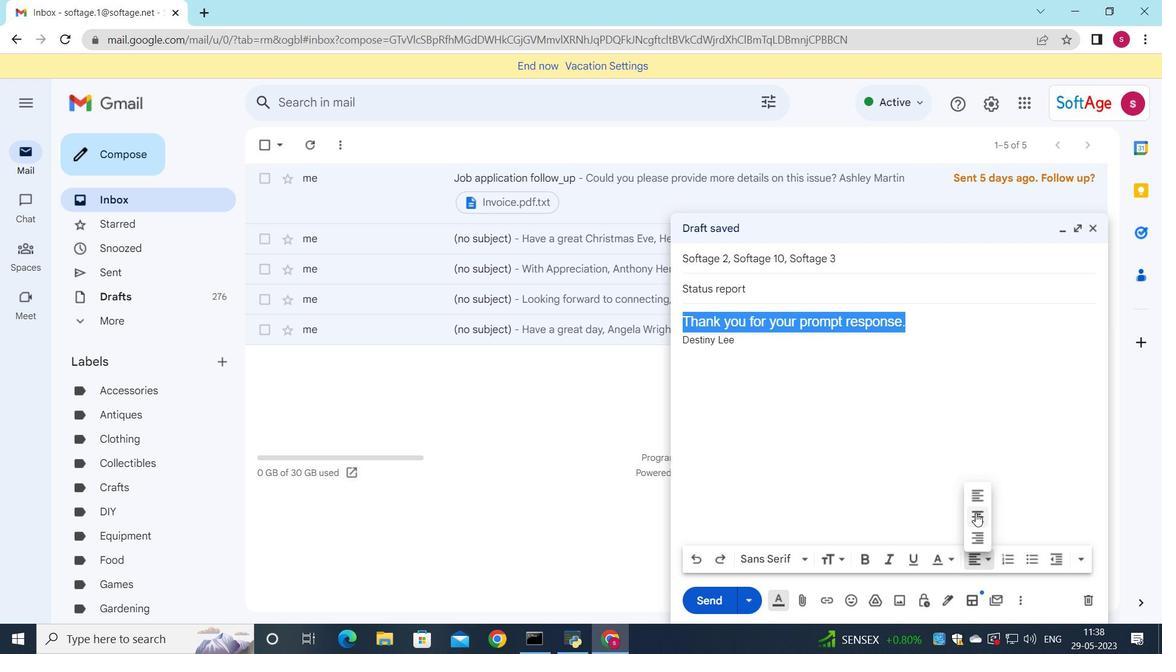 
Action: Mouse moved to (709, 604)
Screenshot: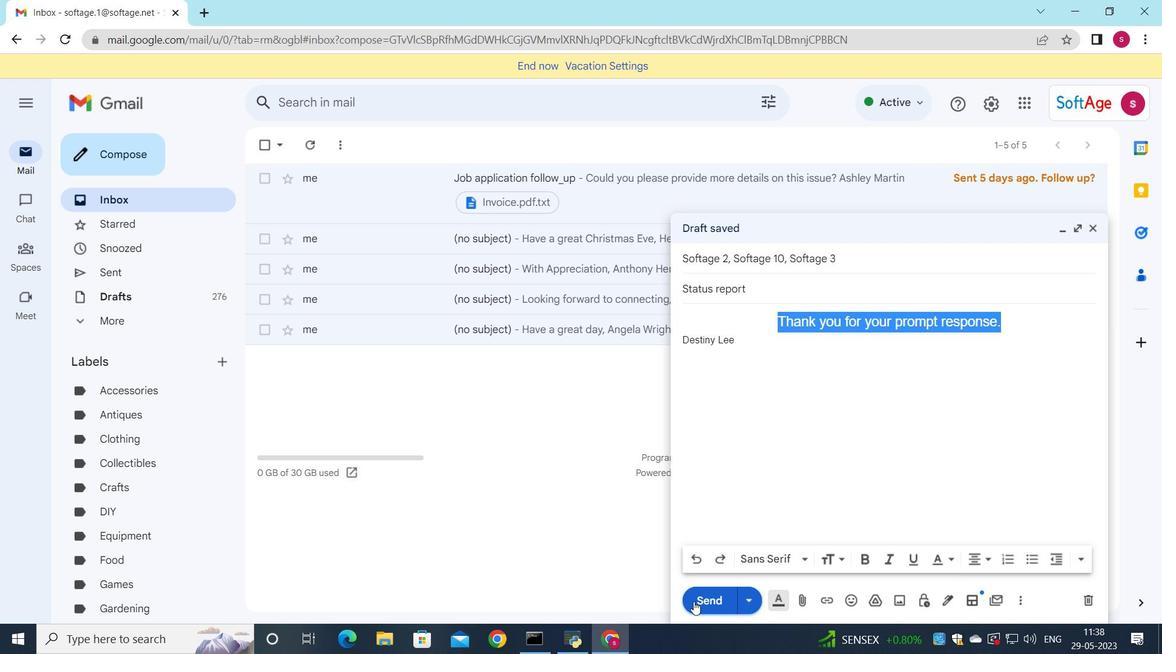 
Action: Mouse pressed left at (709, 604)
Screenshot: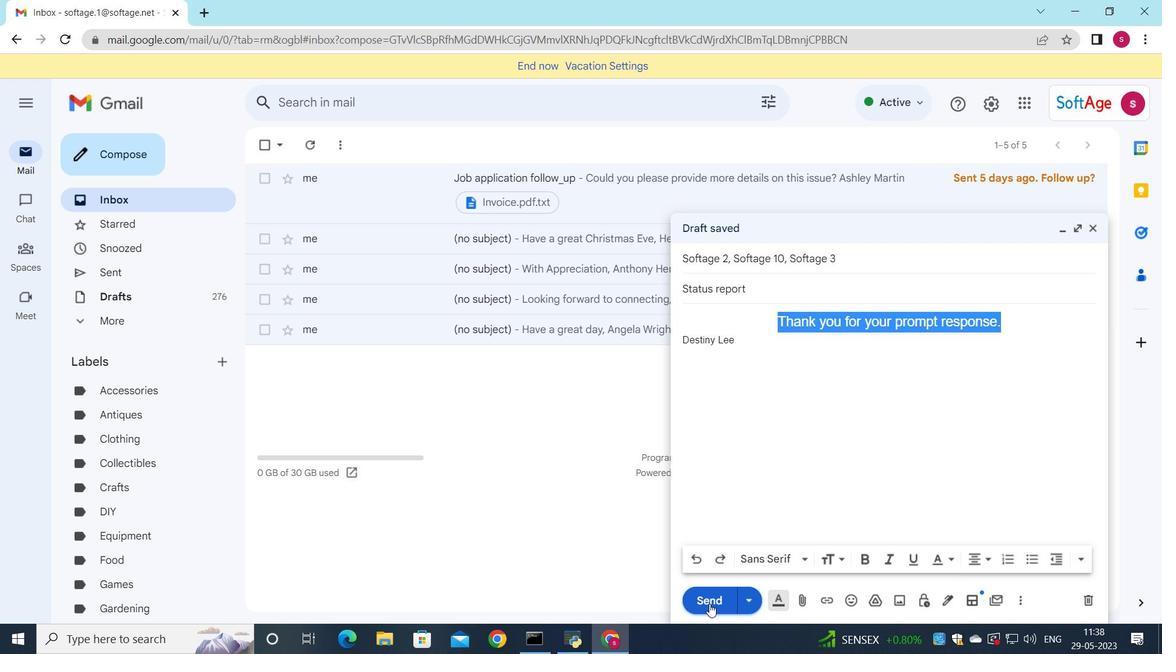 
Action: Mouse moved to (123, 270)
Screenshot: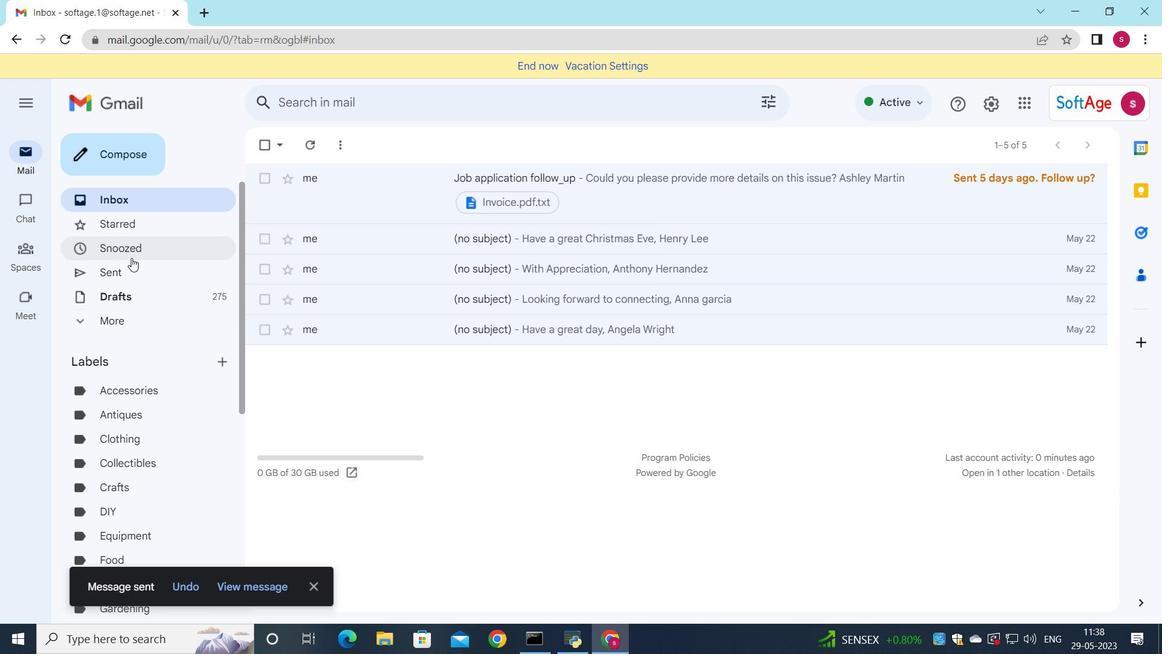 
Action: Mouse pressed left at (123, 270)
Screenshot: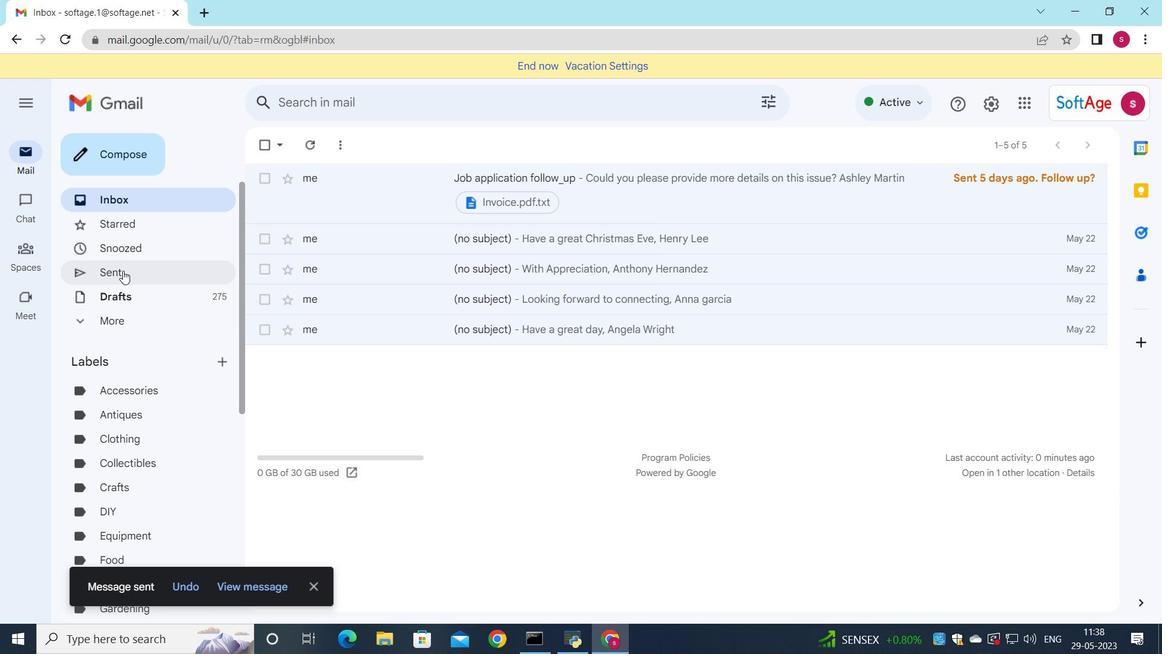 
Action: Mouse moved to (496, 222)
Screenshot: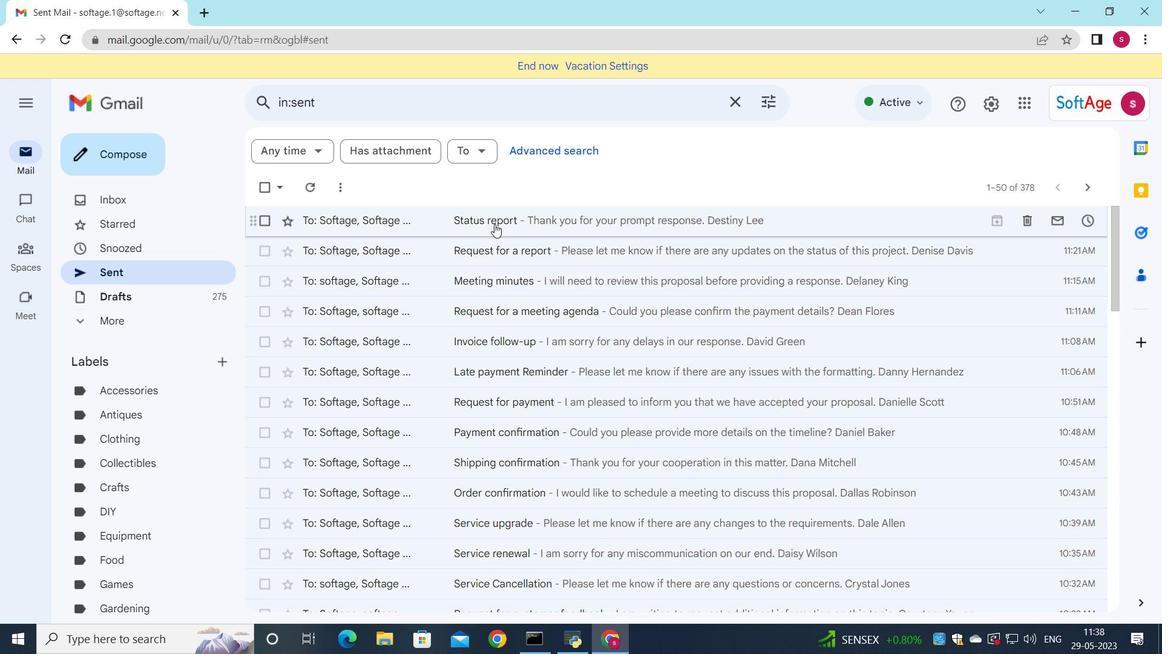 
Action: Mouse pressed left at (496, 222)
Screenshot: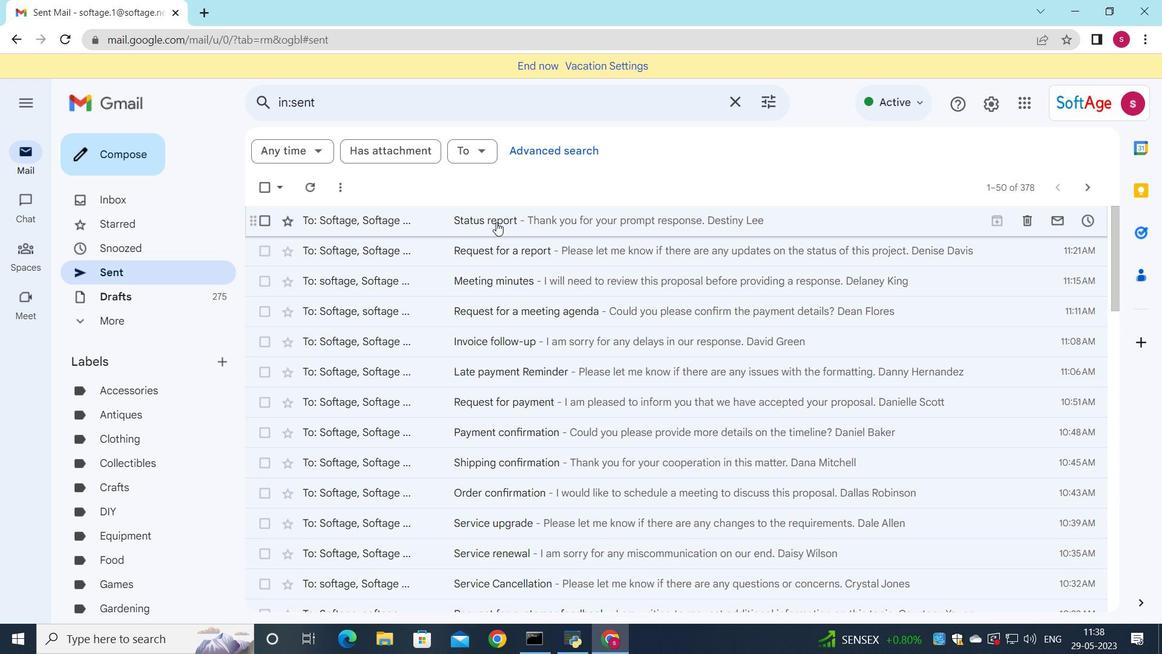 
